 Task: Search one way flight ticket for 1 adult, 5 children, 2 infants in seat and 1 infant on lap in first from Kodiak: Kodiak Airport (benny Bensonstate Airport) to Raleigh: Raleigh-durham International Airport on 8-5-2023. Choice of flights is Westjet. Number of bags: 7 checked bags. Price is upto 97000. Outbound departure time preference is 7:30.
Action: Mouse moved to (386, 324)
Screenshot: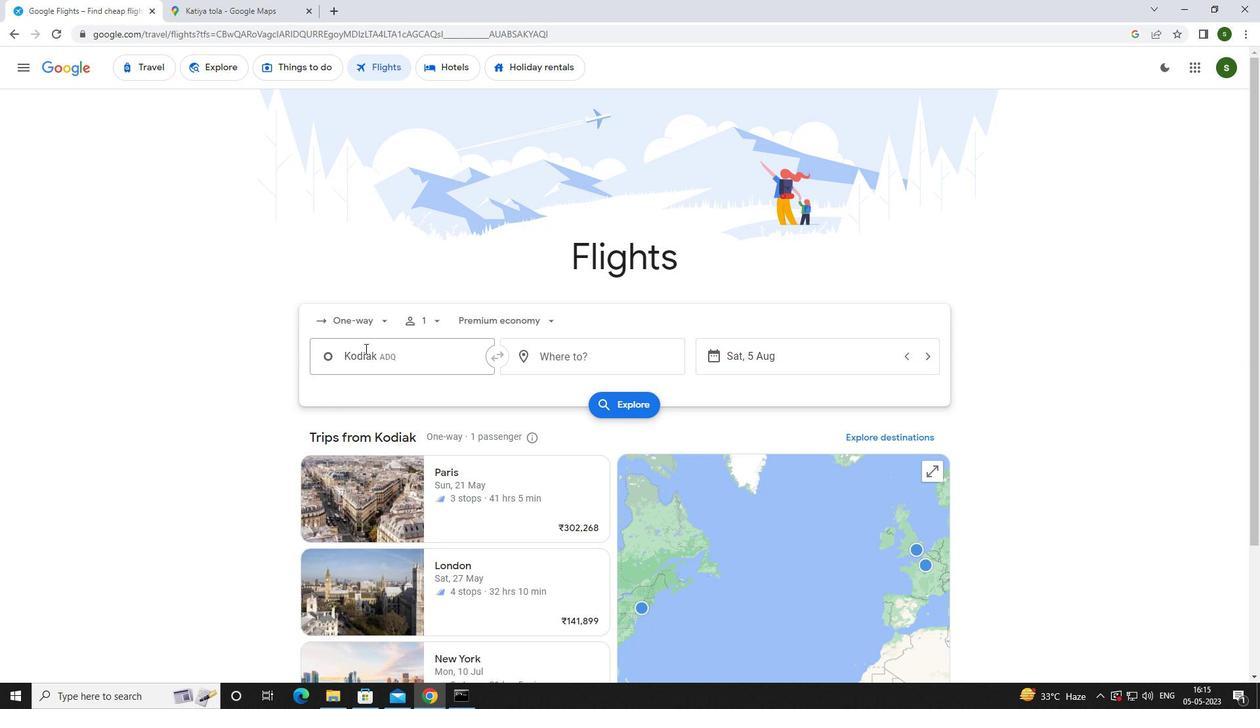 
Action: Mouse pressed left at (386, 324)
Screenshot: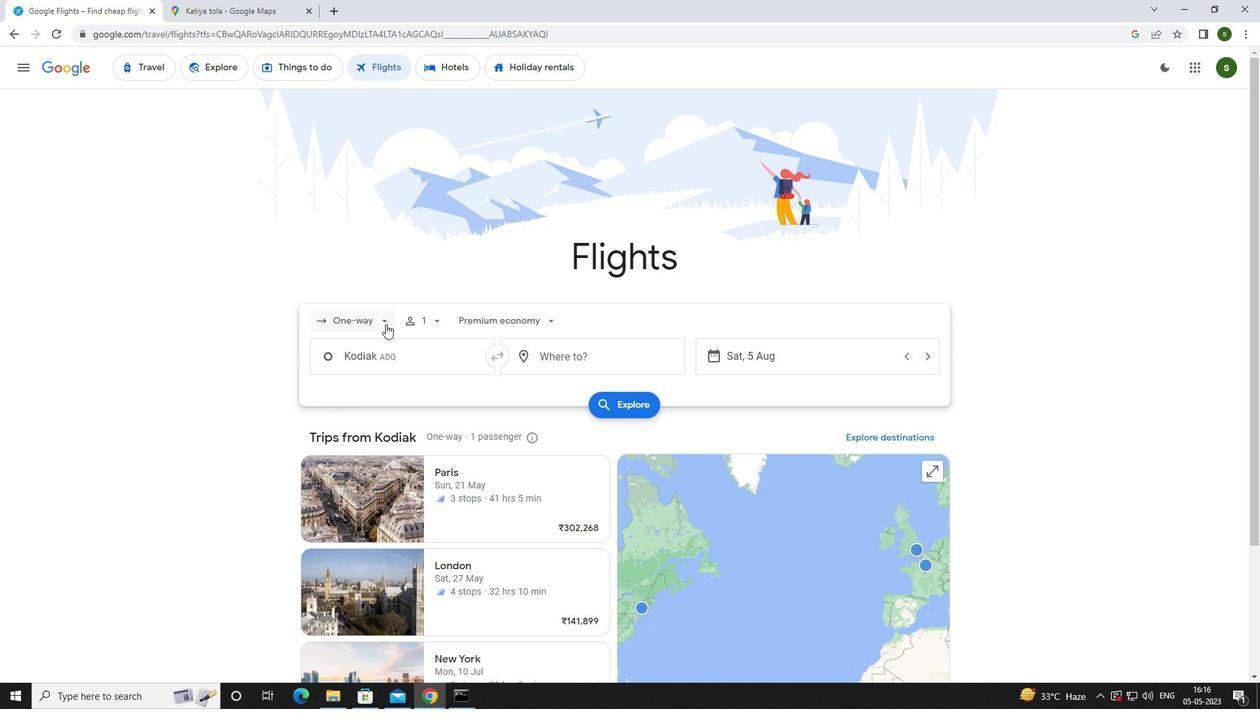 
Action: Mouse moved to (371, 372)
Screenshot: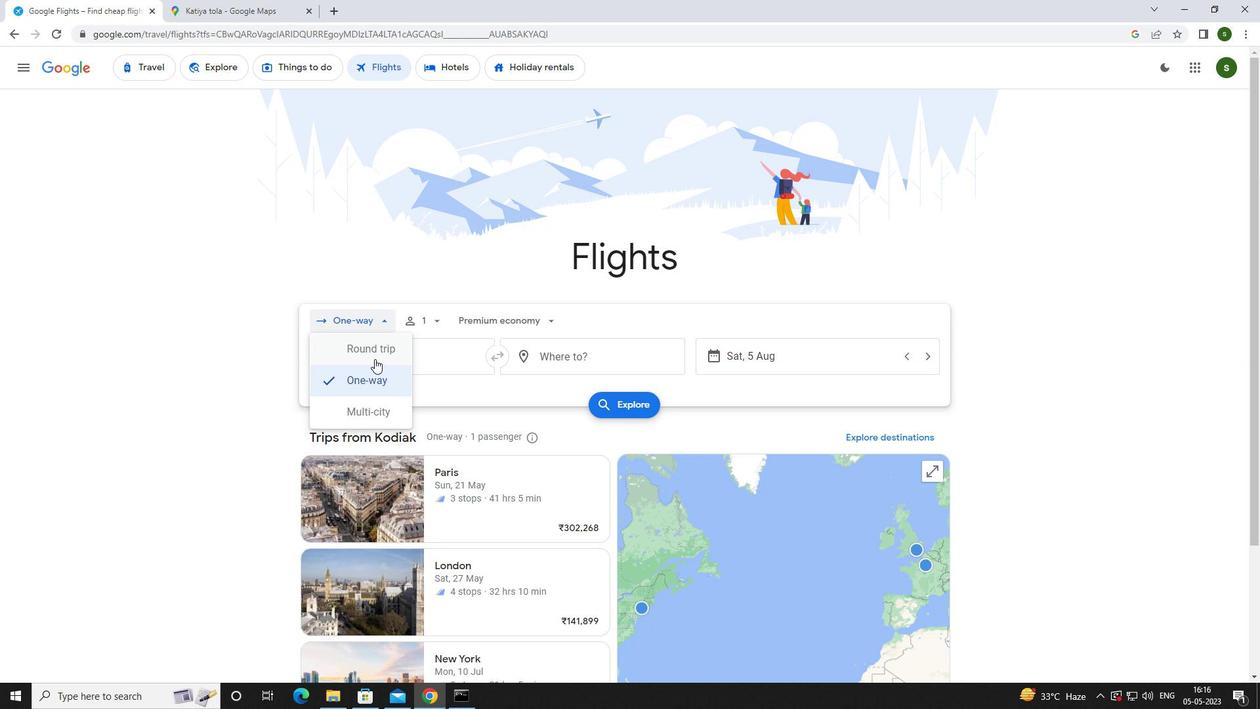 
Action: Mouse pressed left at (371, 372)
Screenshot: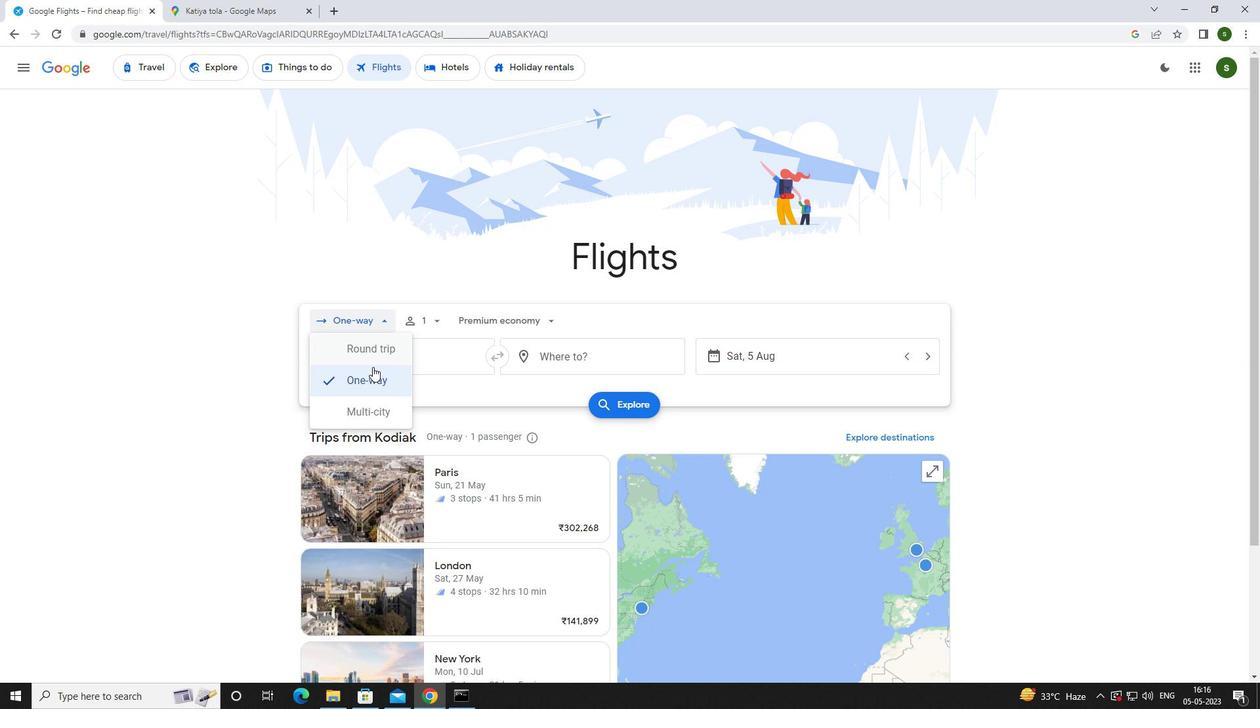 
Action: Mouse moved to (428, 324)
Screenshot: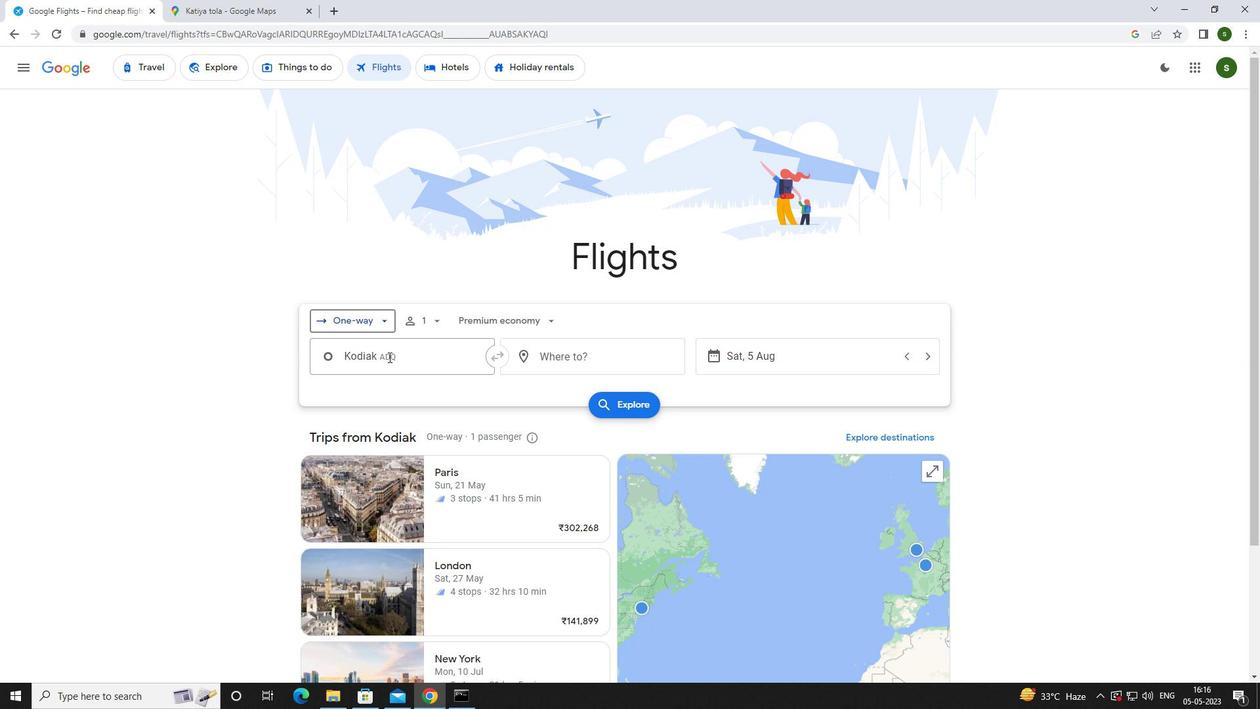 
Action: Mouse pressed left at (428, 324)
Screenshot: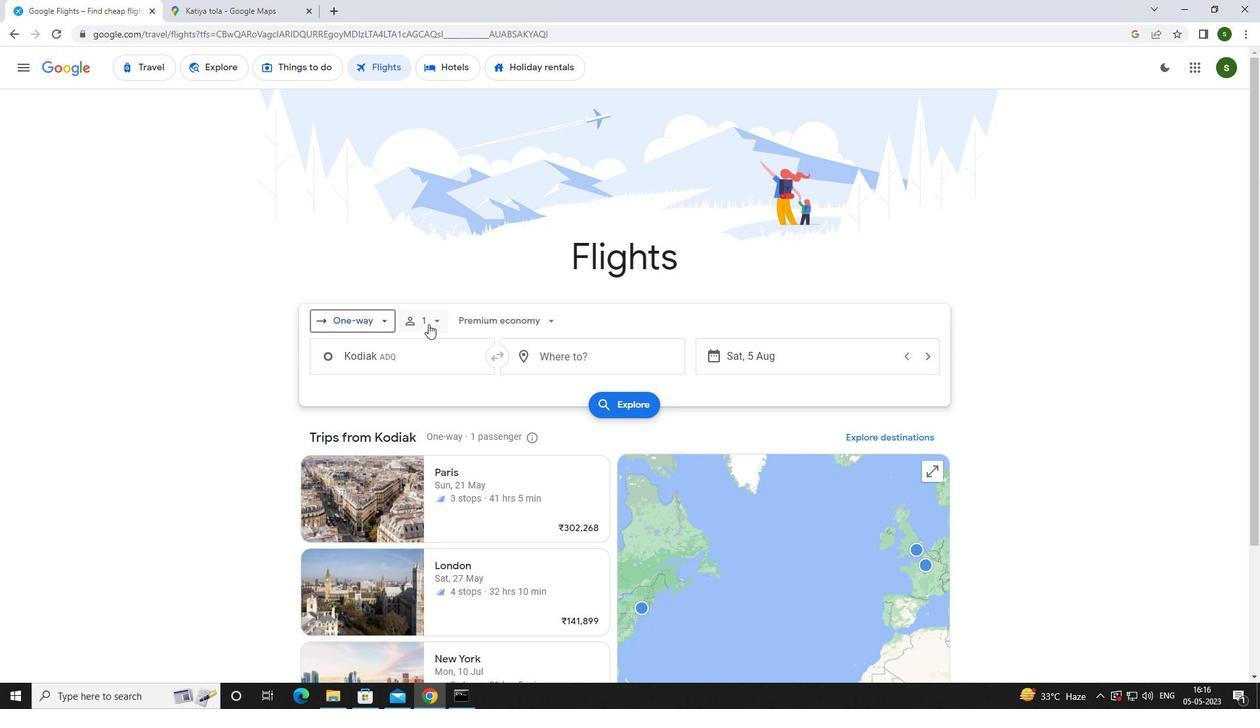 
Action: Mouse moved to (545, 388)
Screenshot: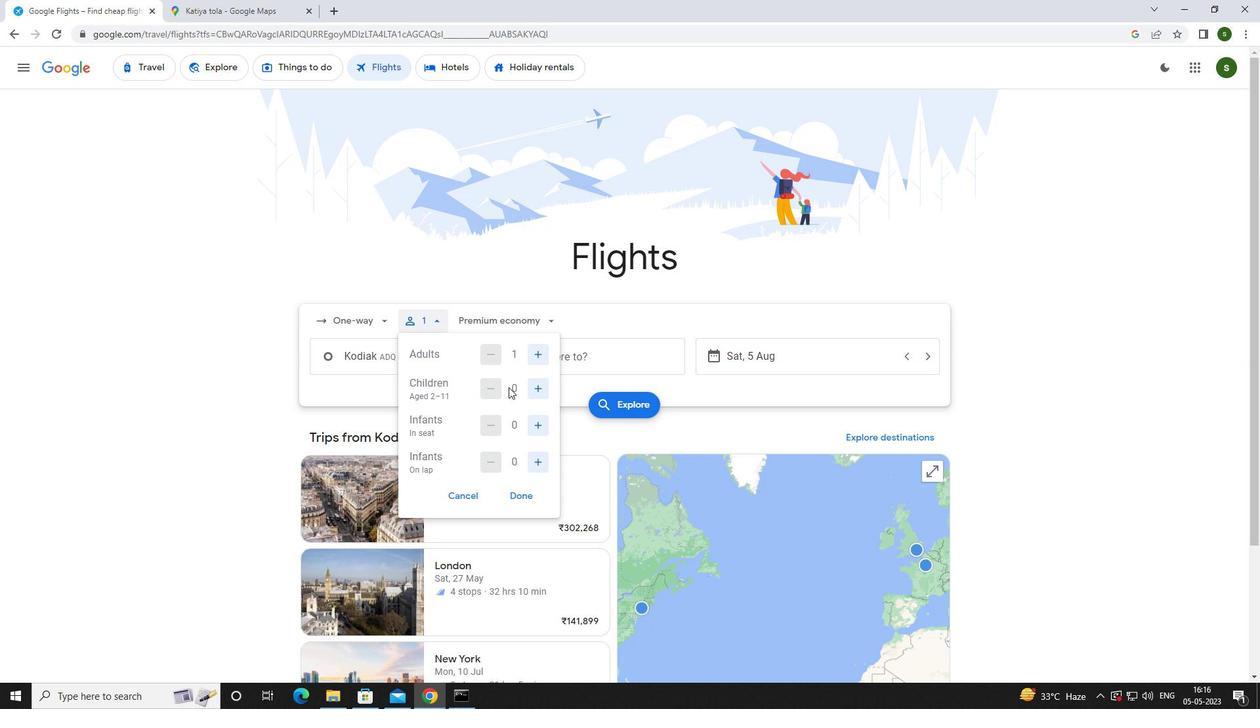 
Action: Mouse pressed left at (545, 388)
Screenshot: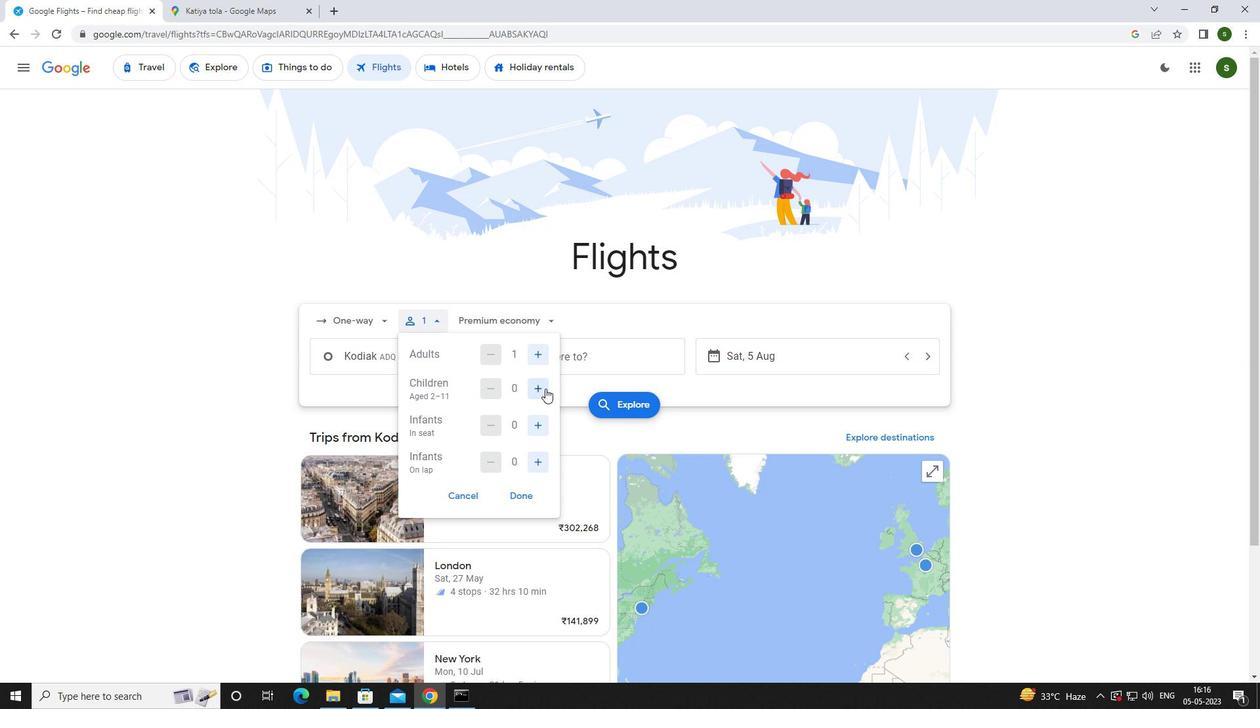 
Action: Mouse pressed left at (545, 388)
Screenshot: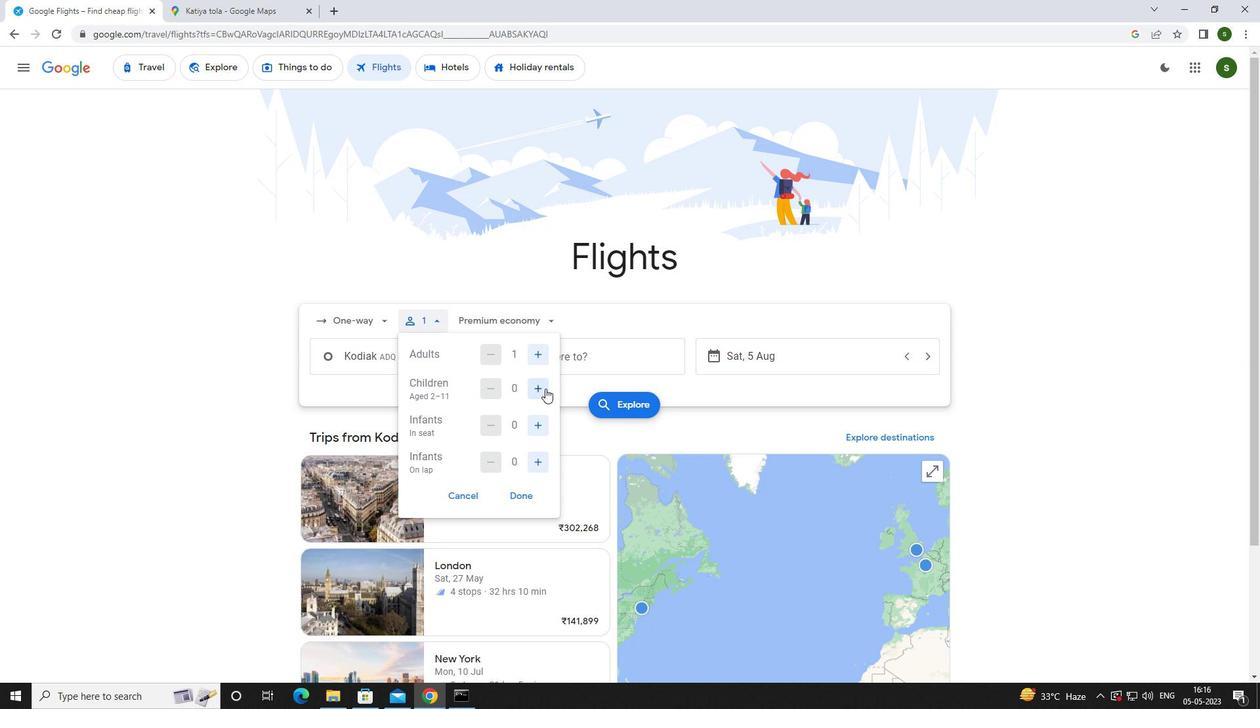 
Action: Mouse pressed left at (545, 388)
Screenshot: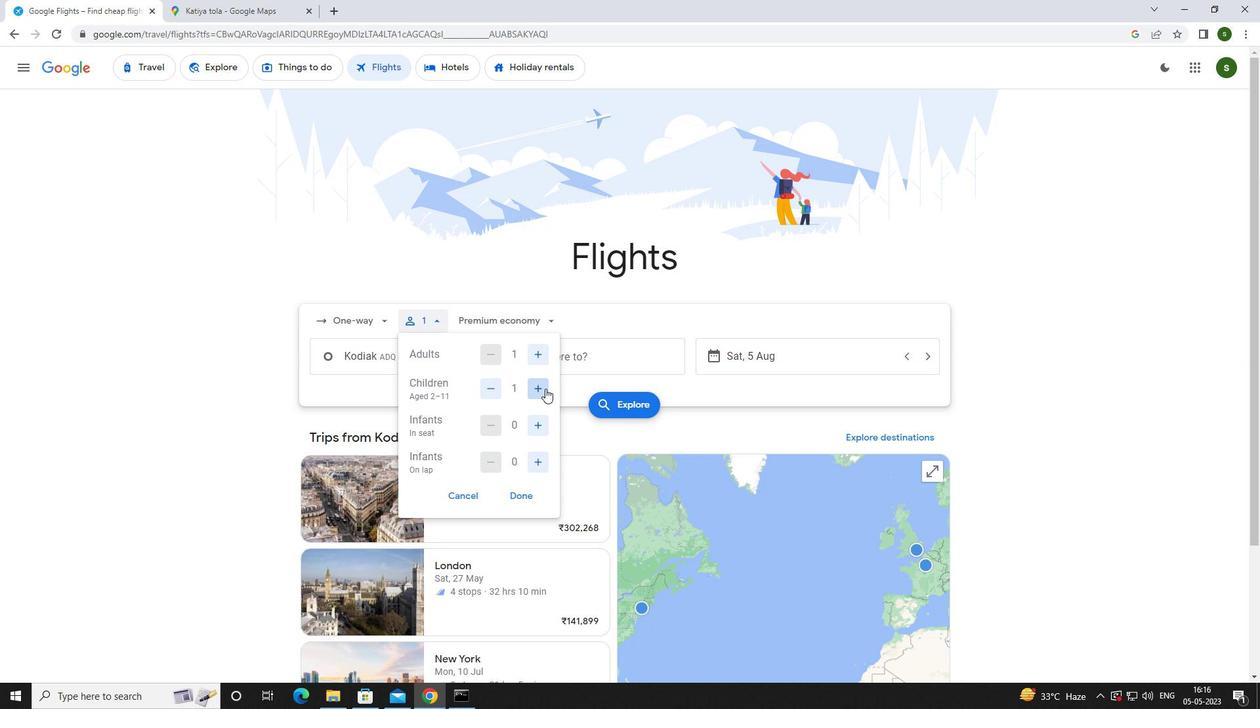 
Action: Mouse pressed left at (545, 388)
Screenshot: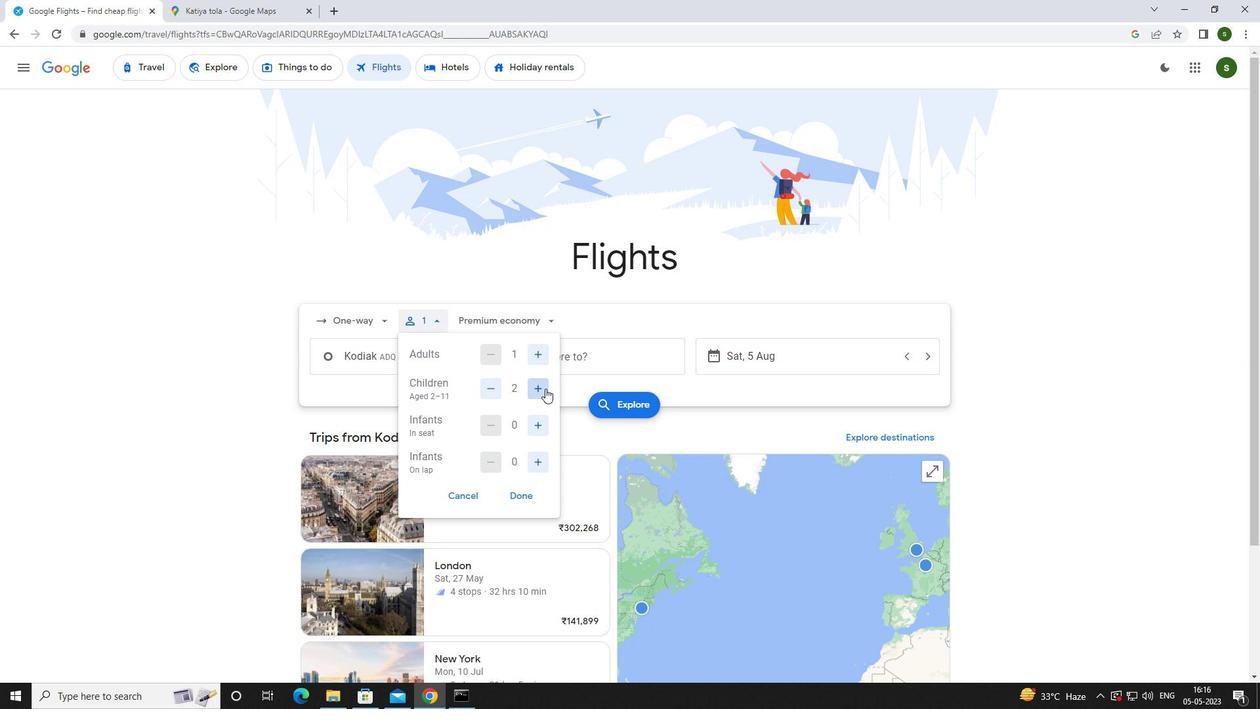 
Action: Mouse pressed left at (545, 388)
Screenshot: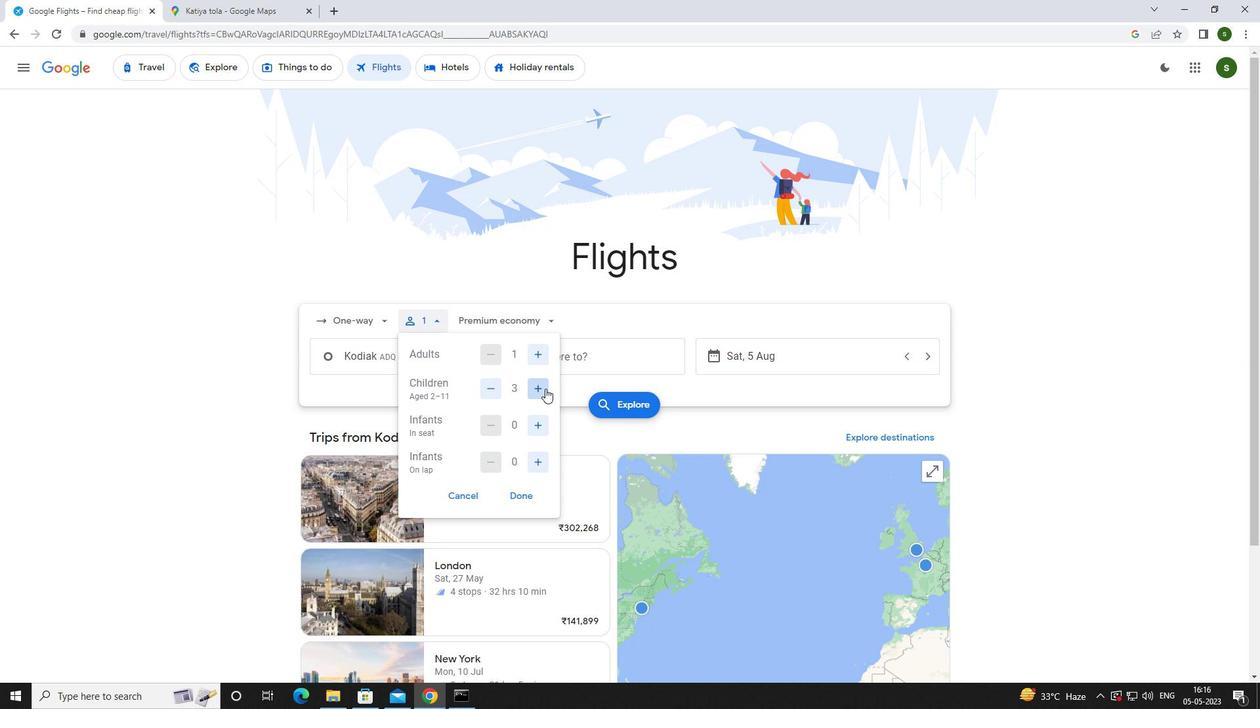 
Action: Mouse moved to (546, 428)
Screenshot: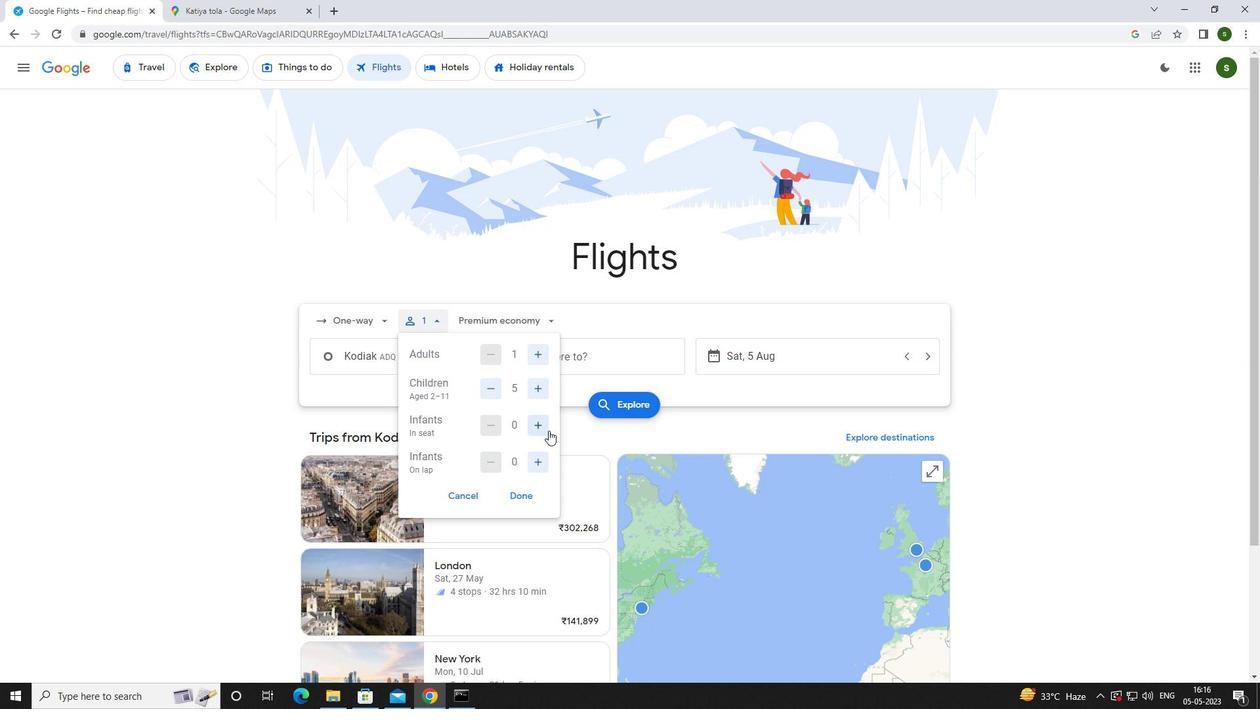 
Action: Mouse pressed left at (546, 428)
Screenshot: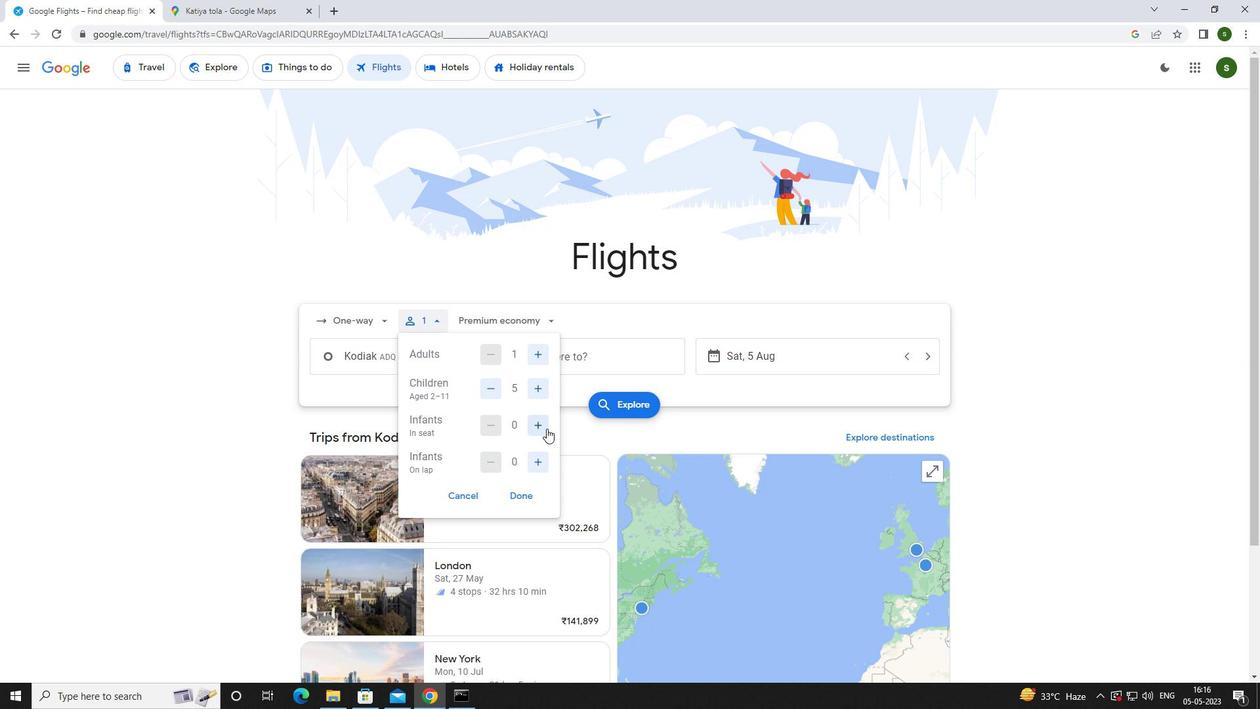 
Action: Mouse pressed left at (546, 428)
Screenshot: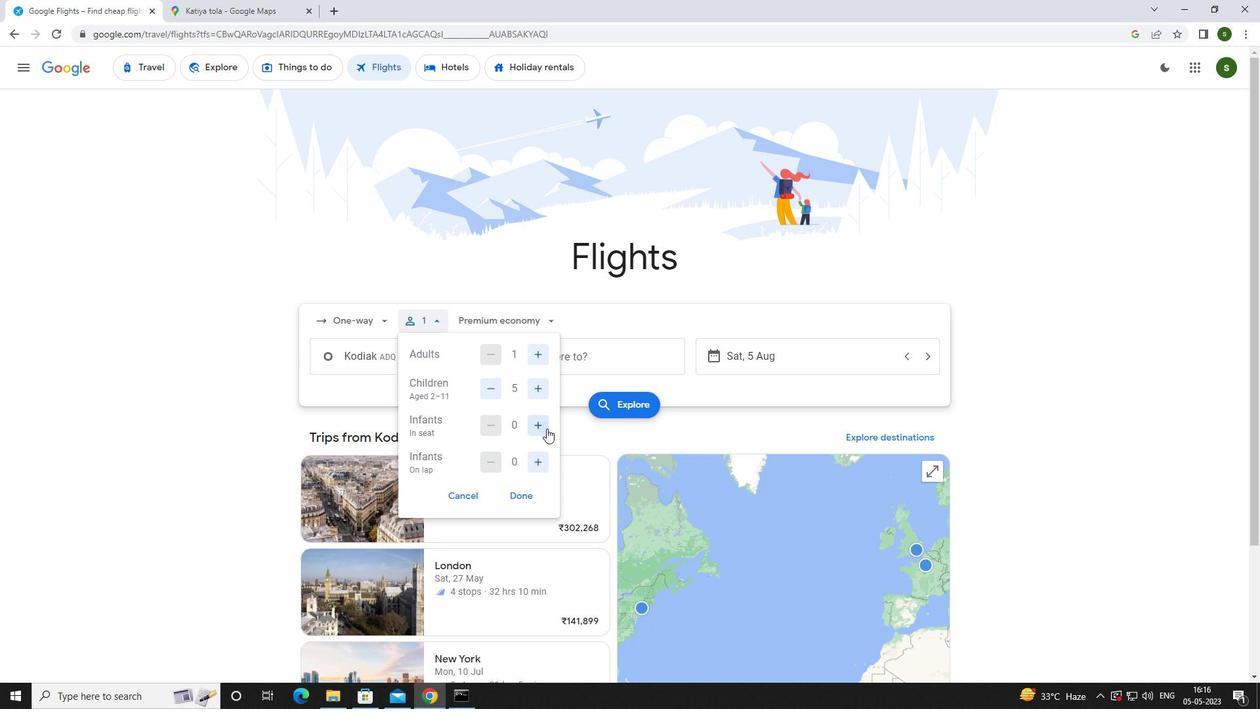 
Action: Mouse moved to (539, 456)
Screenshot: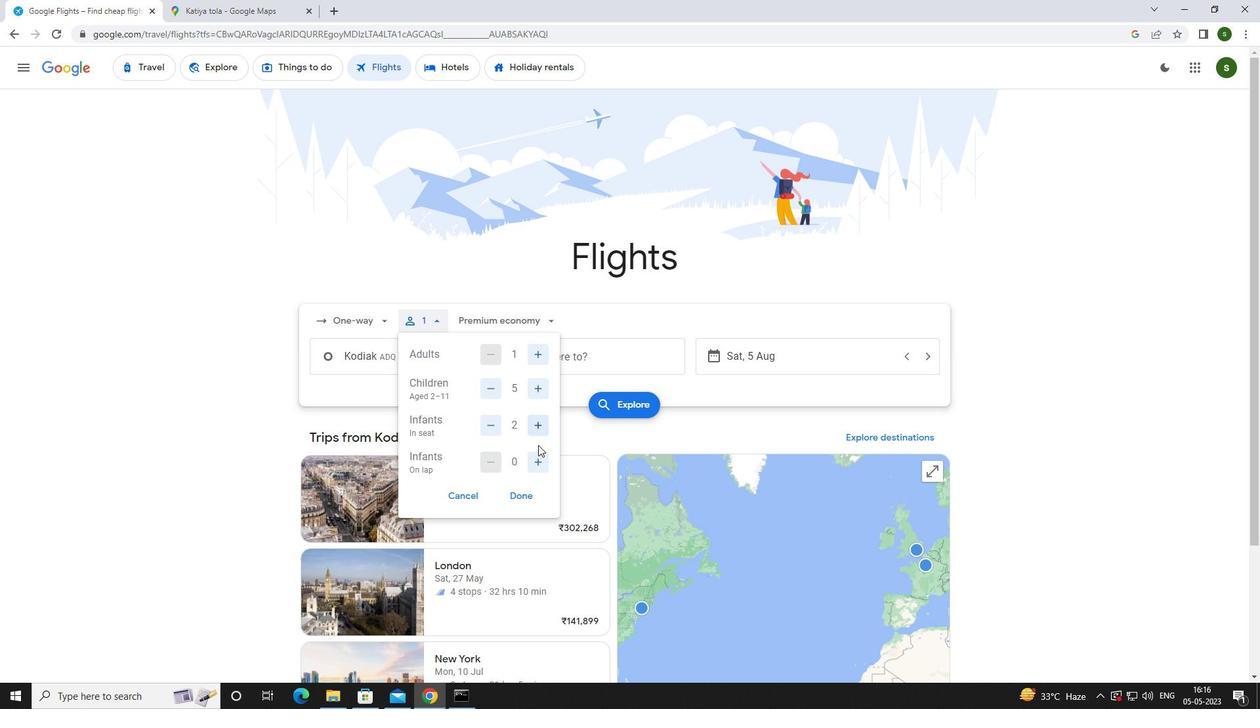 
Action: Mouse pressed left at (539, 456)
Screenshot: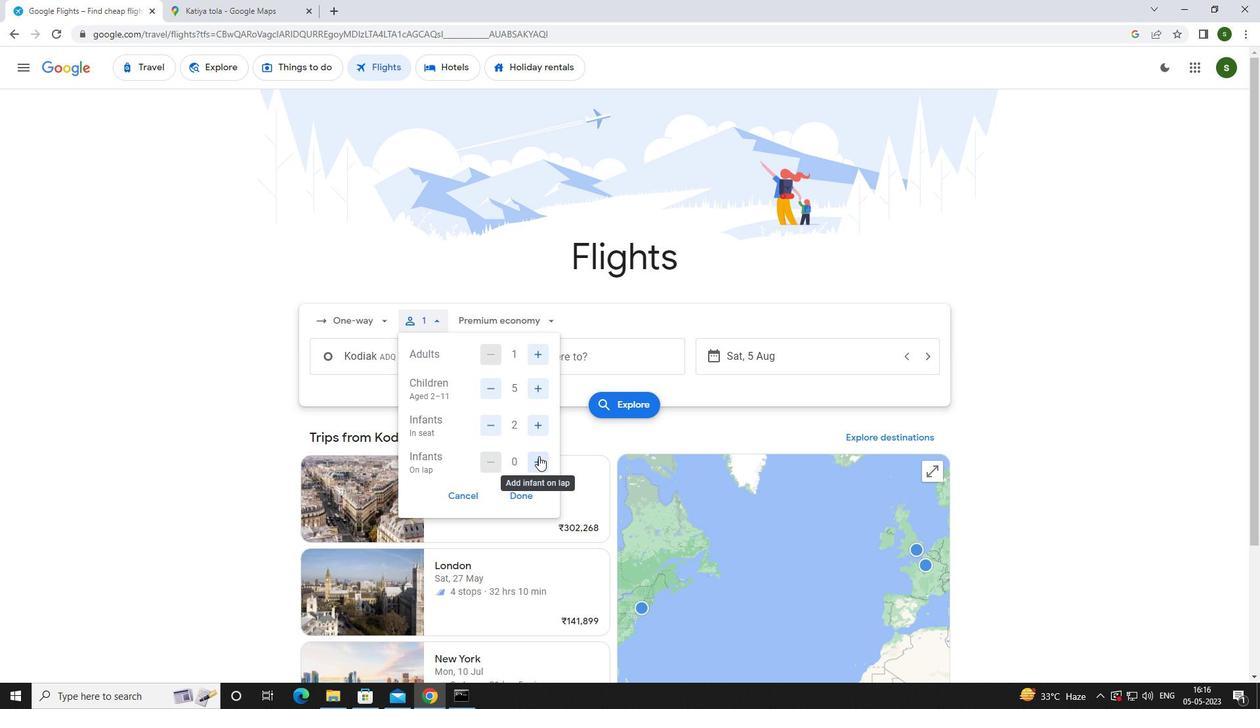 
Action: Mouse moved to (491, 425)
Screenshot: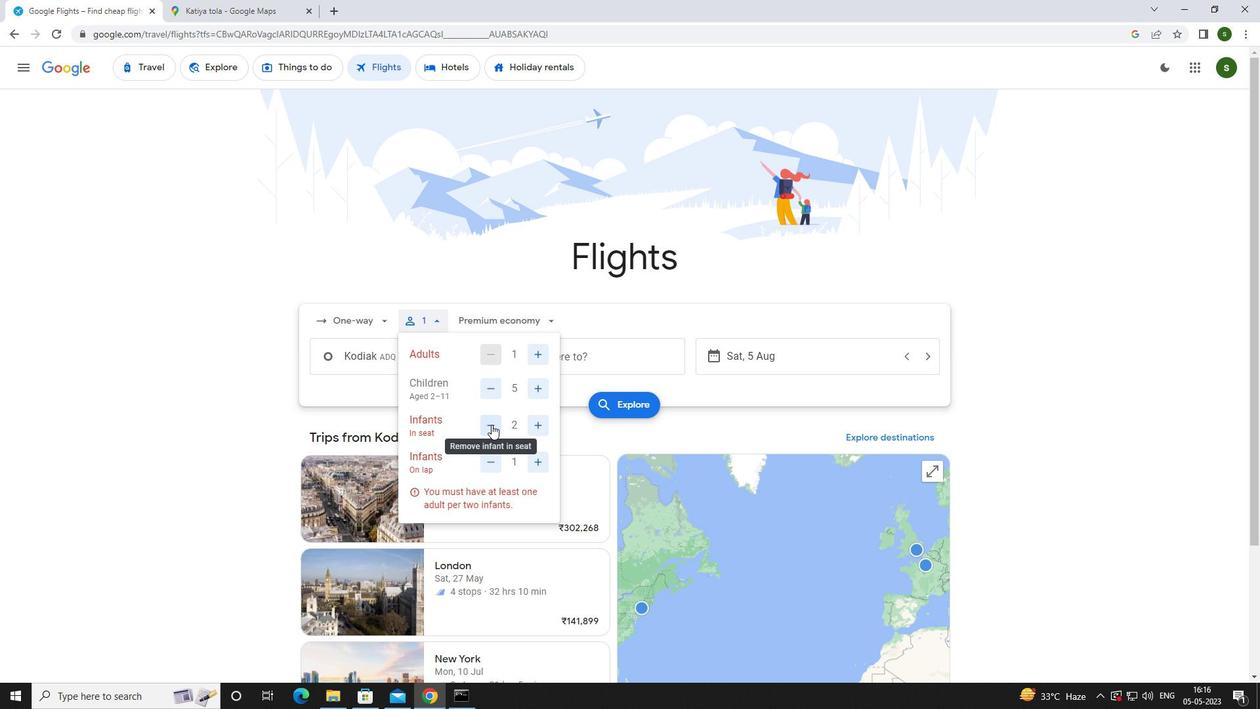 
Action: Mouse pressed left at (491, 425)
Screenshot: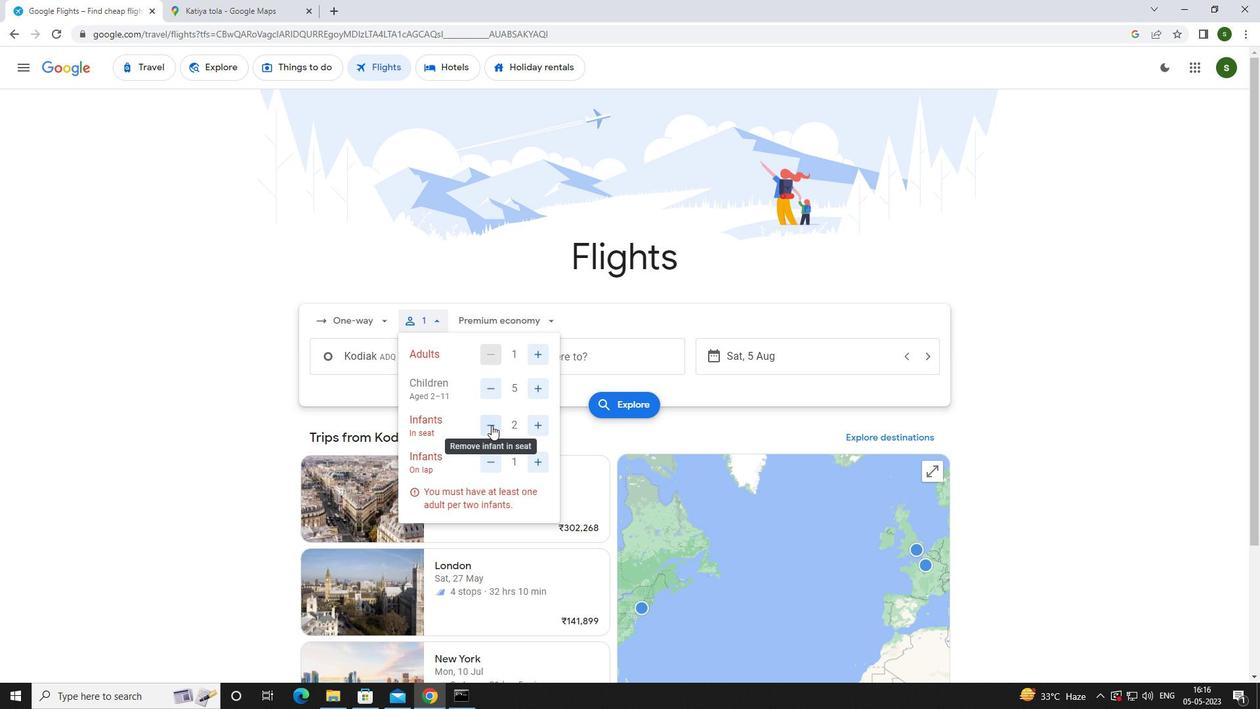 
Action: Mouse moved to (539, 321)
Screenshot: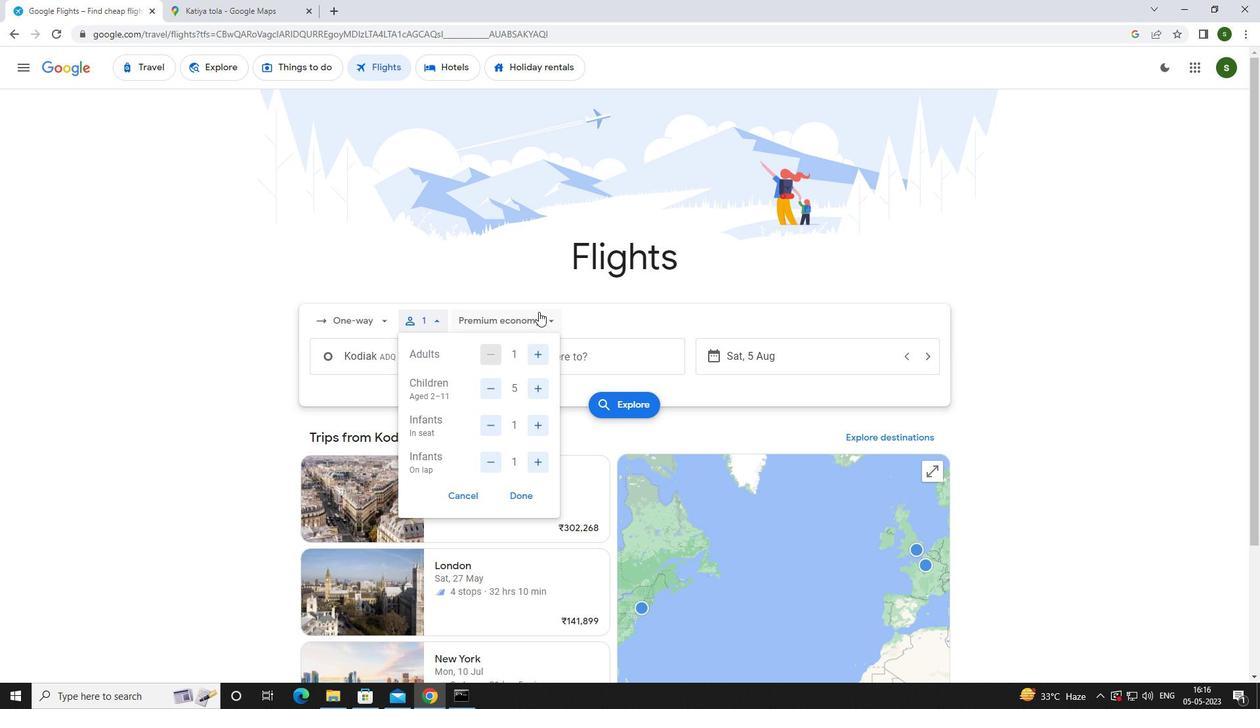 
Action: Mouse pressed left at (539, 321)
Screenshot: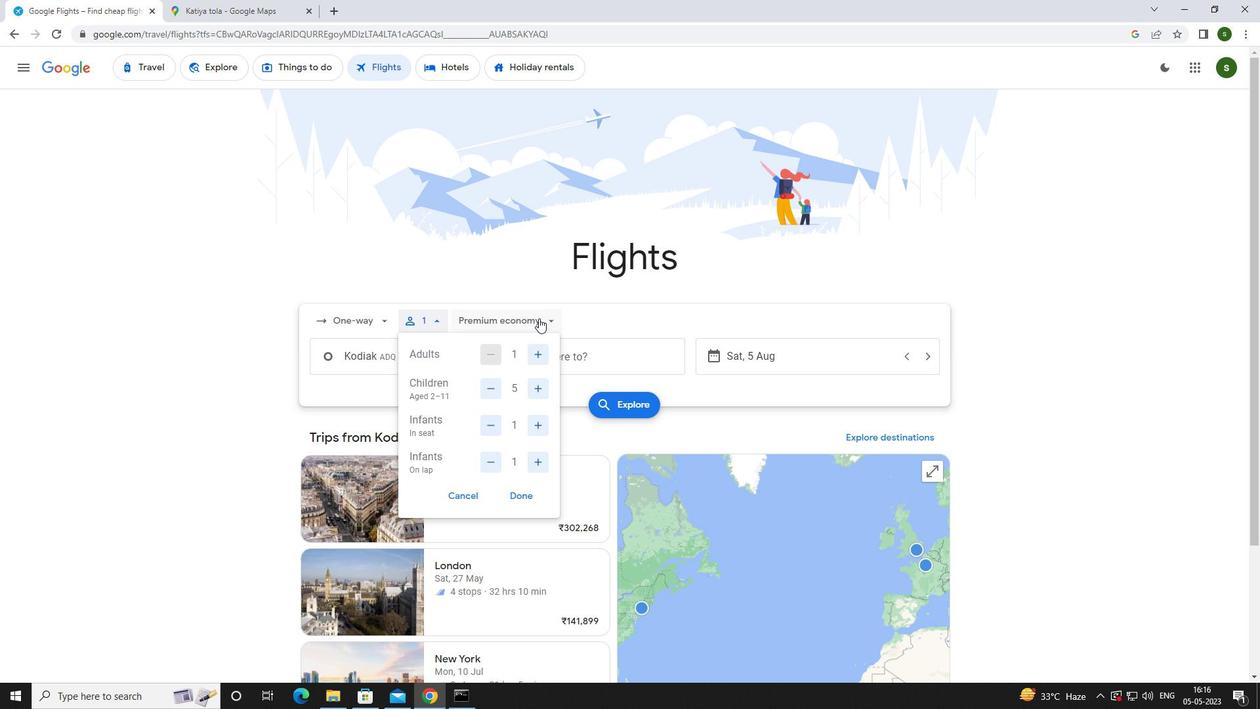 
Action: Mouse moved to (523, 440)
Screenshot: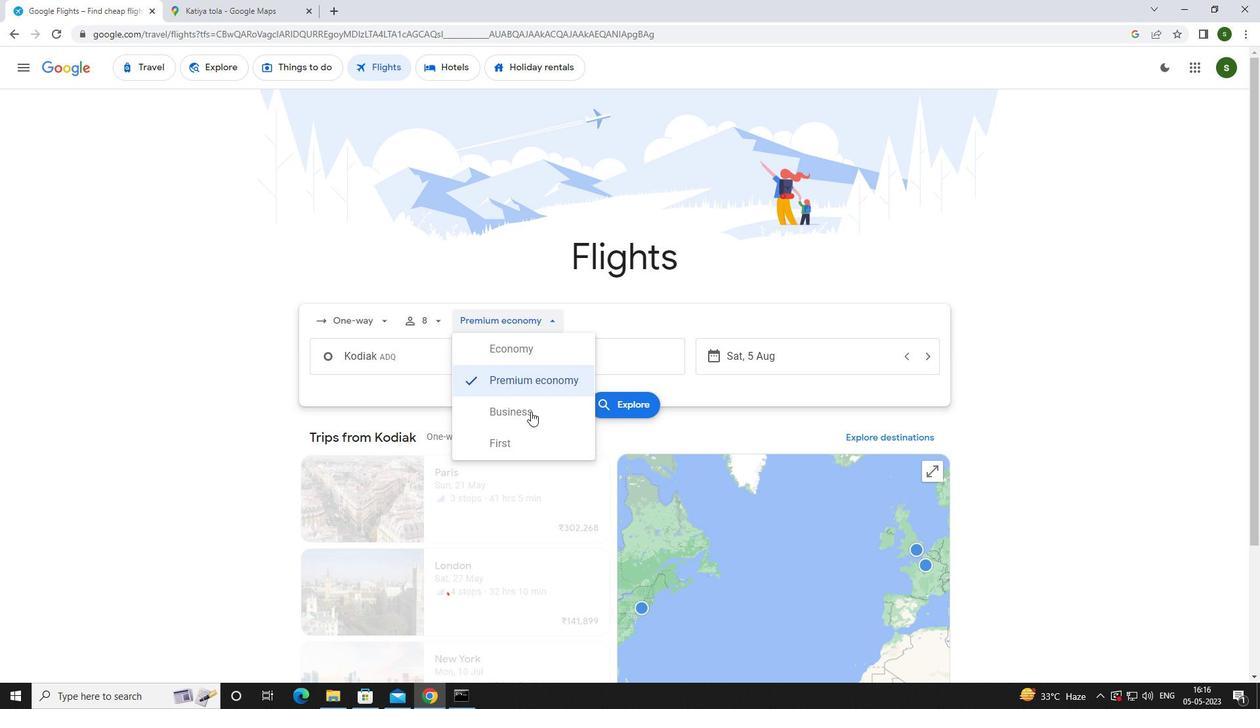 
Action: Mouse pressed left at (523, 440)
Screenshot: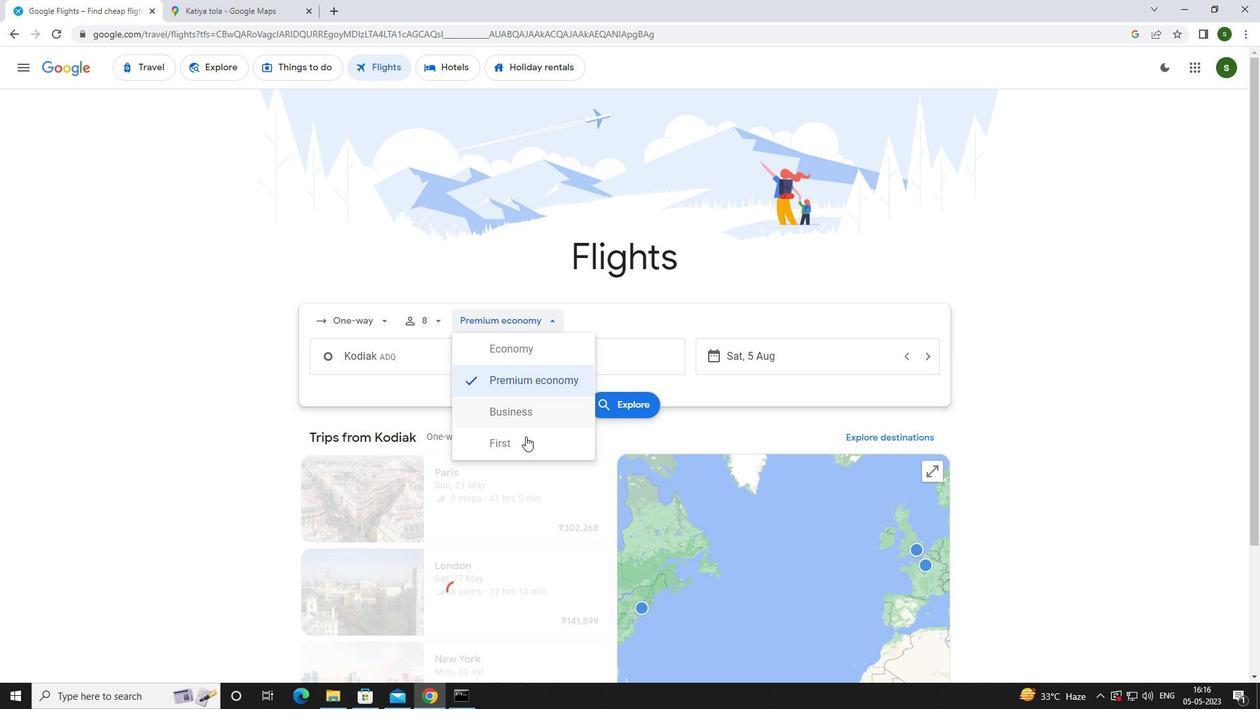 
Action: Mouse moved to (467, 361)
Screenshot: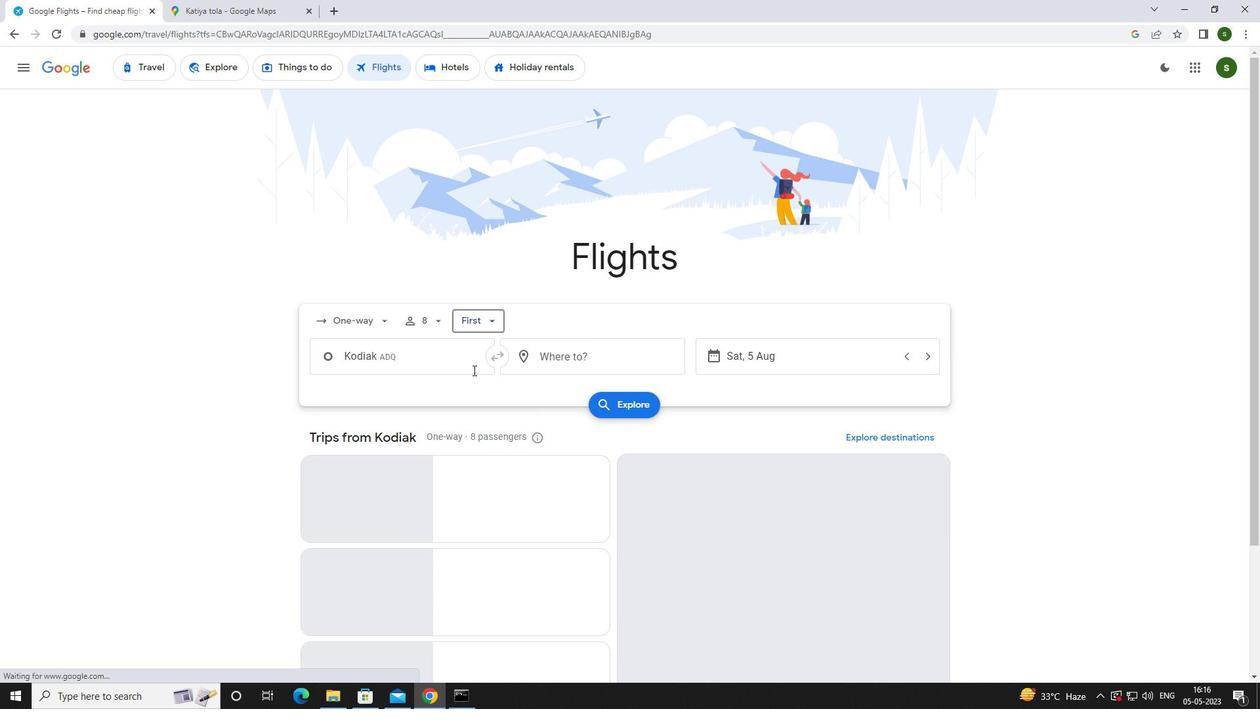 
Action: Mouse pressed left at (467, 361)
Screenshot: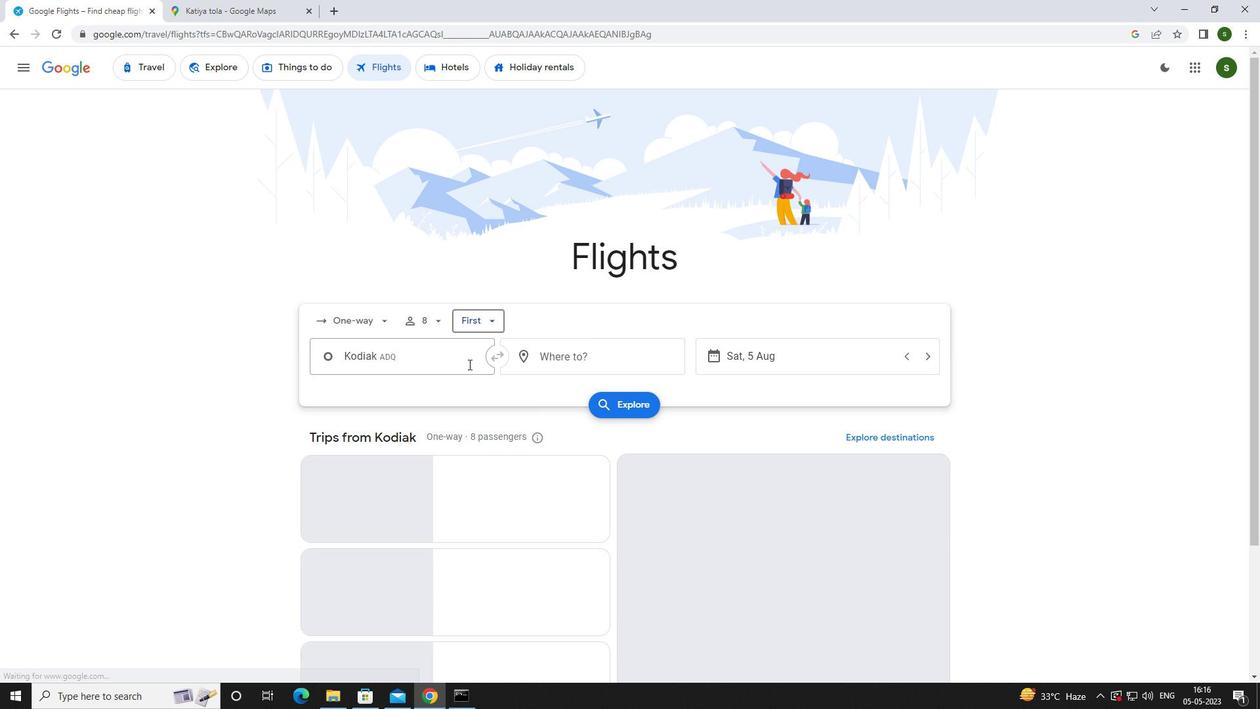 
Action: Mouse moved to (466, 361)
Screenshot: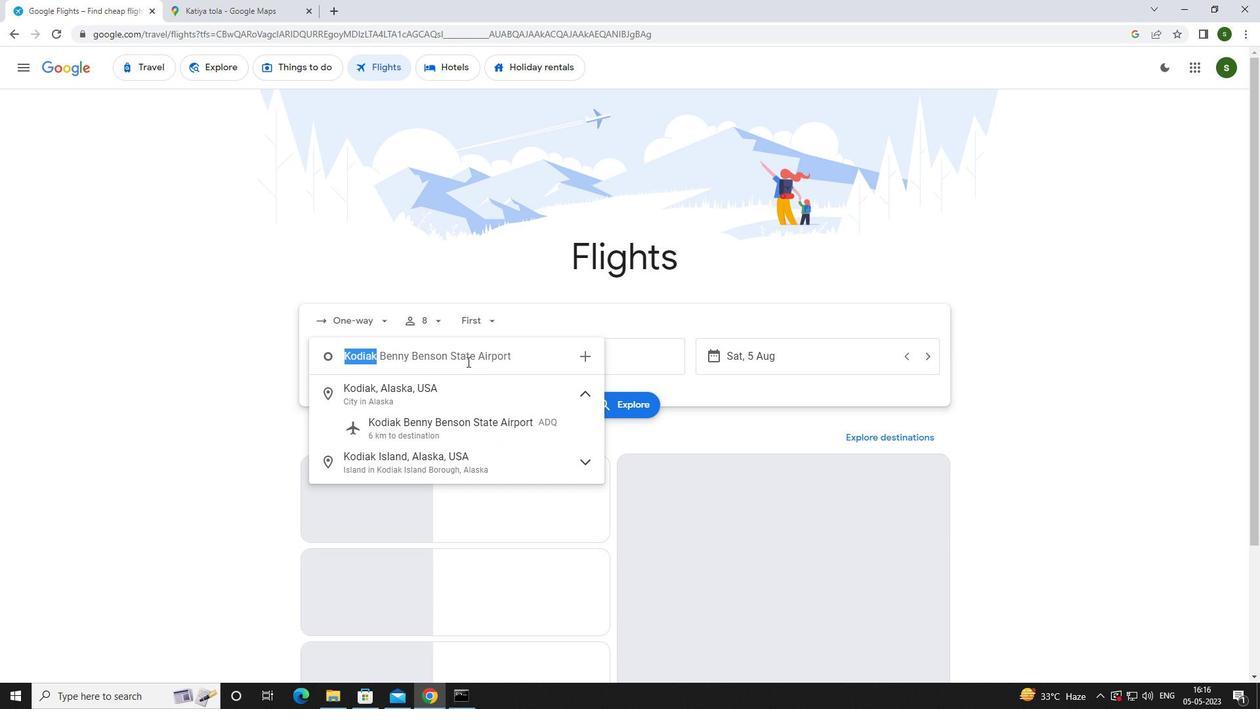 
Action: Key pressed <Key.caps_lock>k<Key.caps_lock>odiak
Screenshot: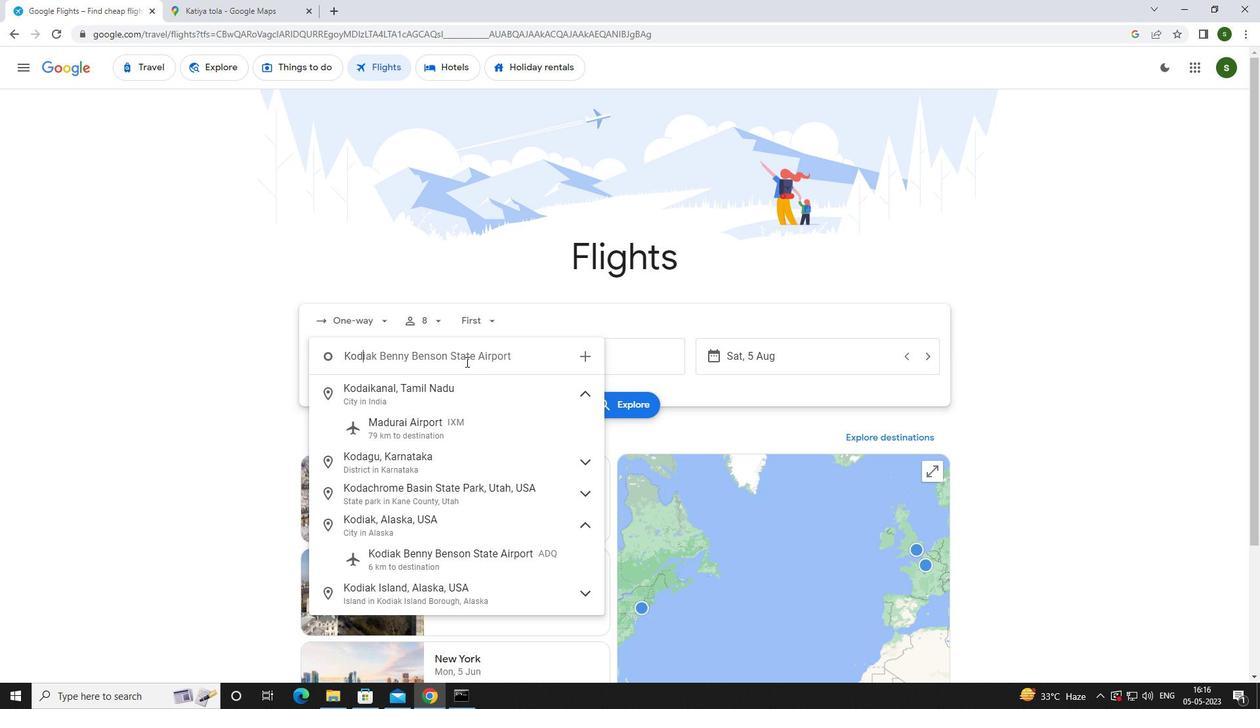 
Action: Mouse moved to (456, 420)
Screenshot: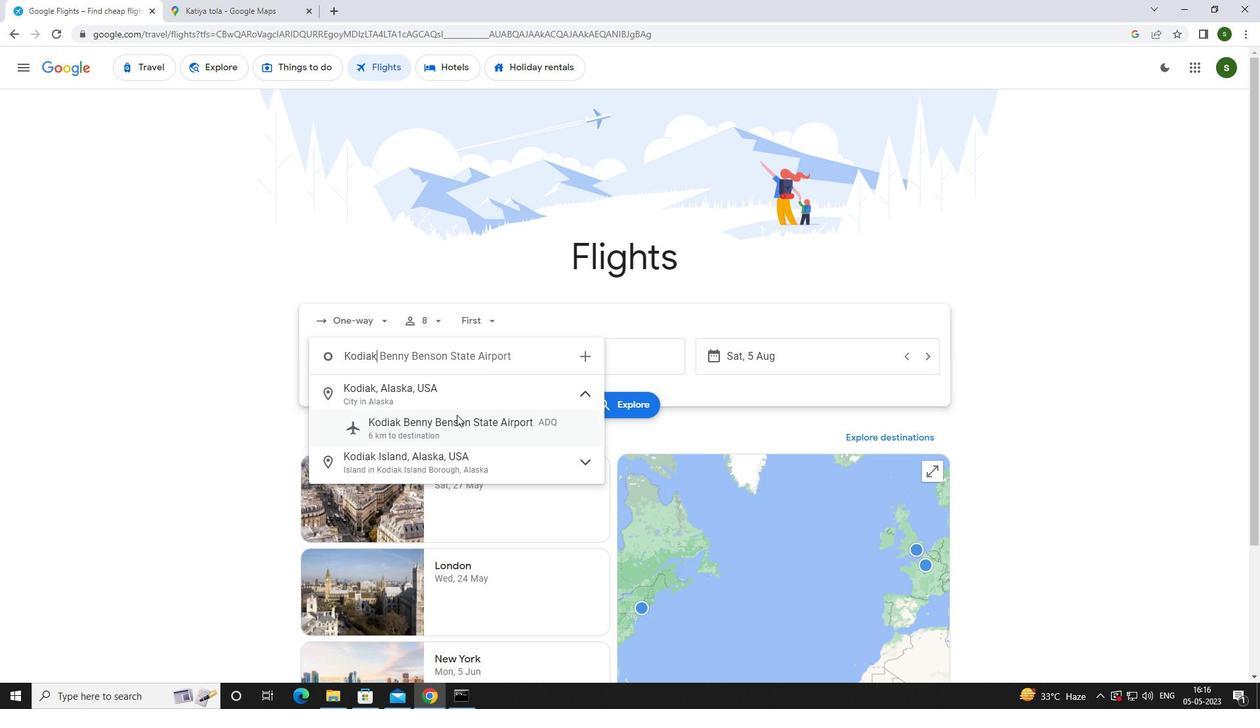 
Action: Mouse pressed left at (456, 420)
Screenshot: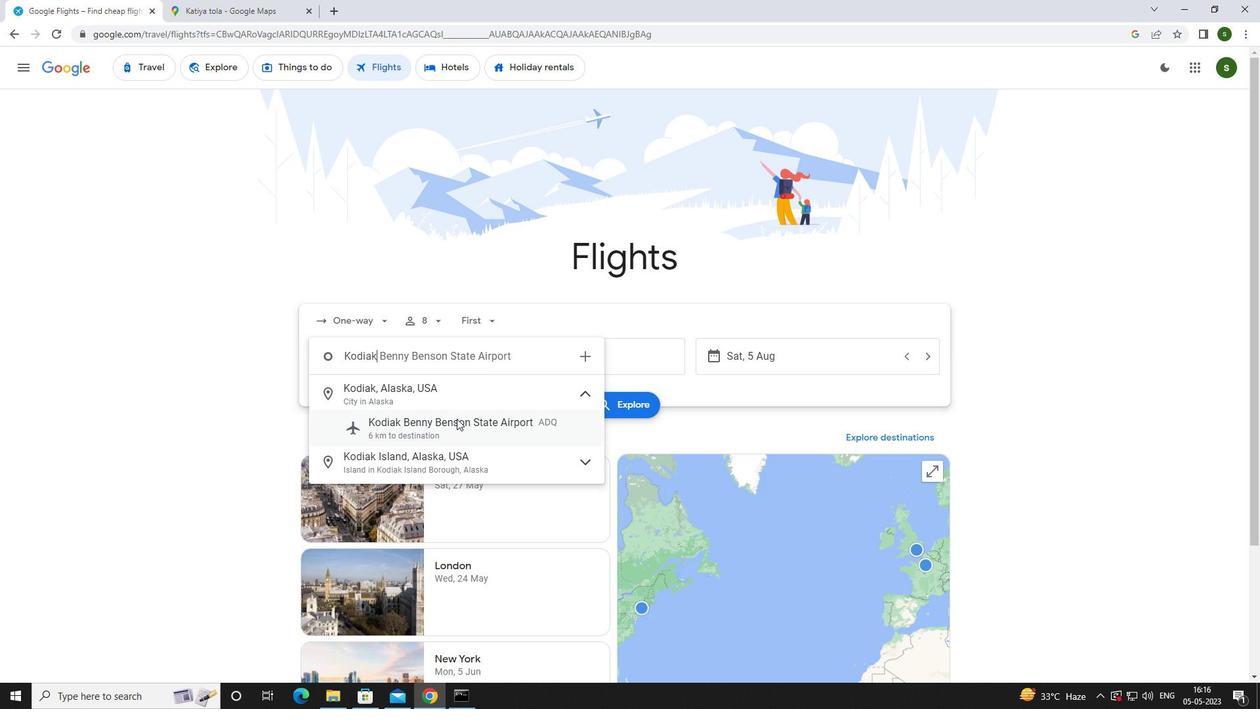 
Action: Mouse moved to (556, 357)
Screenshot: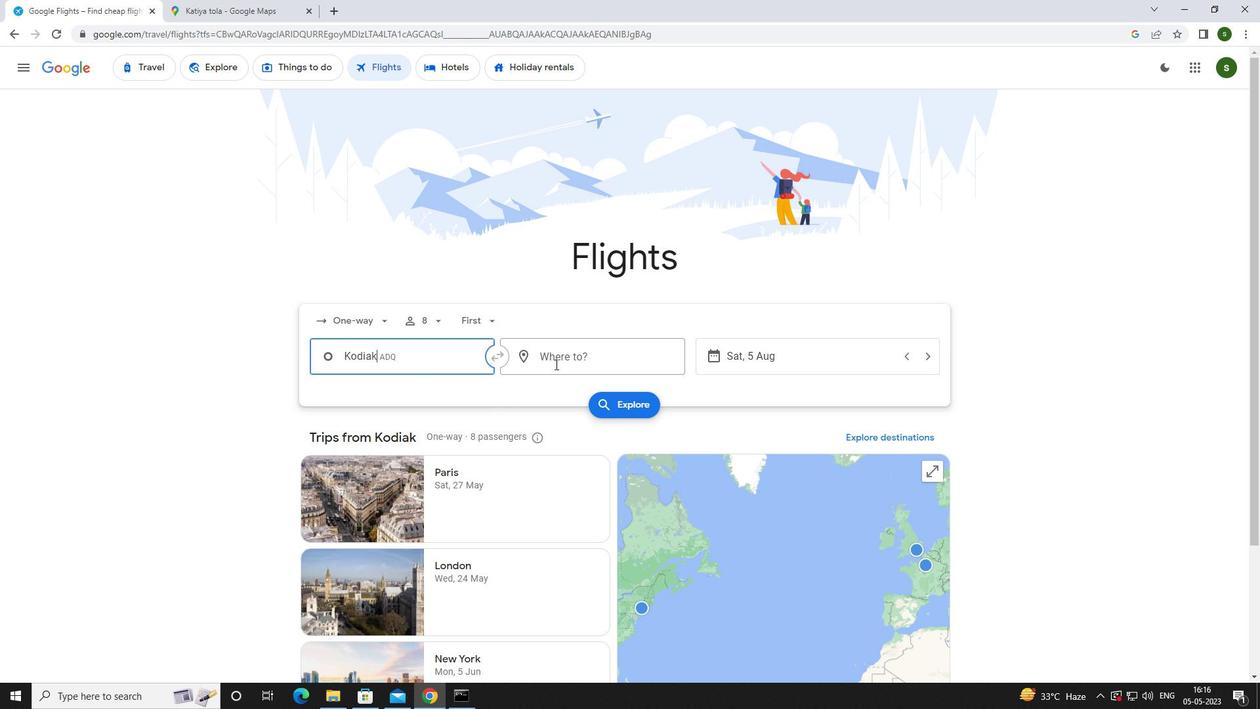 
Action: Mouse pressed left at (556, 357)
Screenshot: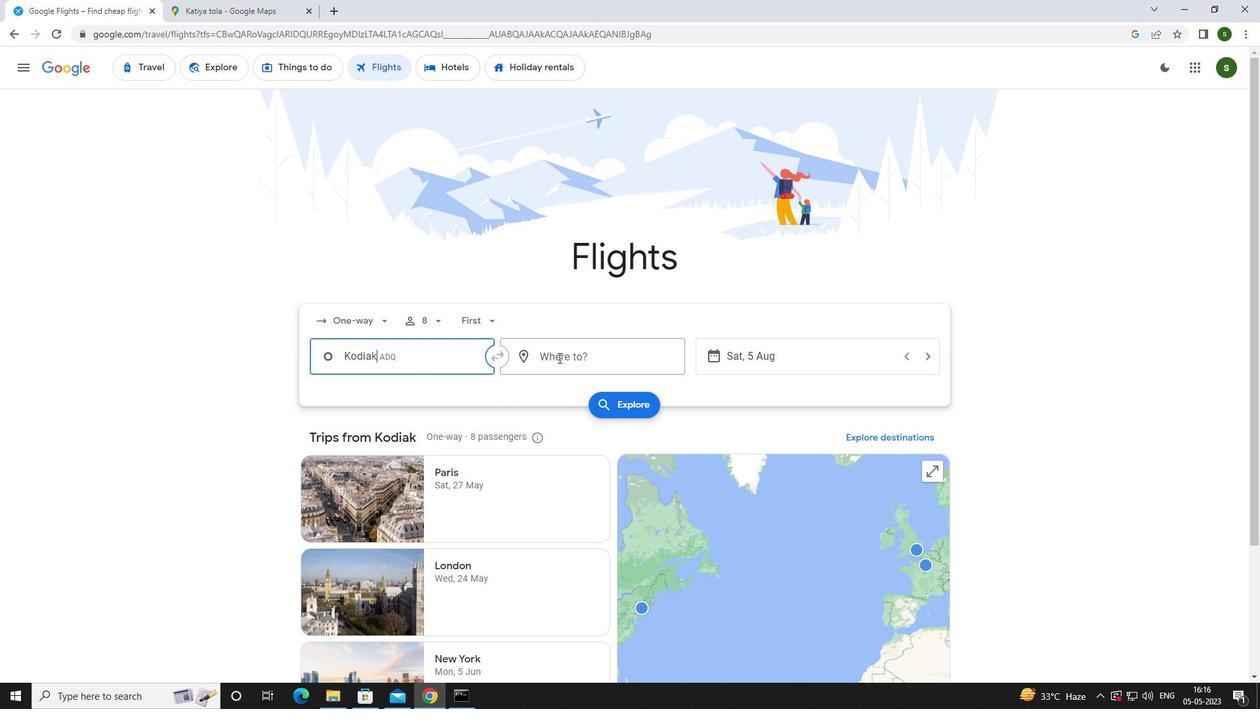 
Action: Key pressed <Key.caps_lock>r<Key.caps_lock>aleigh
Screenshot: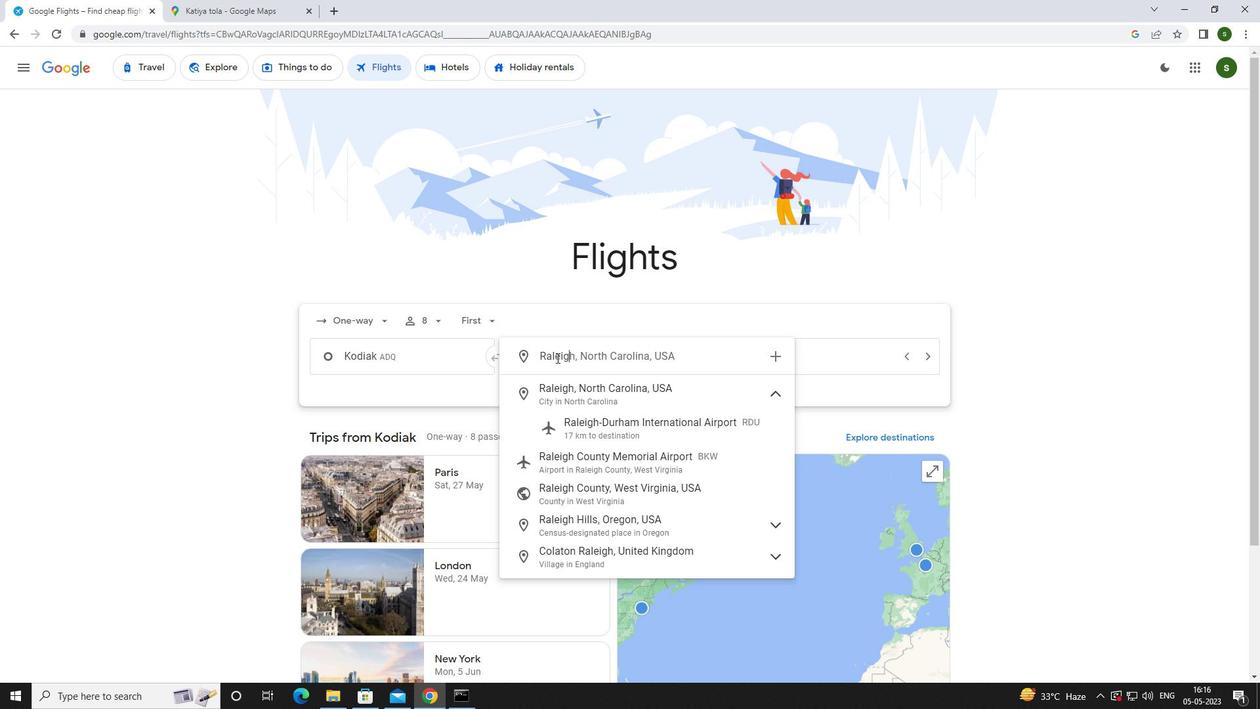 
Action: Mouse moved to (575, 430)
Screenshot: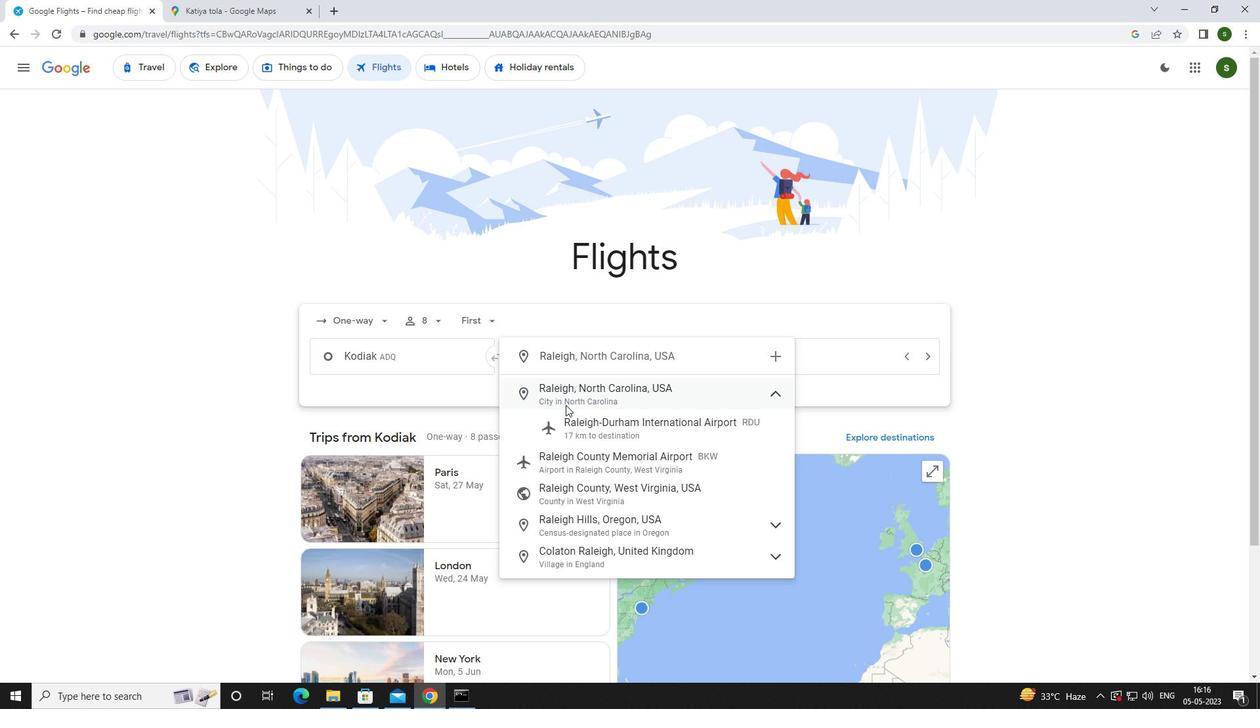 
Action: Mouse pressed left at (575, 430)
Screenshot: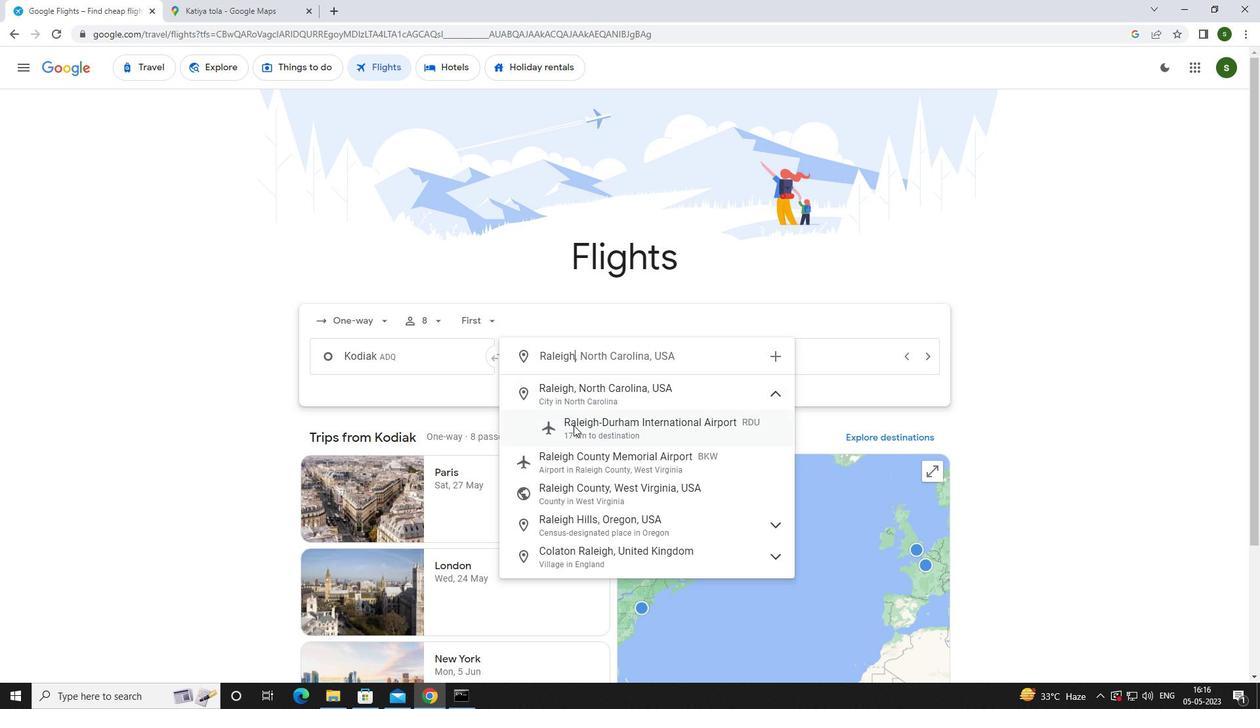 
Action: Mouse moved to (763, 356)
Screenshot: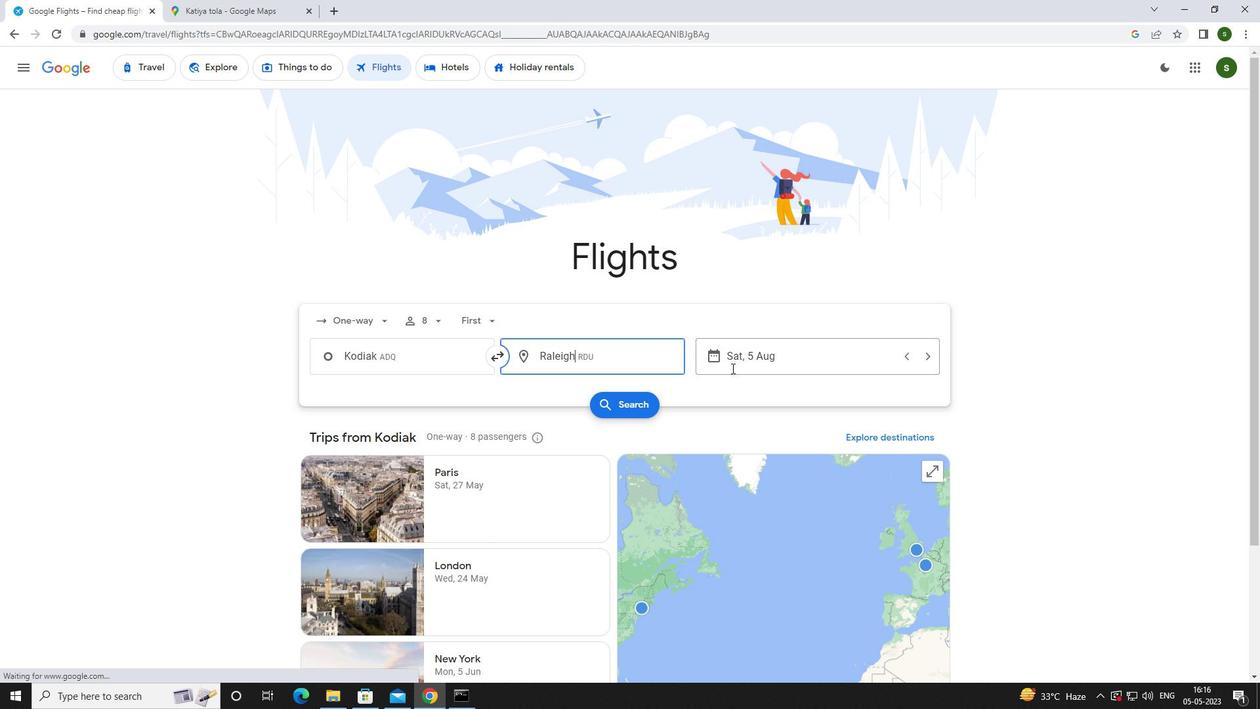 
Action: Mouse pressed left at (763, 356)
Screenshot: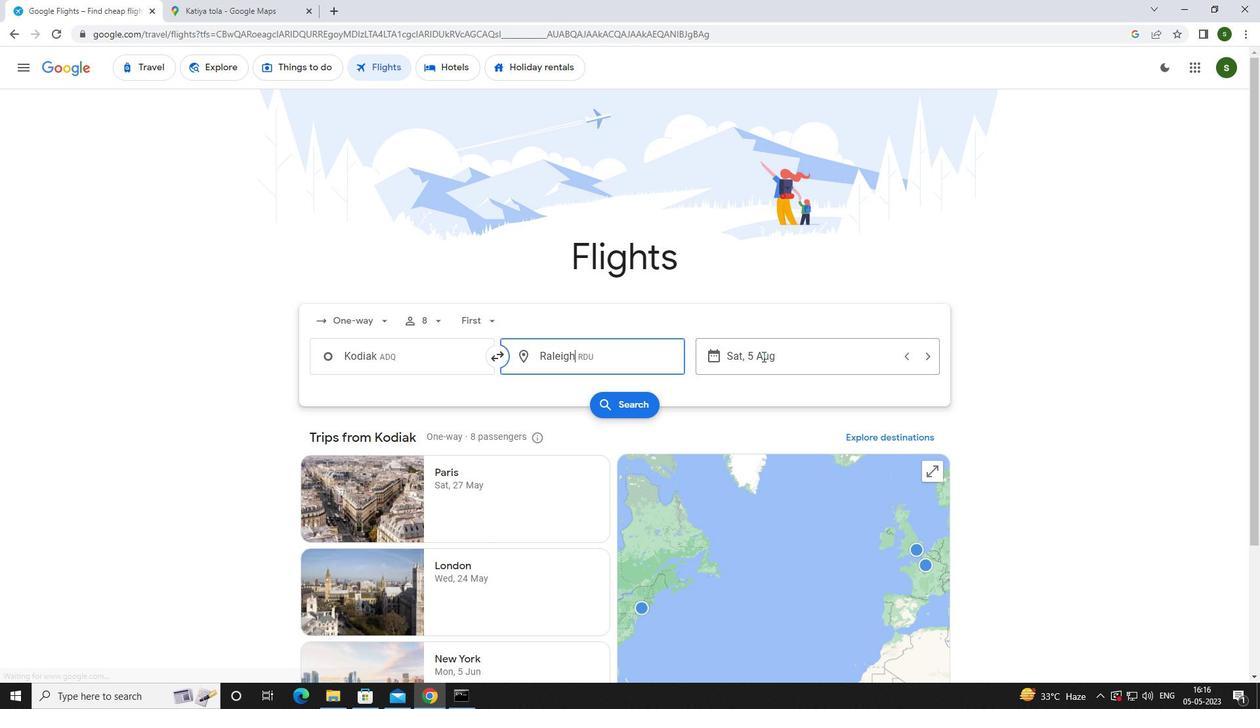
Action: Mouse moved to (661, 440)
Screenshot: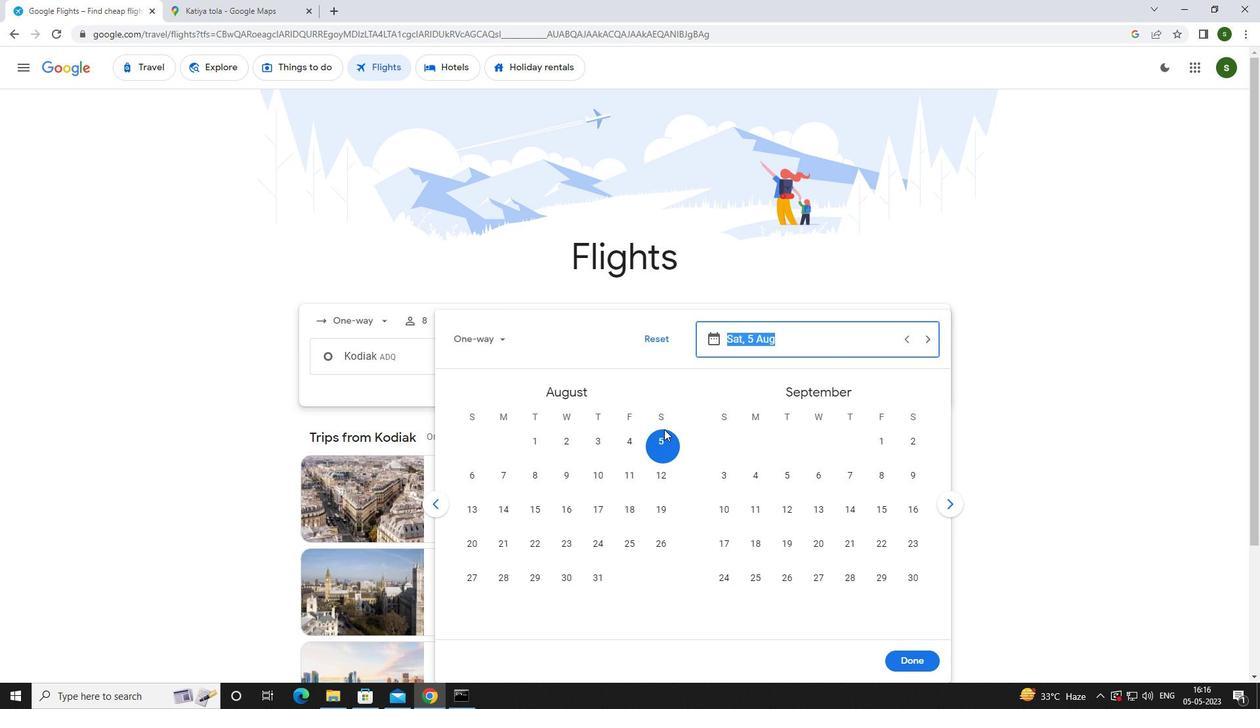 
Action: Mouse pressed left at (661, 440)
Screenshot: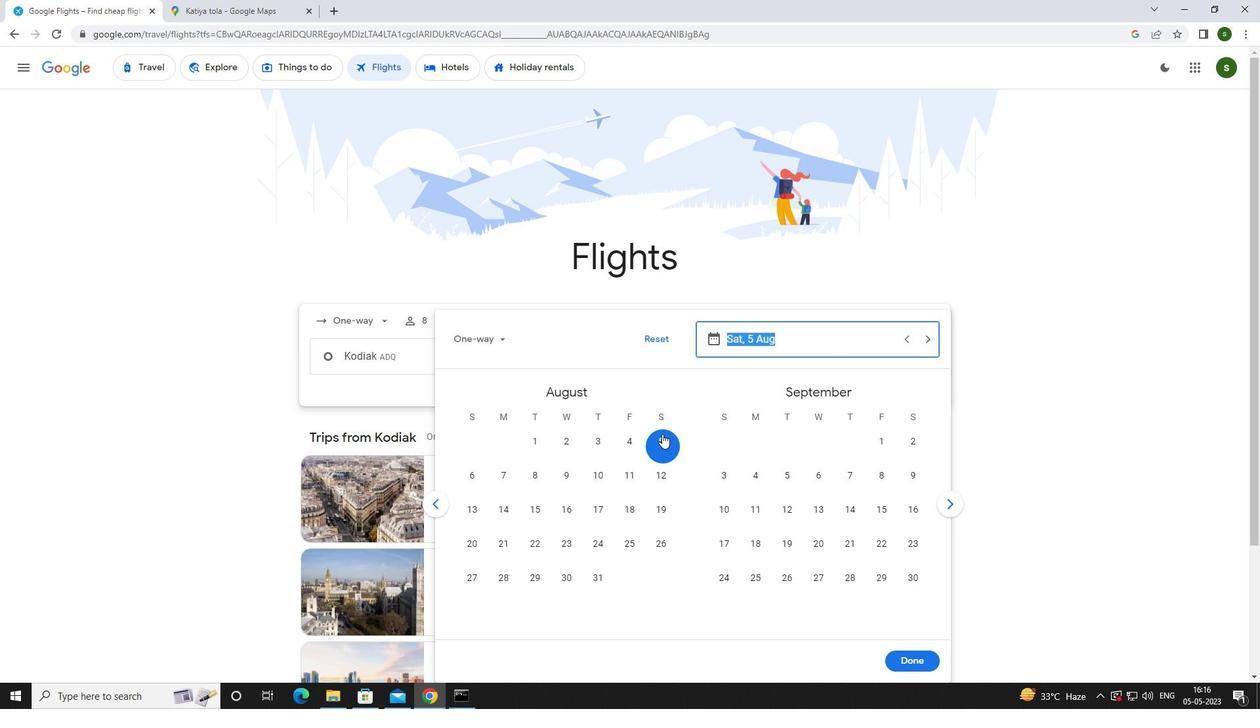 
Action: Mouse moved to (908, 660)
Screenshot: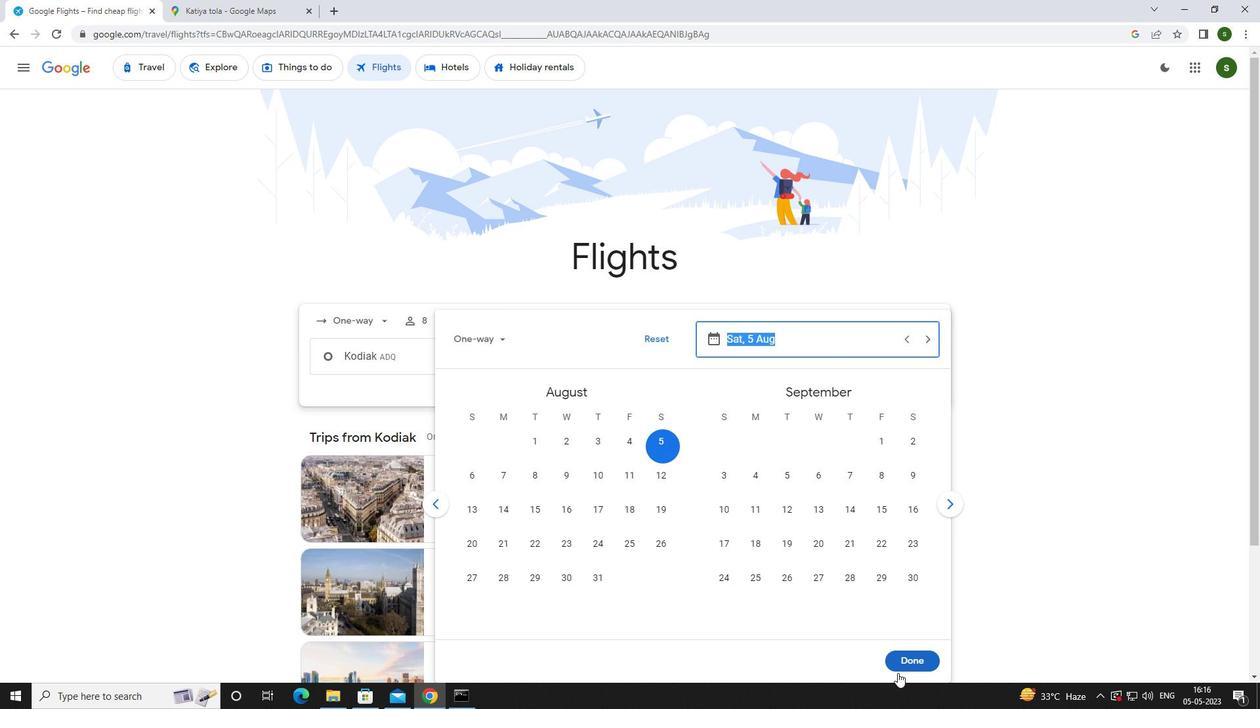 
Action: Mouse pressed left at (908, 660)
Screenshot: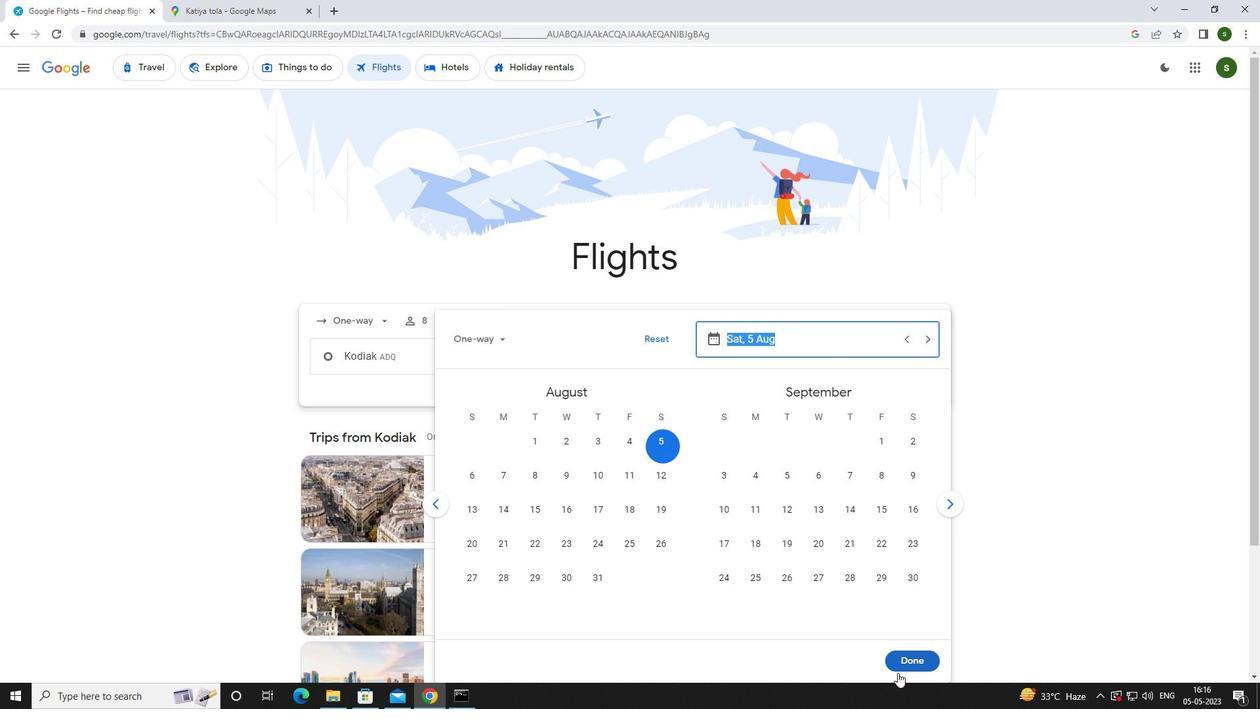 
Action: Mouse moved to (621, 405)
Screenshot: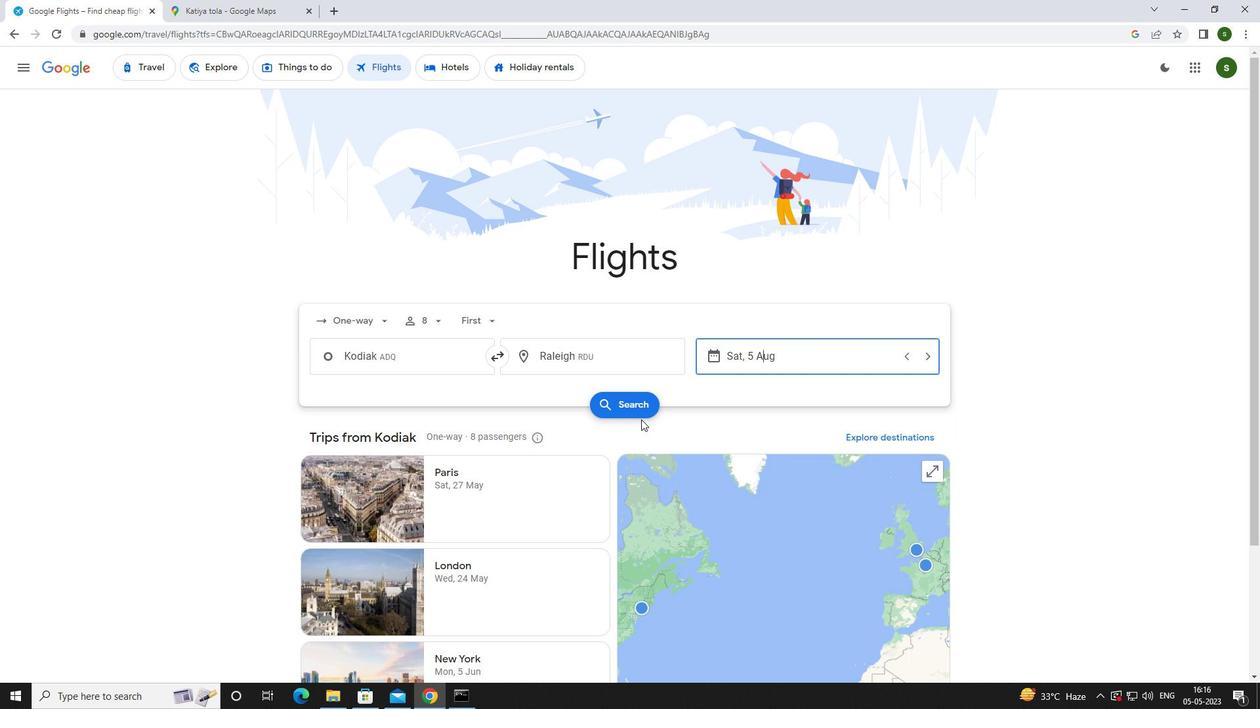
Action: Mouse pressed left at (621, 405)
Screenshot: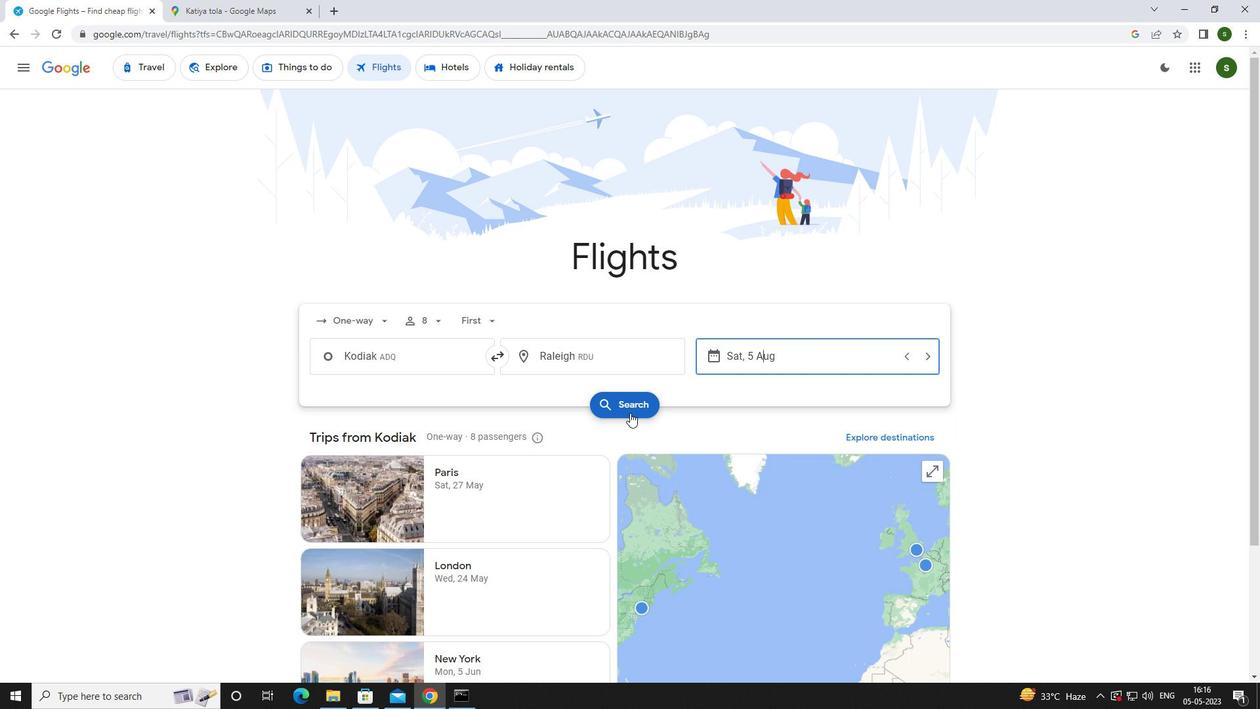 
Action: Mouse moved to (344, 191)
Screenshot: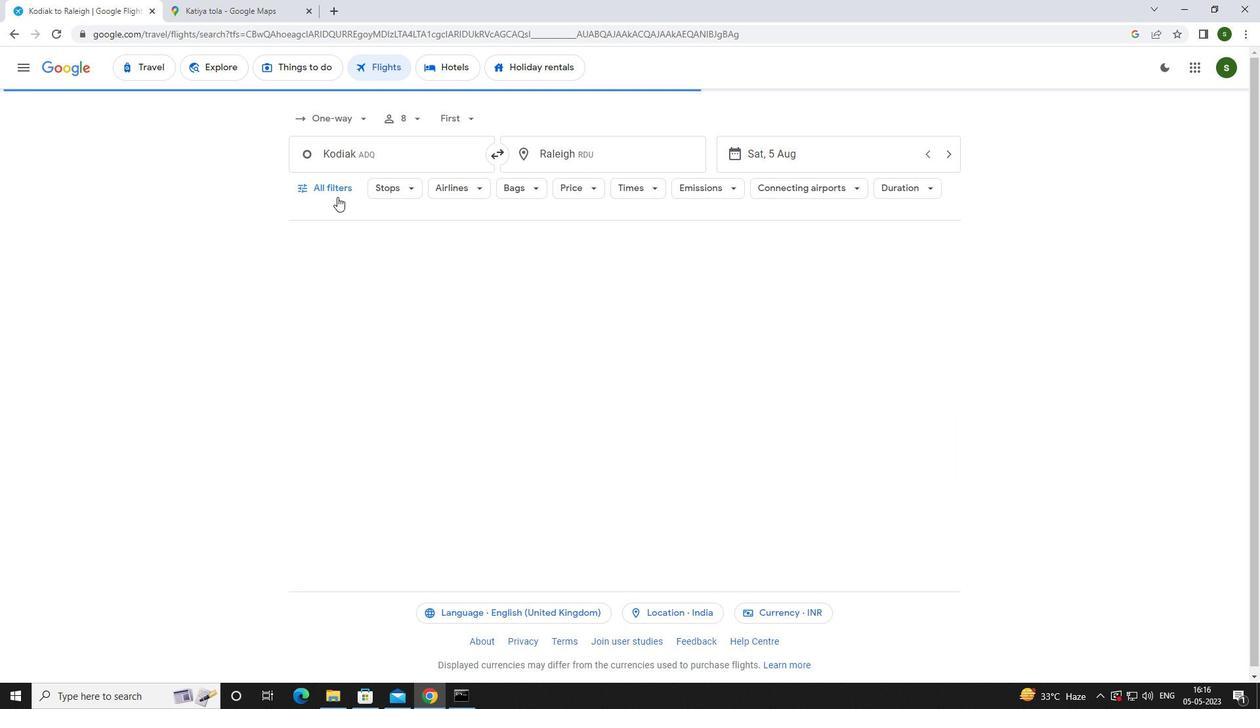 
Action: Mouse pressed left at (344, 191)
Screenshot: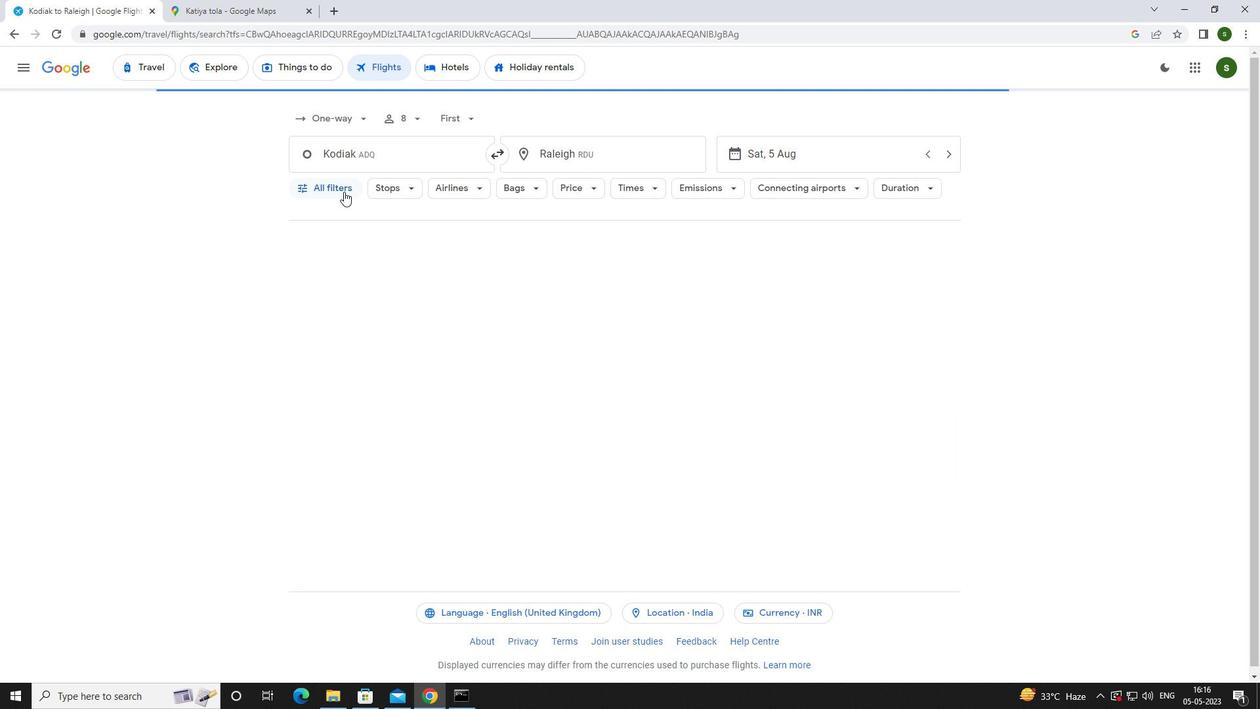 
Action: Mouse moved to (489, 465)
Screenshot: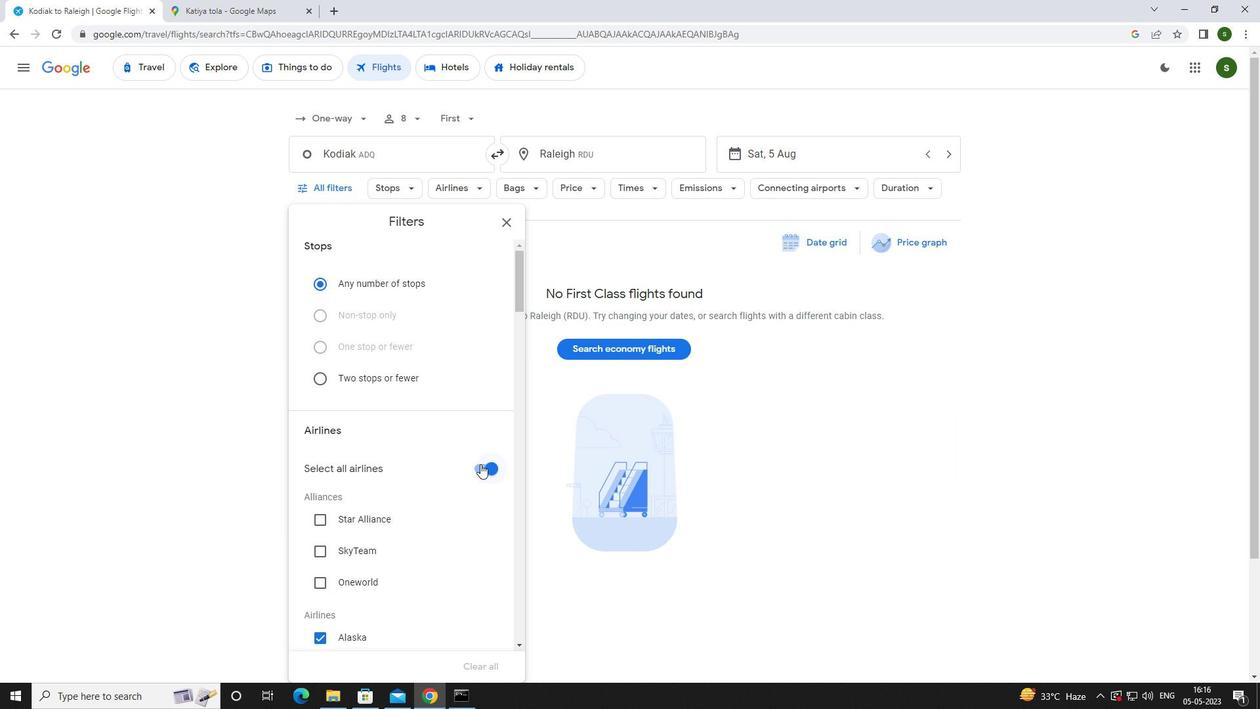 
Action: Mouse pressed left at (489, 465)
Screenshot: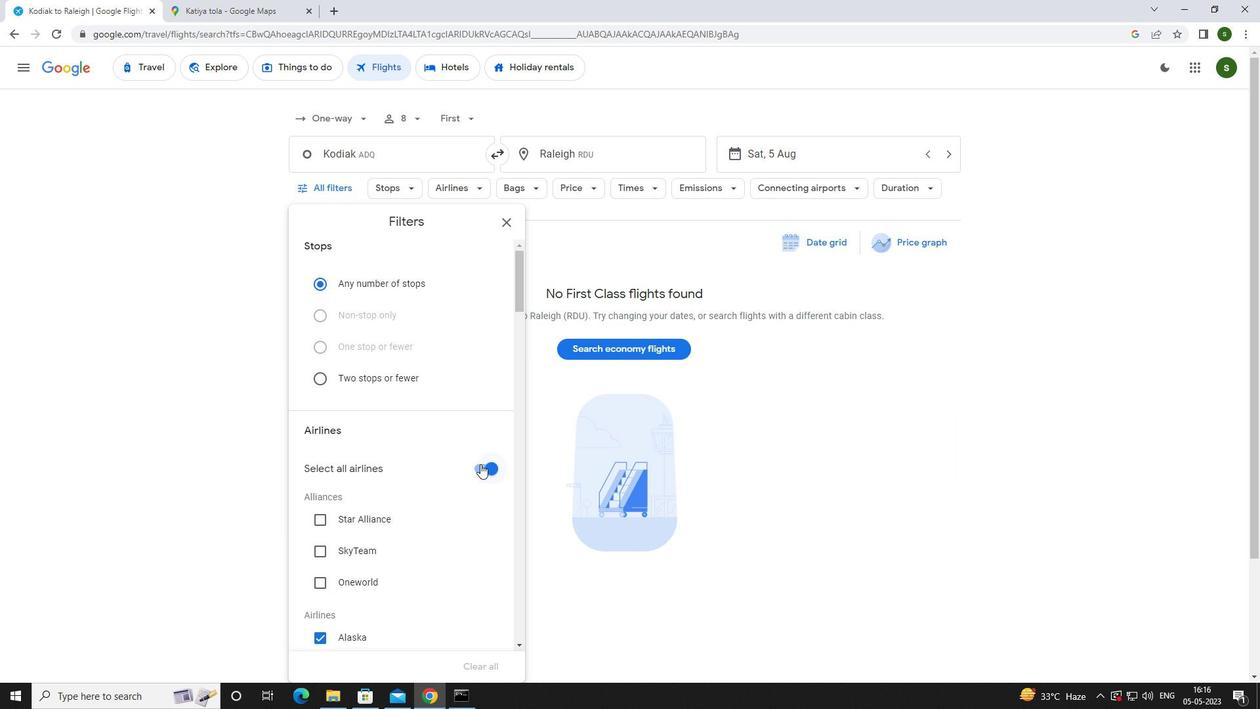 
Action: Mouse moved to (450, 439)
Screenshot: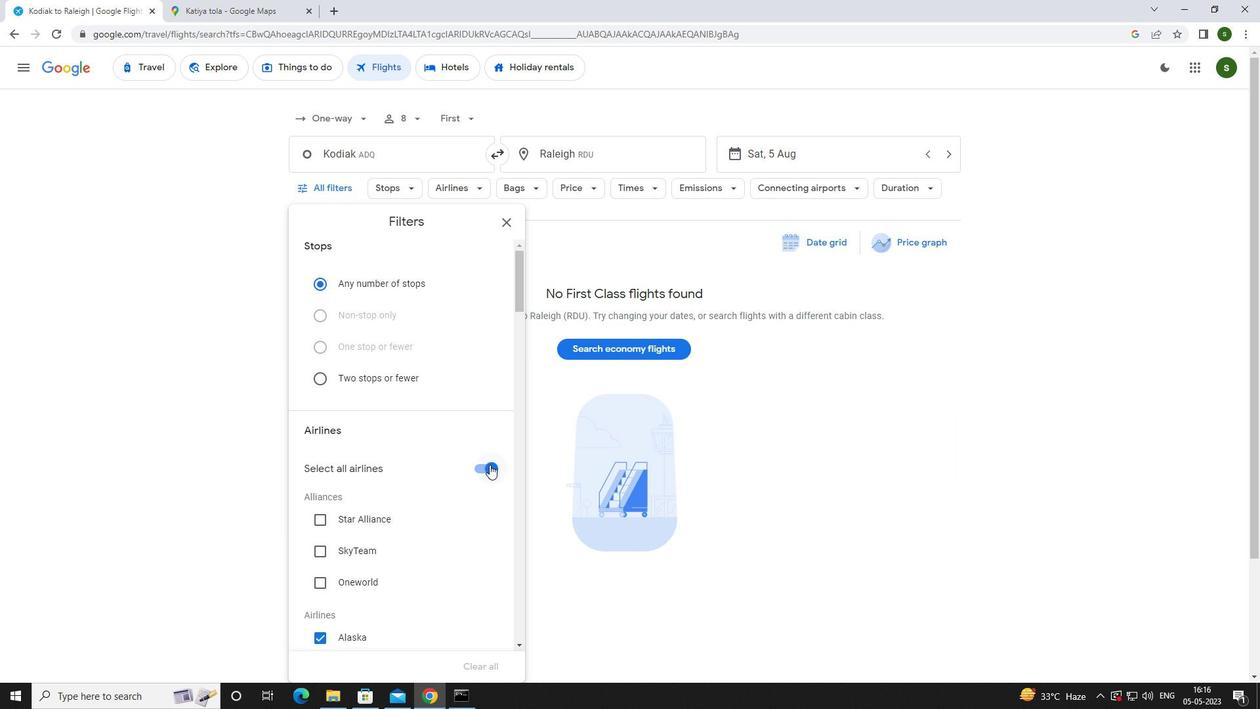 
Action: Mouse scrolled (450, 438) with delta (0, 0)
Screenshot: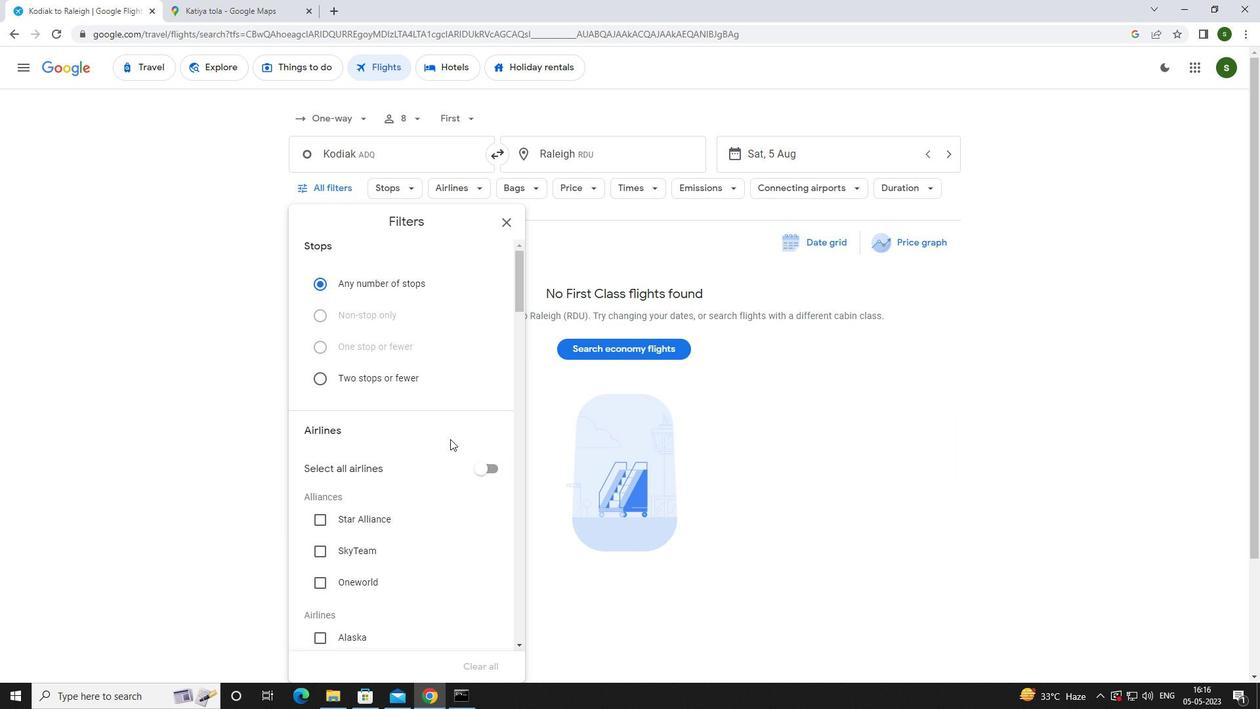 
Action: Mouse scrolled (450, 438) with delta (0, 0)
Screenshot: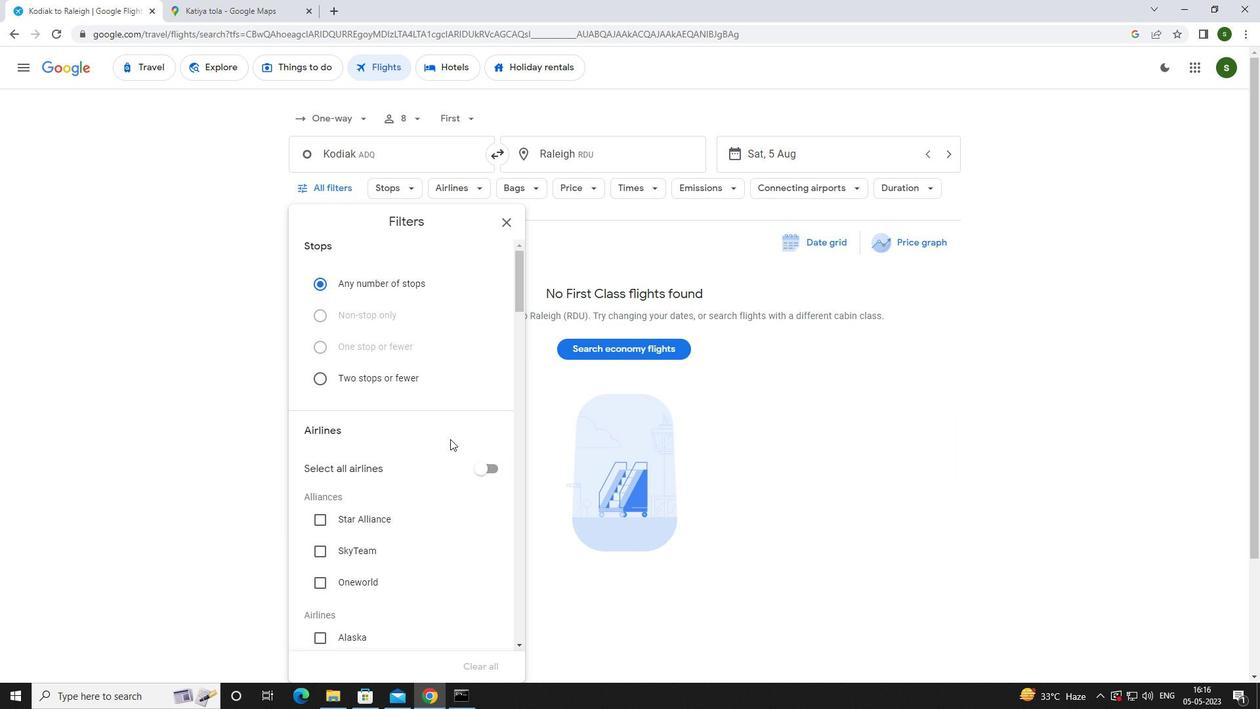 
Action: Mouse scrolled (450, 438) with delta (0, 0)
Screenshot: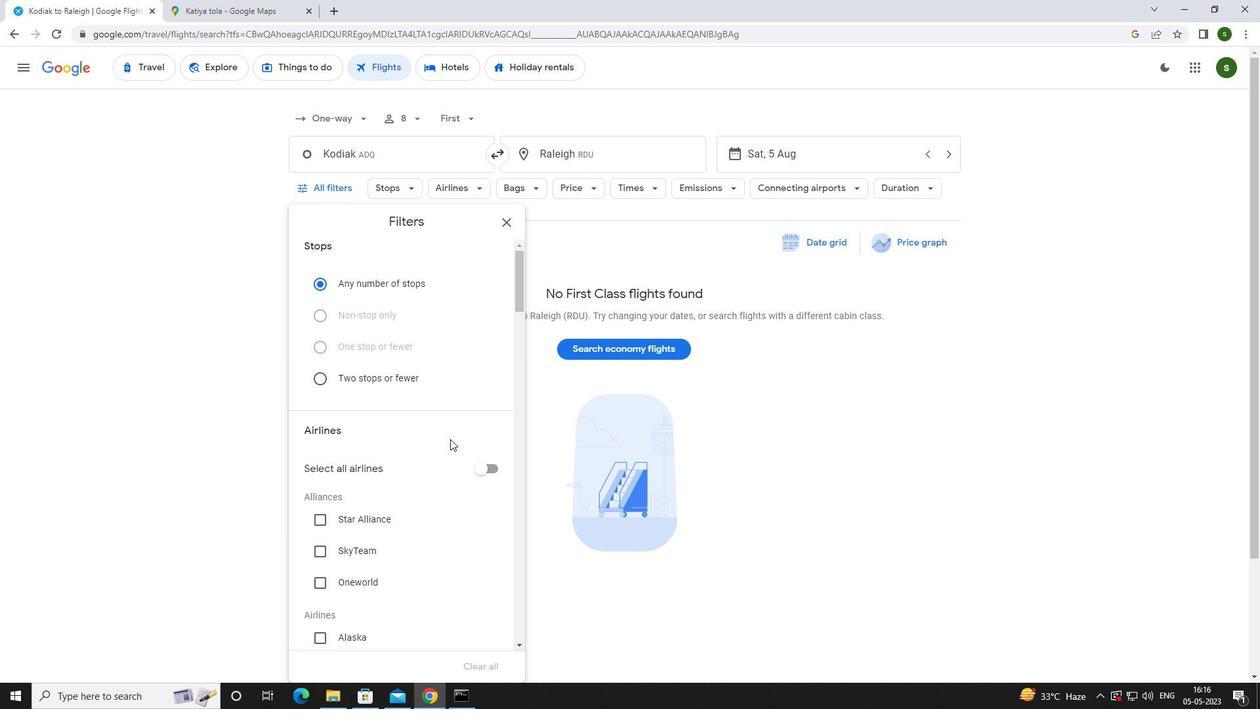 
Action: Mouse scrolled (450, 438) with delta (0, 0)
Screenshot: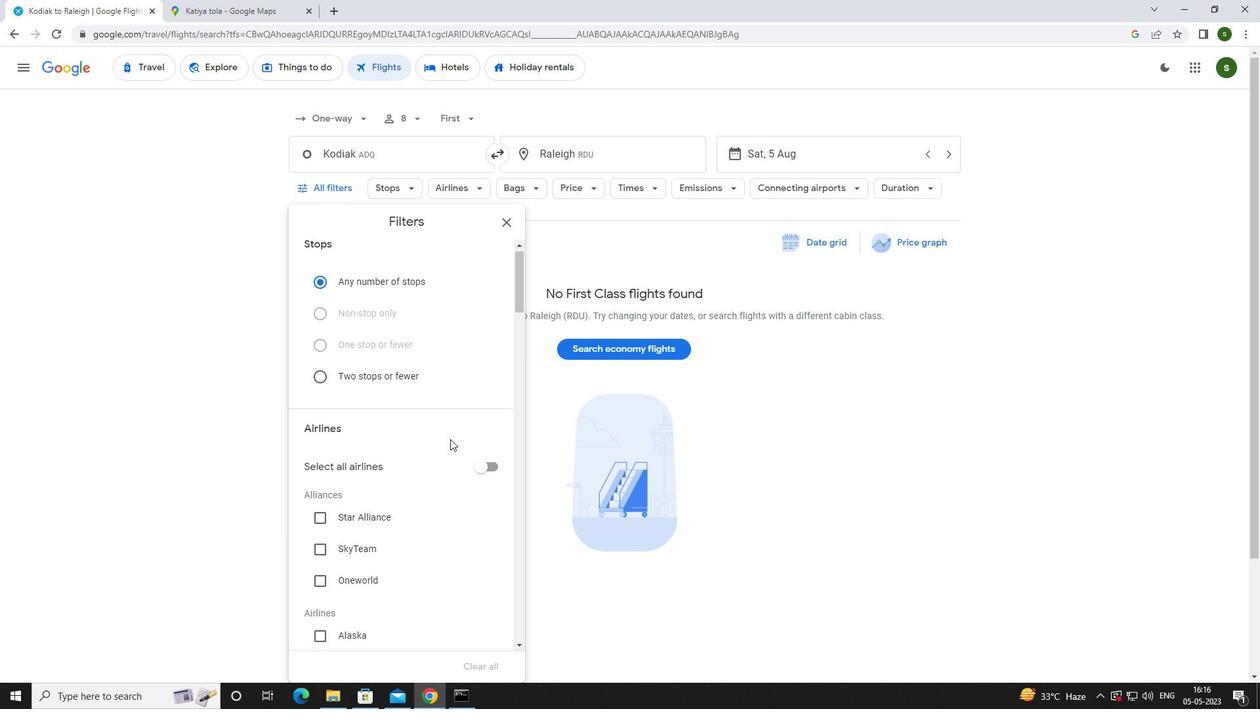 
Action: Mouse moved to (449, 436)
Screenshot: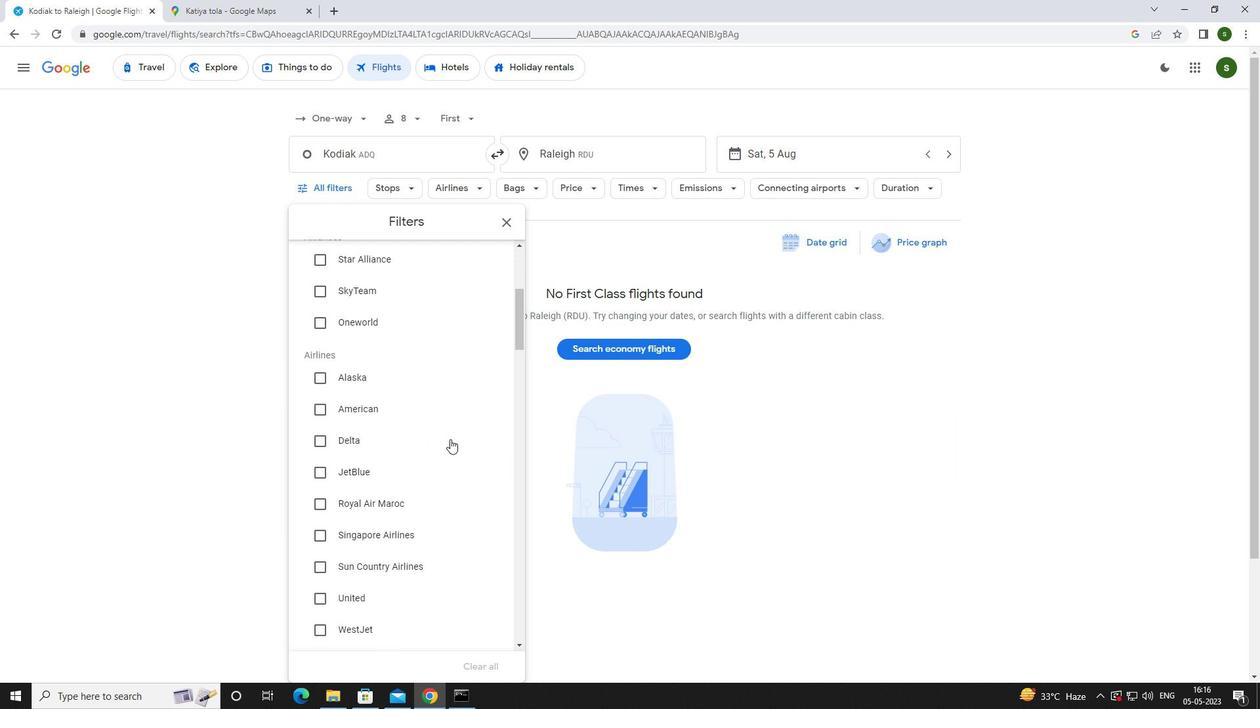 
Action: Mouse scrolled (449, 436) with delta (0, 0)
Screenshot: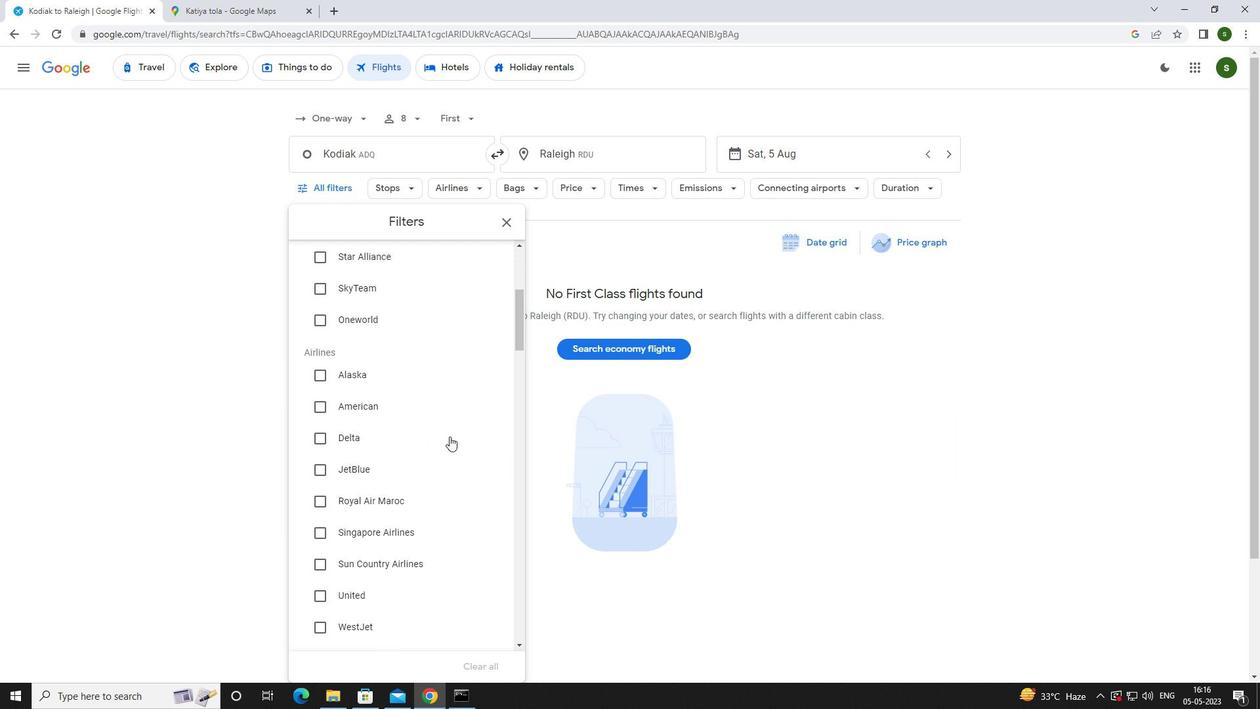 
Action: Mouse scrolled (449, 436) with delta (0, 0)
Screenshot: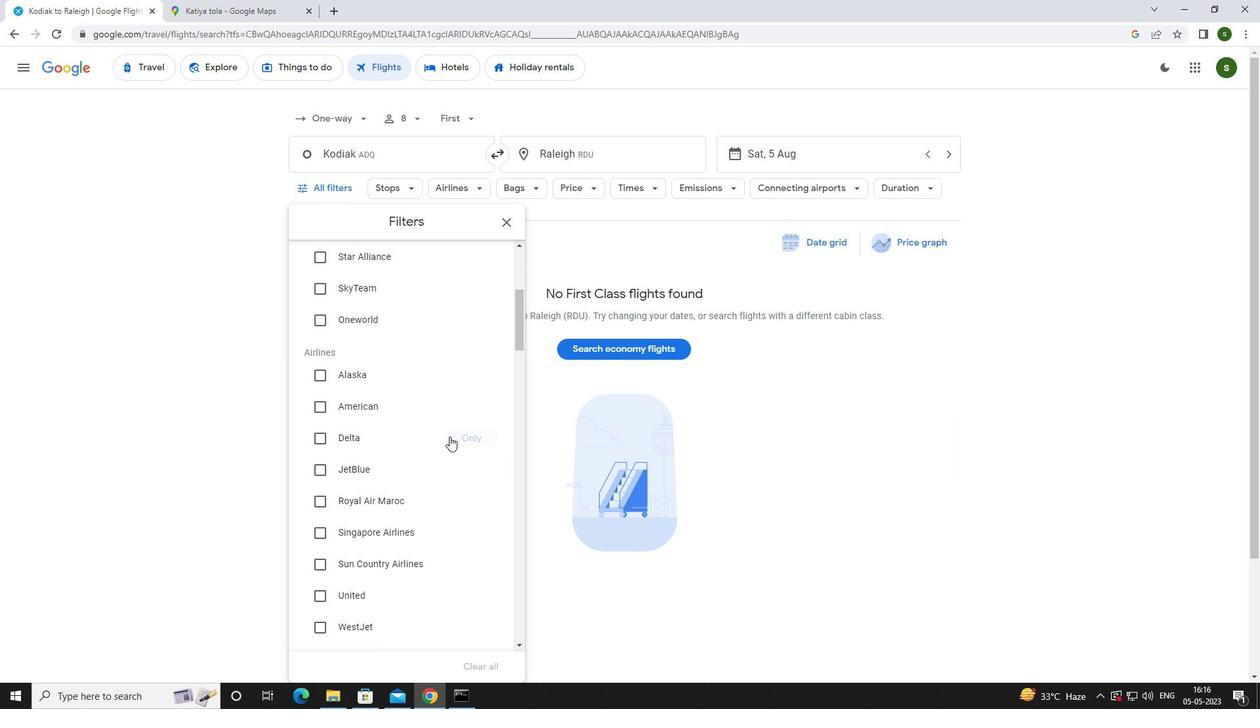 
Action: Mouse moved to (361, 493)
Screenshot: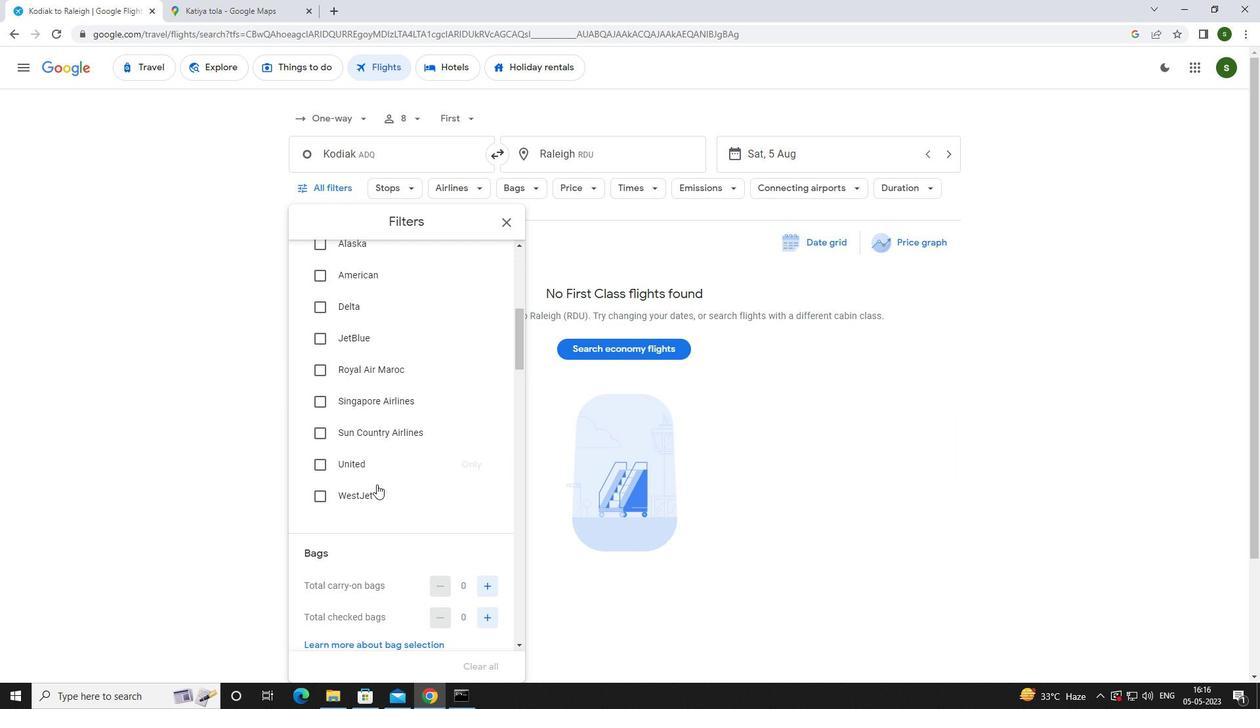 
Action: Mouse pressed left at (361, 493)
Screenshot: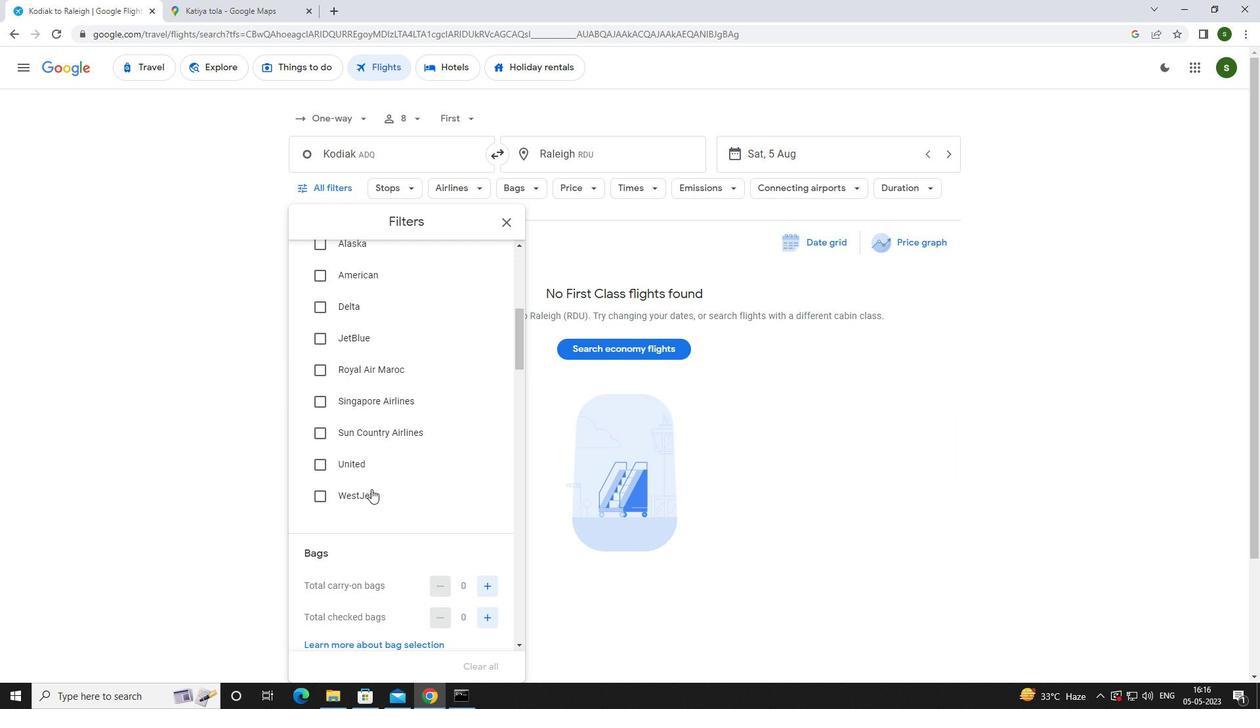 
Action: Mouse scrolled (361, 493) with delta (0, 0)
Screenshot: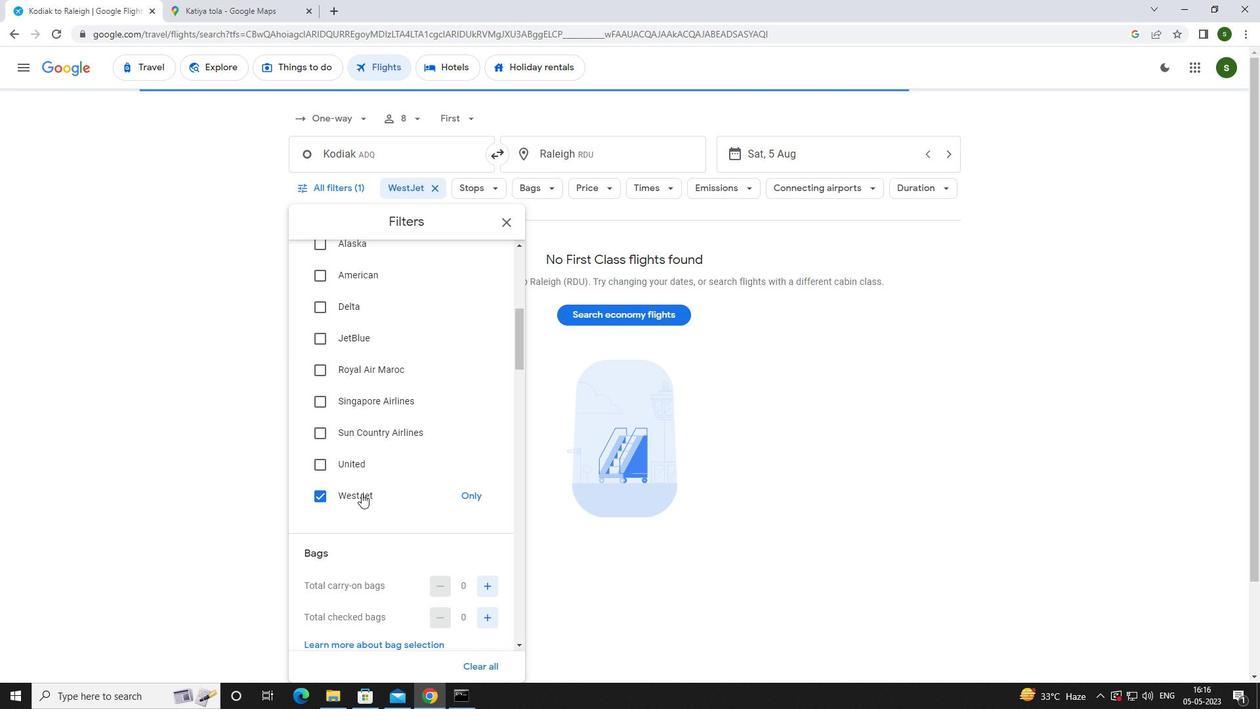
Action: Mouse scrolled (361, 493) with delta (0, 0)
Screenshot: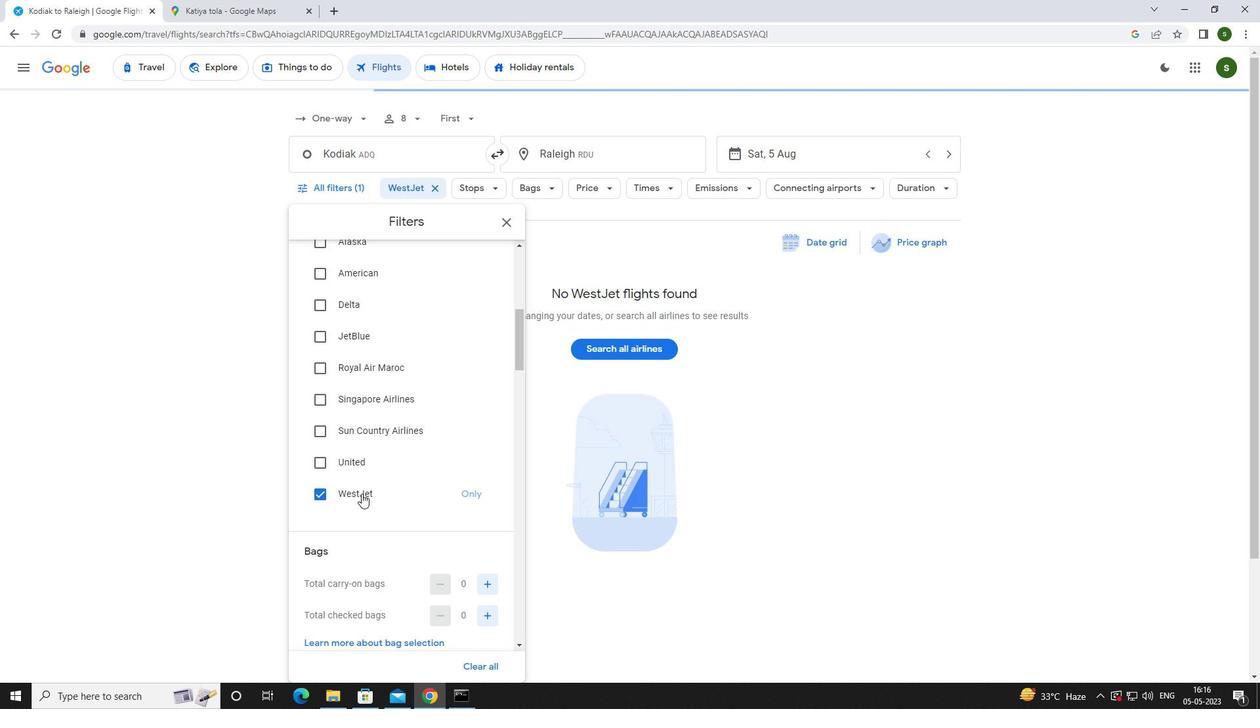 
Action: Mouse moved to (494, 484)
Screenshot: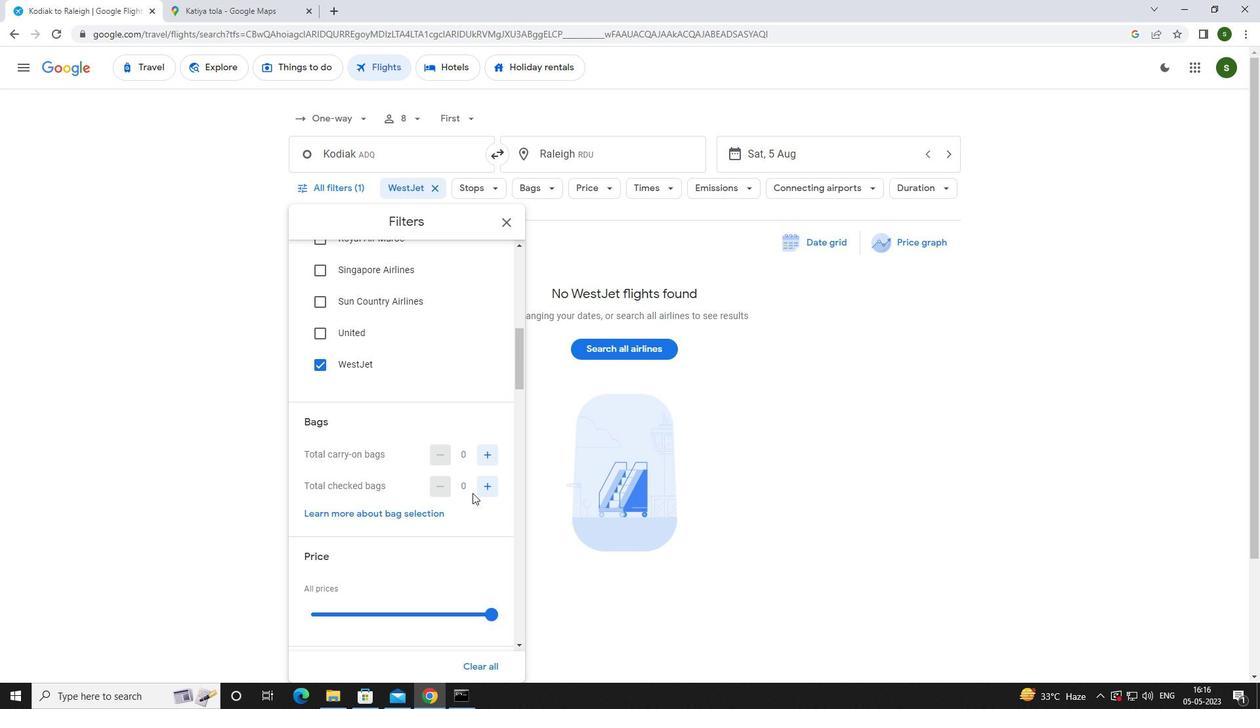
Action: Mouse pressed left at (494, 484)
Screenshot: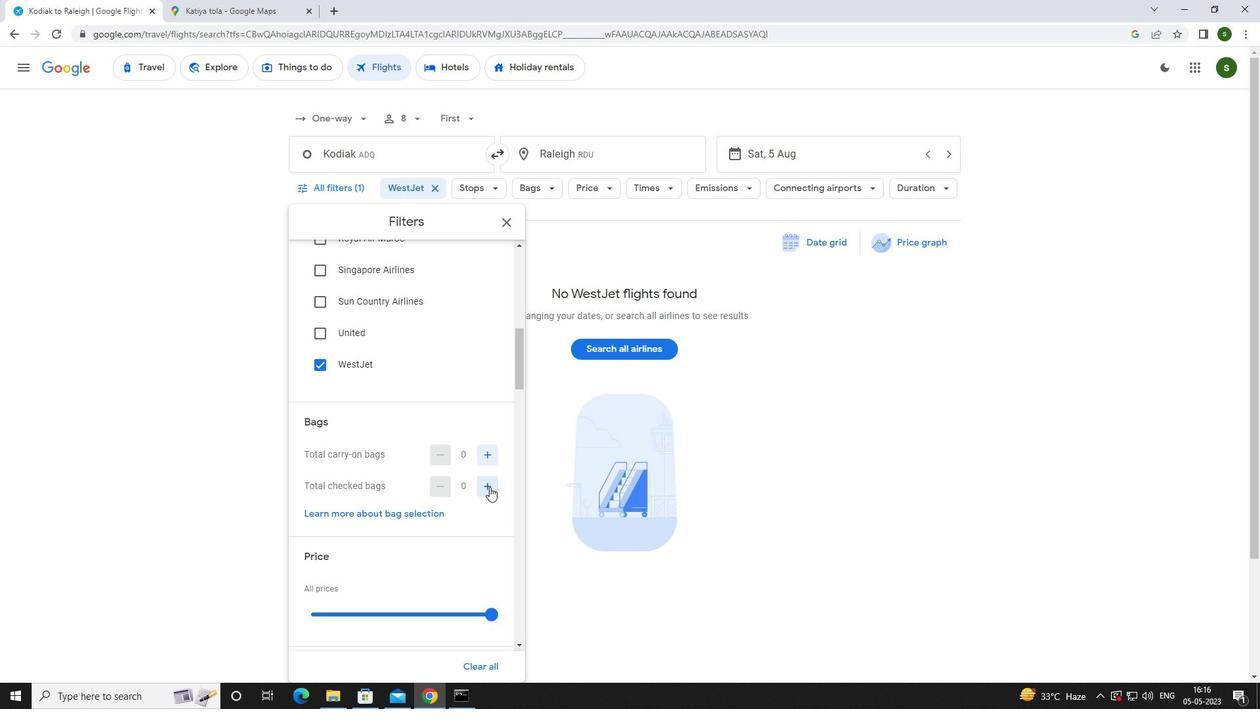 
Action: Mouse pressed left at (494, 484)
Screenshot: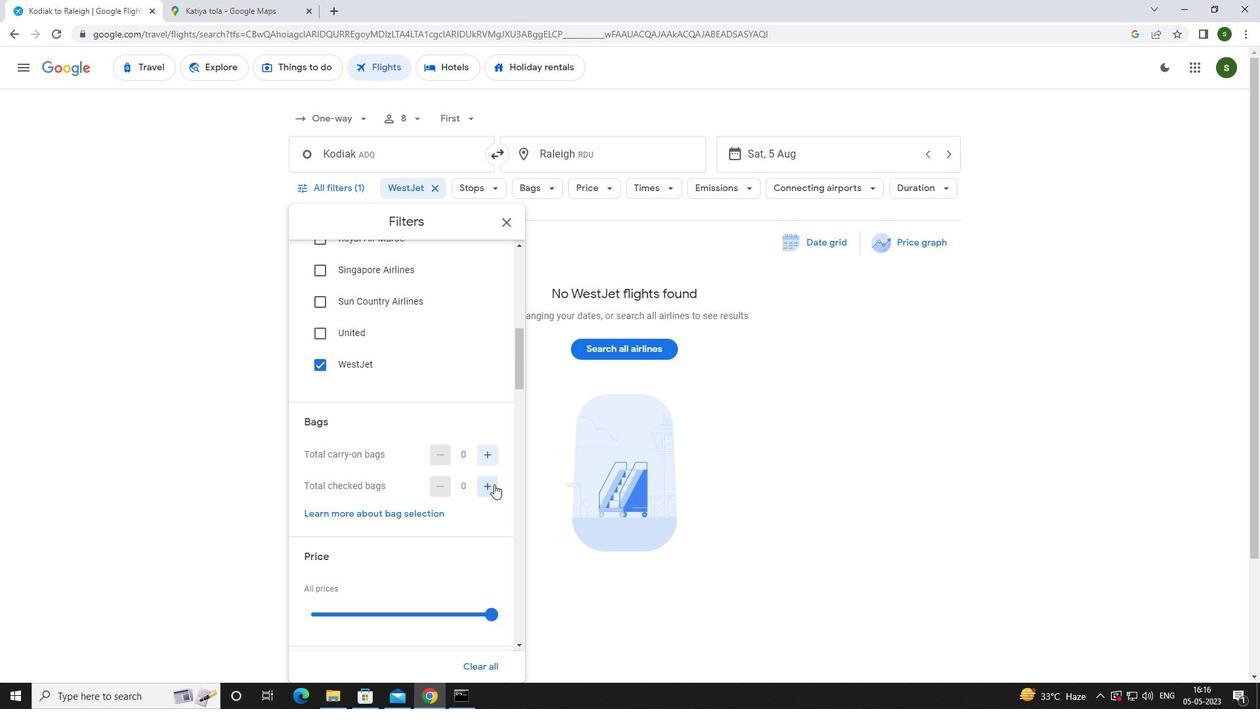 
Action: Mouse pressed left at (494, 484)
Screenshot: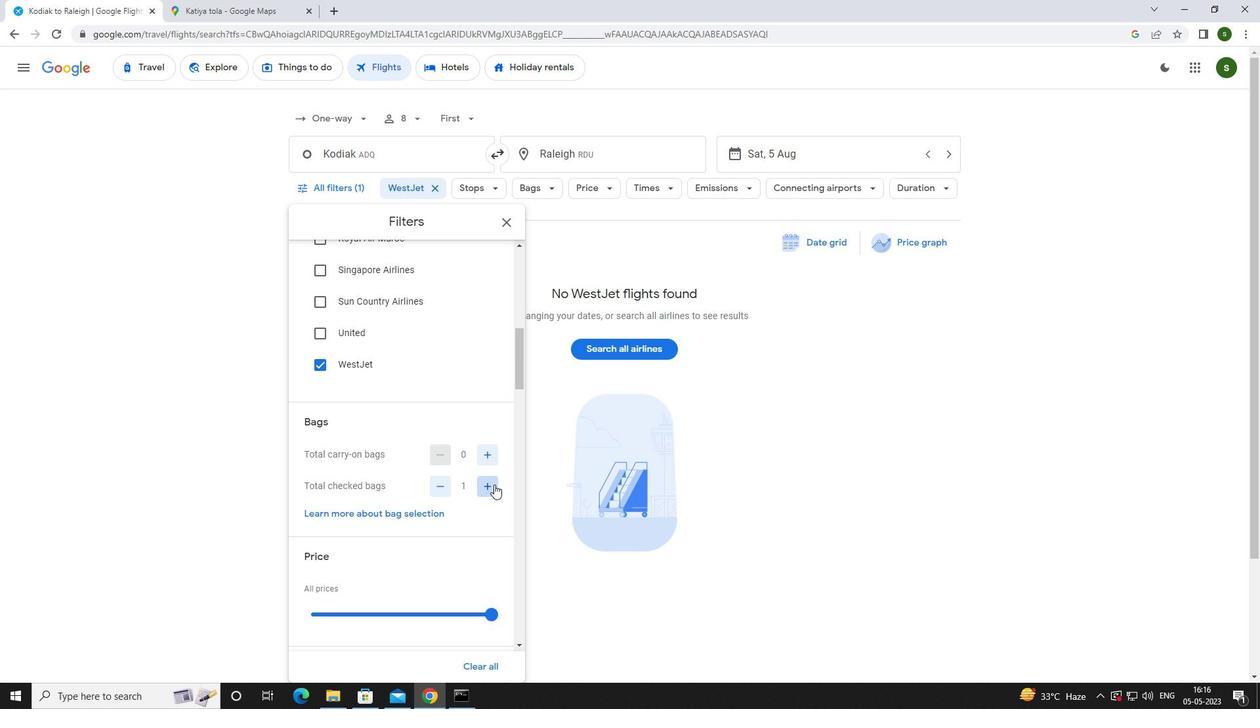 
Action: Mouse pressed left at (494, 484)
Screenshot: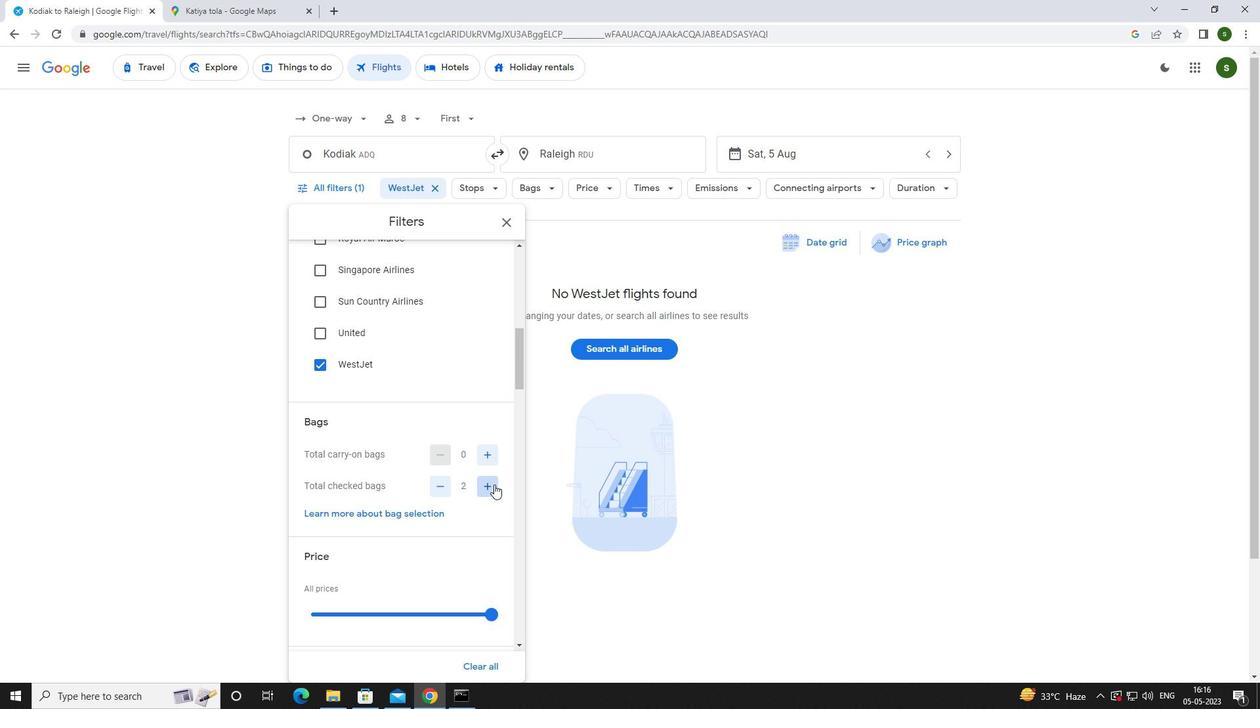 
Action: Mouse pressed left at (494, 484)
Screenshot: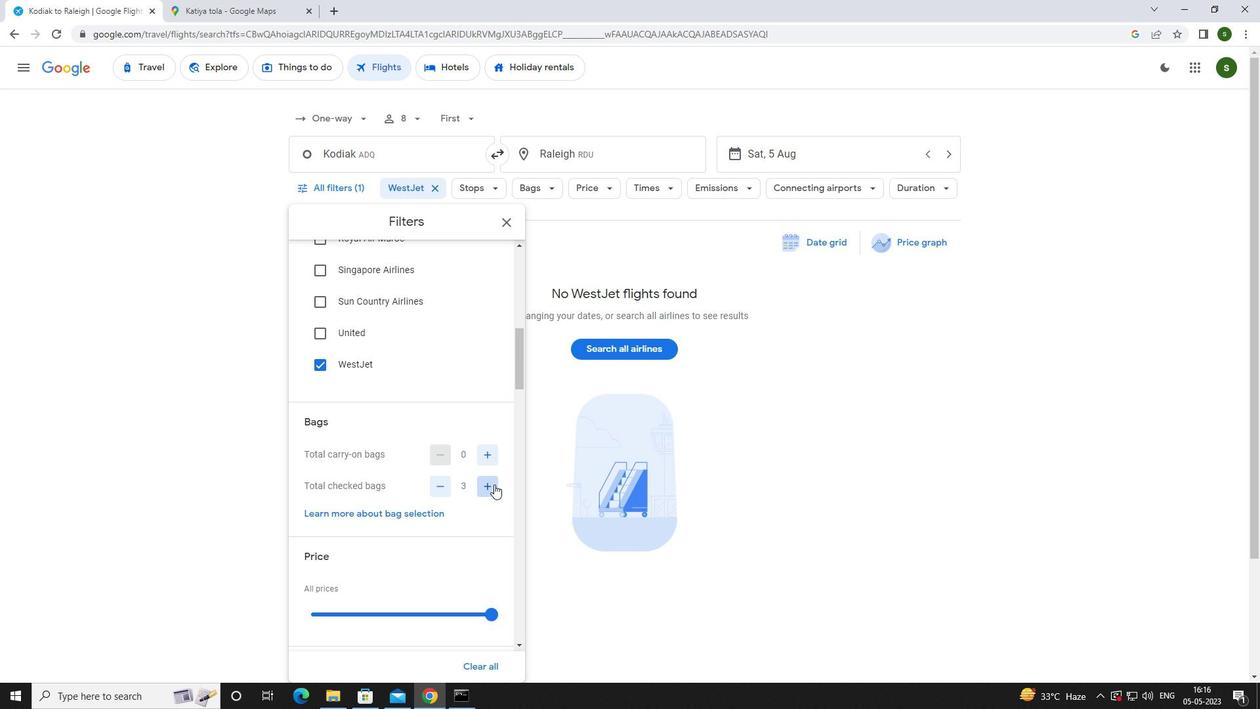 
Action: Mouse moved to (494, 483)
Screenshot: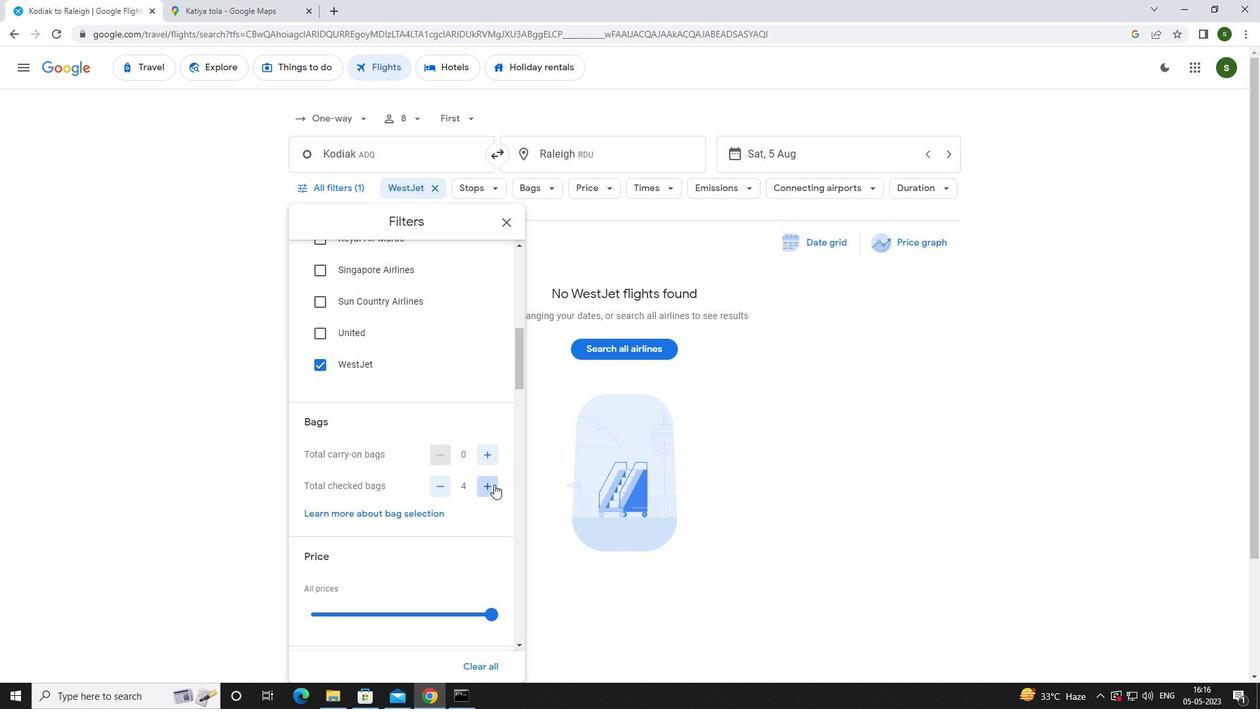 
Action: Mouse pressed left at (494, 483)
Screenshot: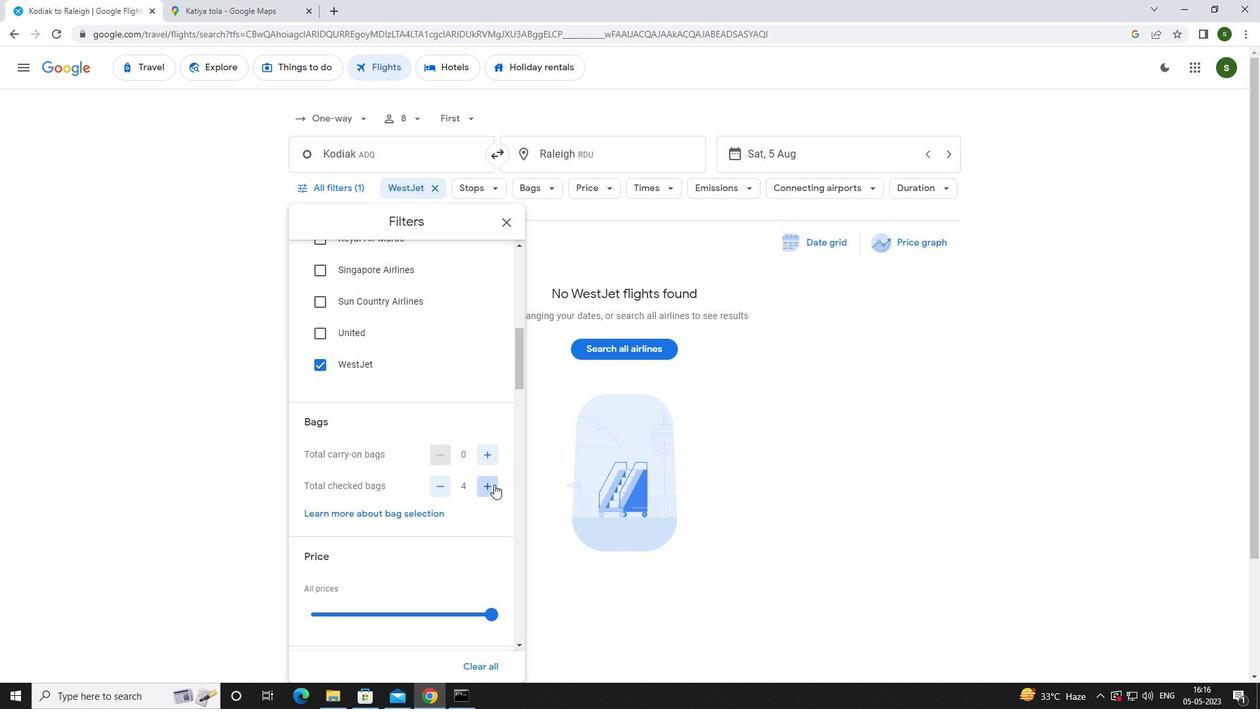 
Action: Mouse pressed left at (494, 483)
Screenshot: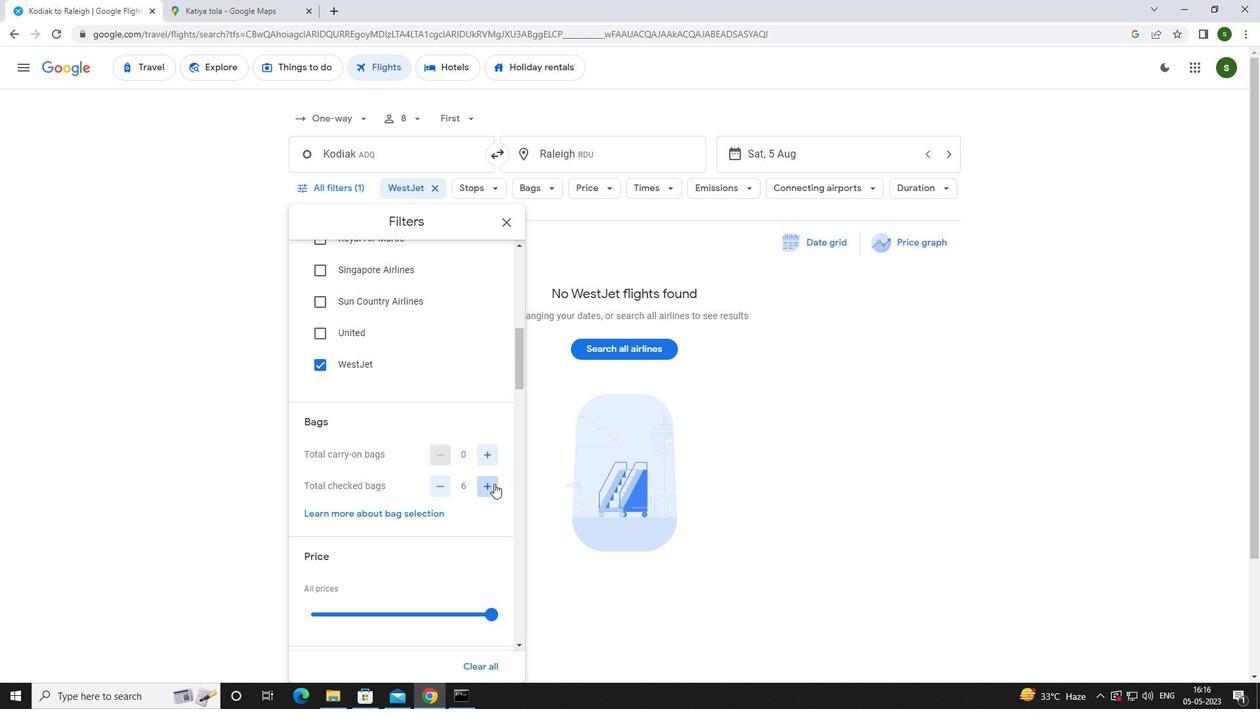 
Action: Mouse moved to (492, 483)
Screenshot: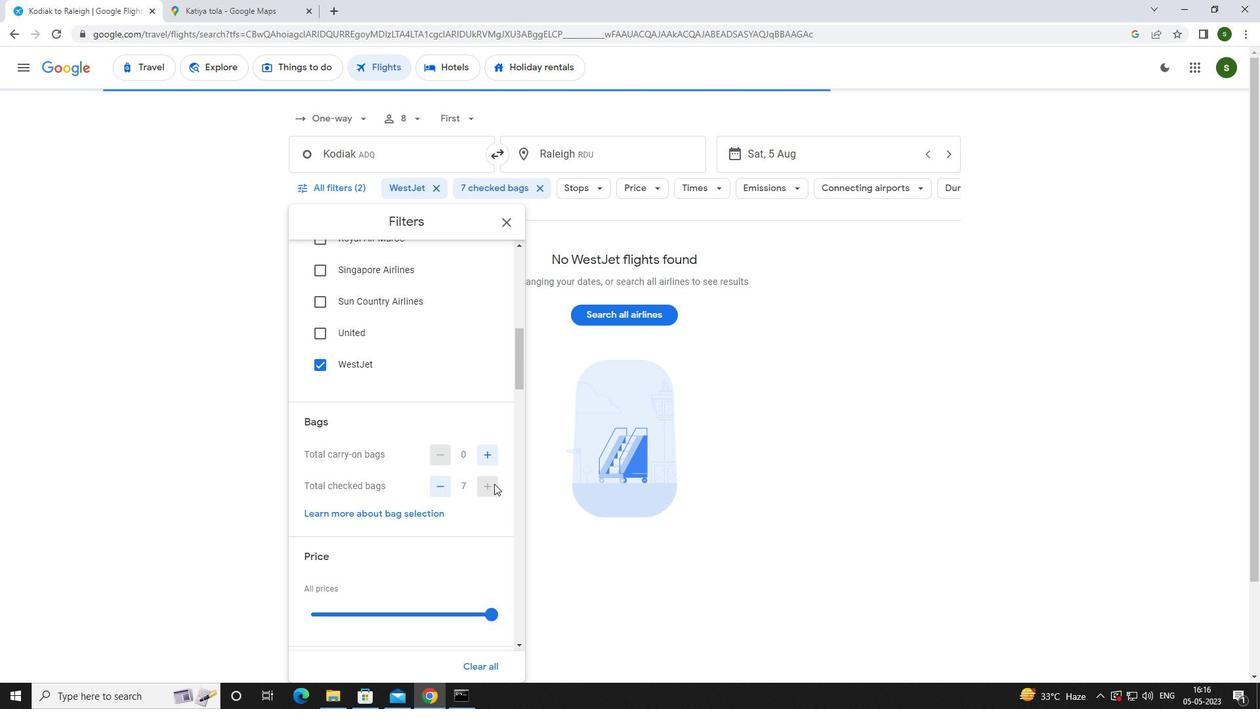 
Action: Mouse scrolled (492, 483) with delta (0, 0)
Screenshot: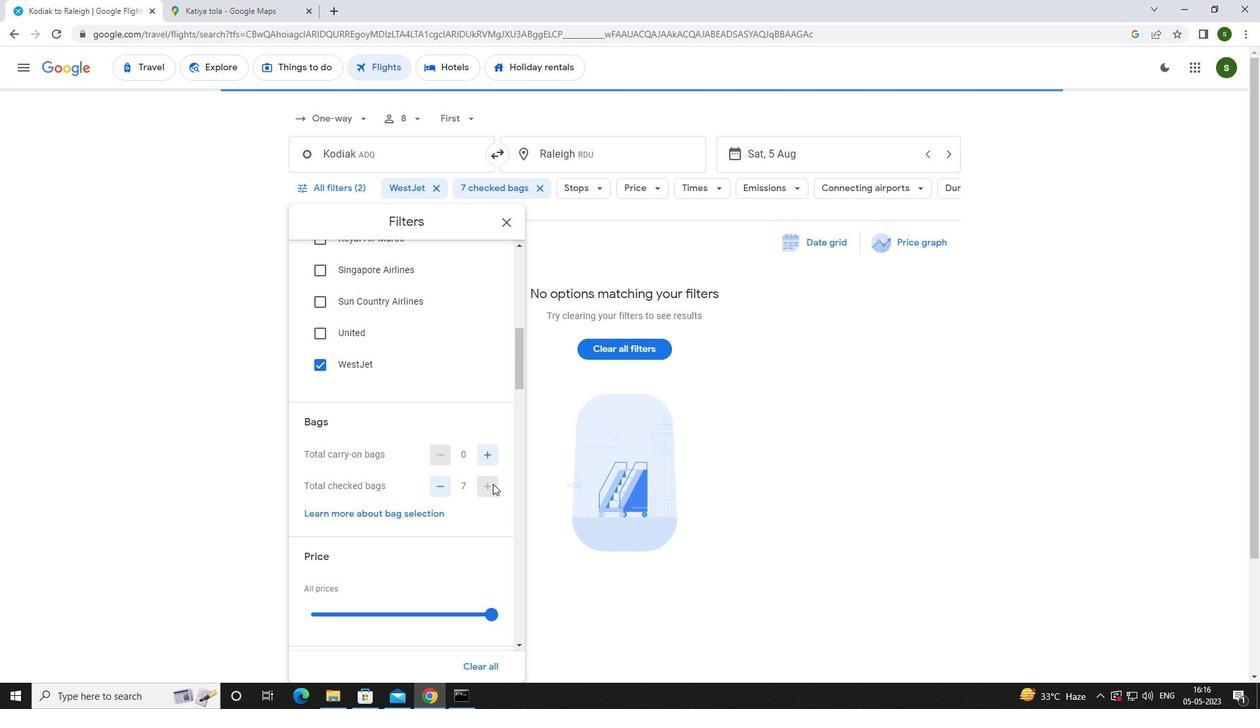 
Action: Mouse scrolled (492, 483) with delta (0, 0)
Screenshot: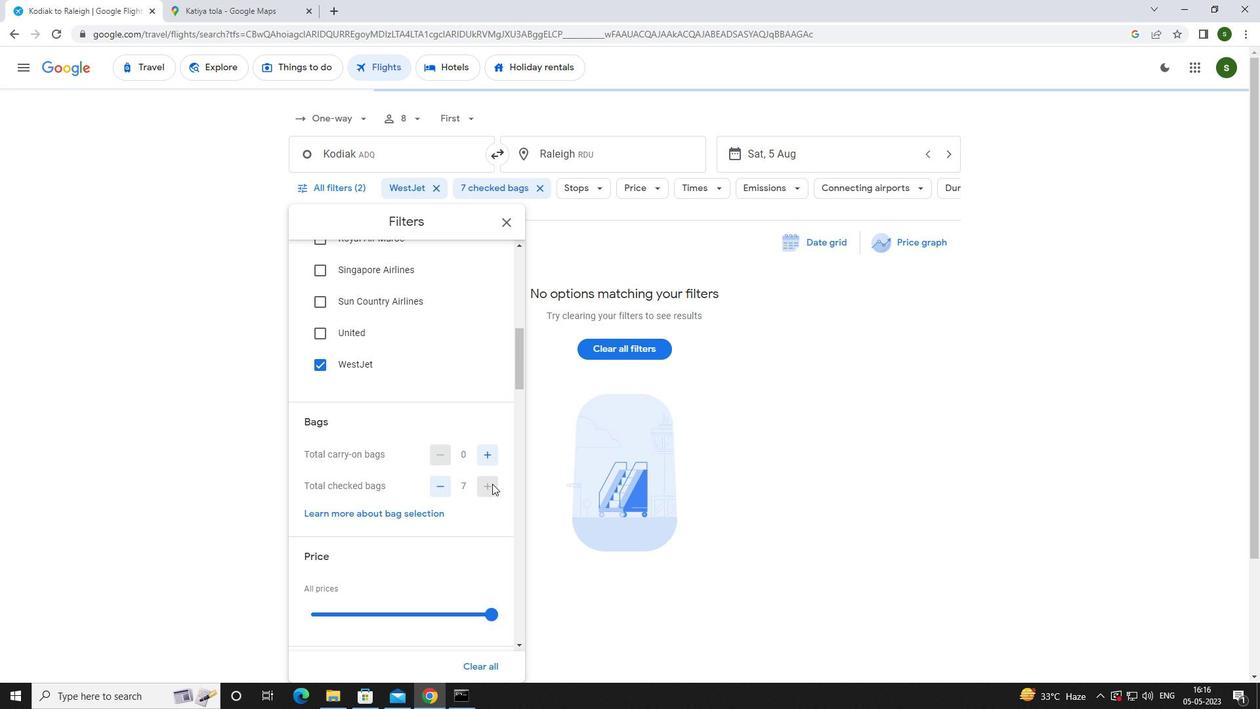 
Action: Mouse pressed left at (492, 483)
Screenshot: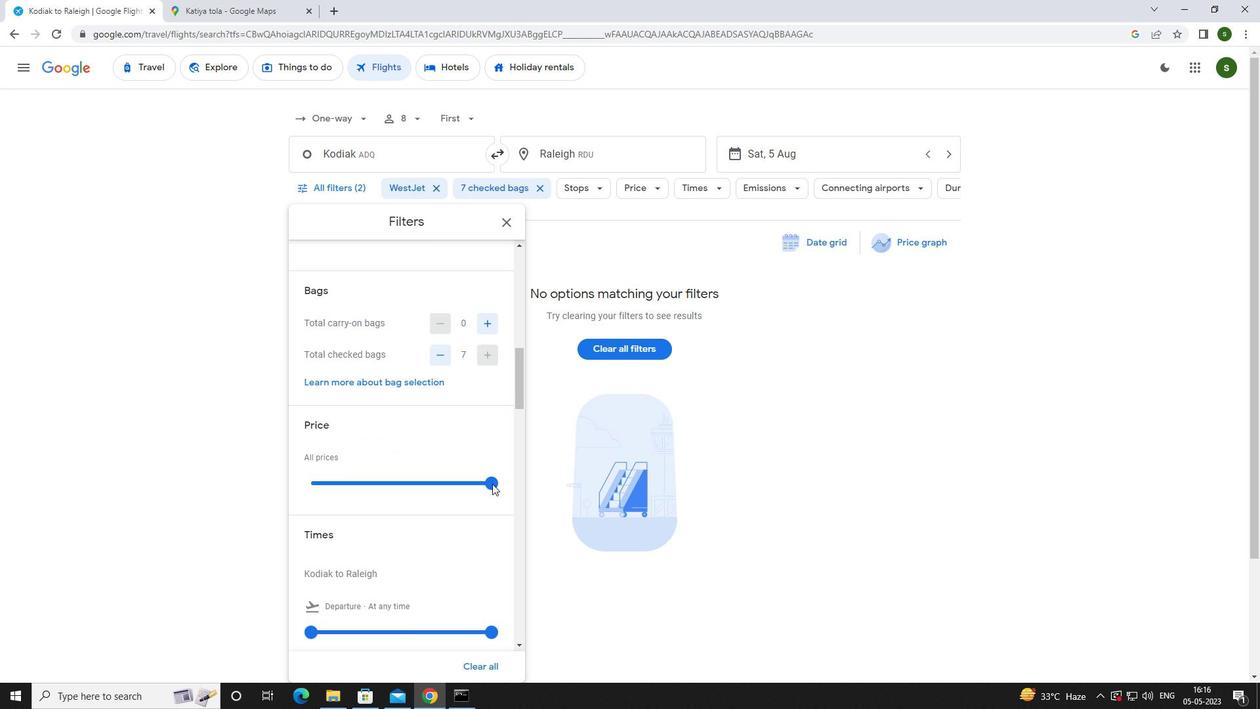 
Action: Mouse moved to (491, 484)
Screenshot: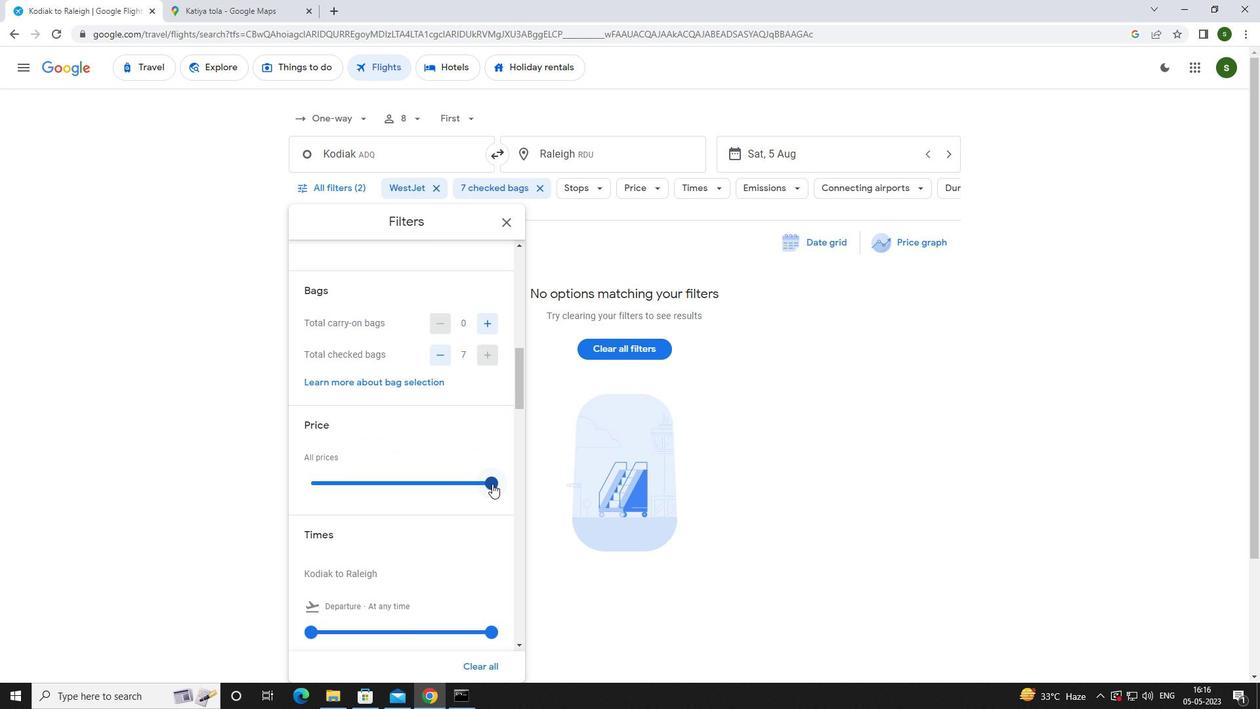 
Action: Mouse scrolled (491, 483) with delta (0, 0)
Screenshot: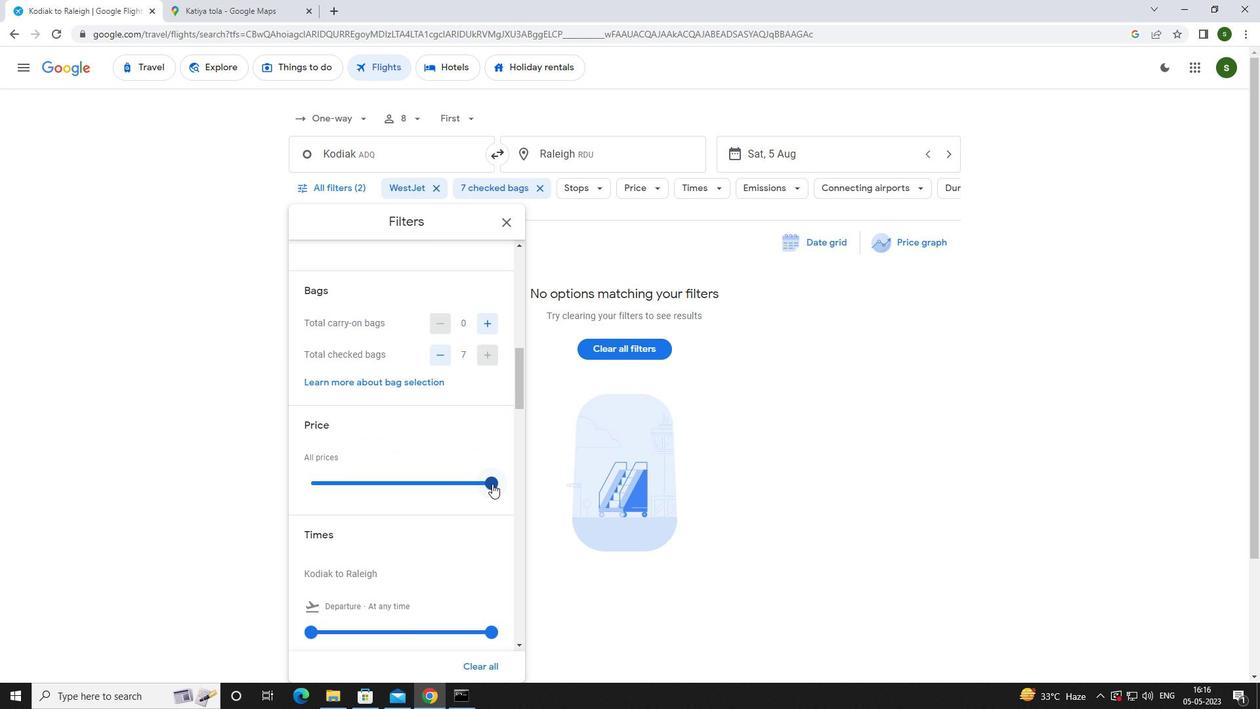 
Action: Mouse moved to (316, 568)
Screenshot: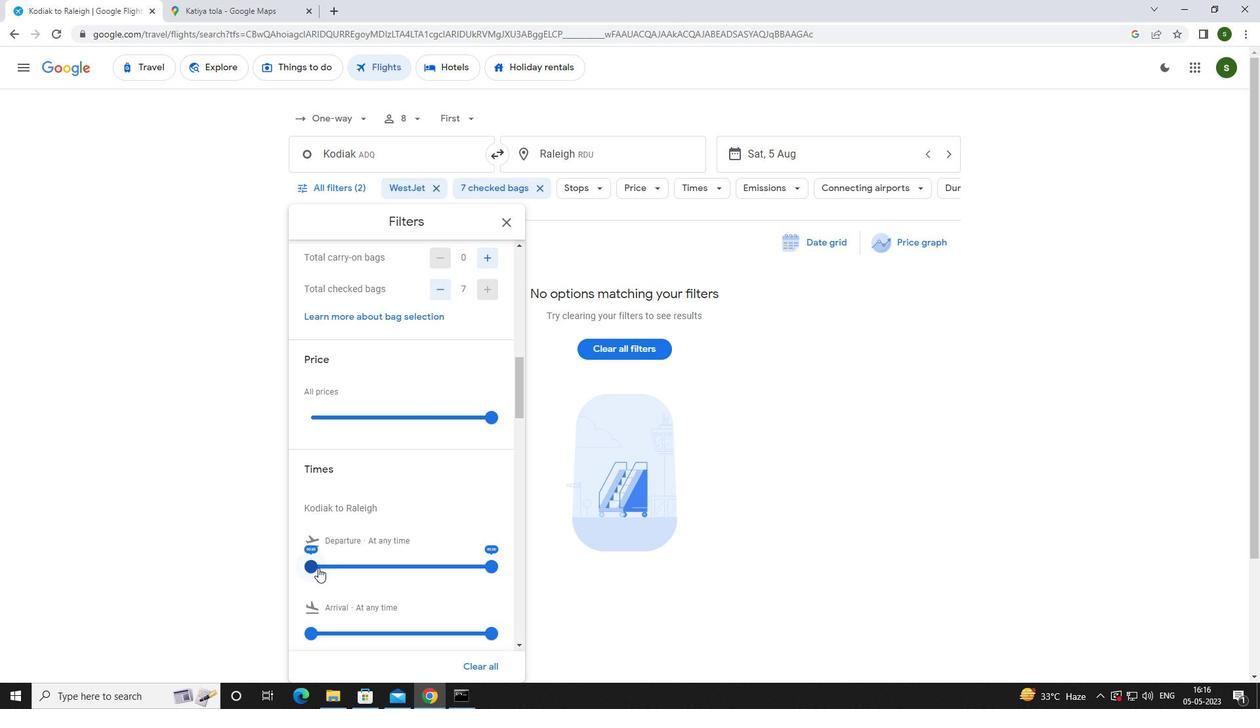 
Action: Mouse pressed left at (316, 568)
Screenshot: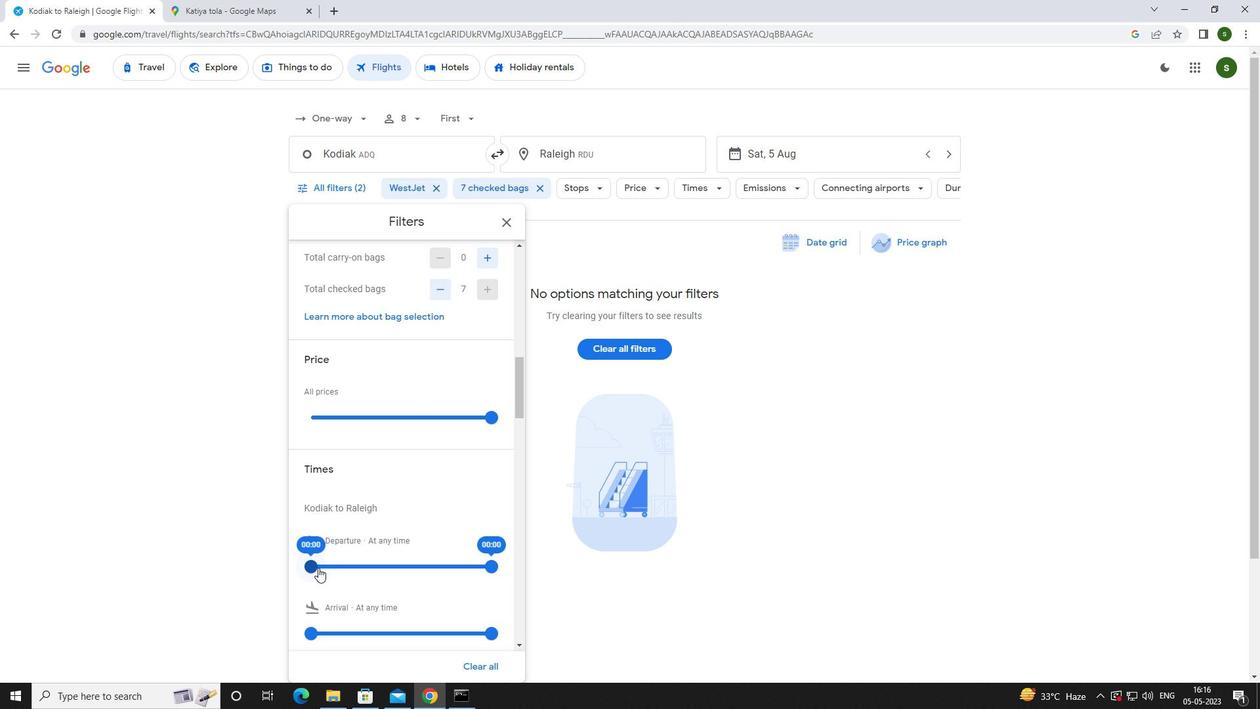 
Action: Mouse moved to (564, 588)
Screenshot: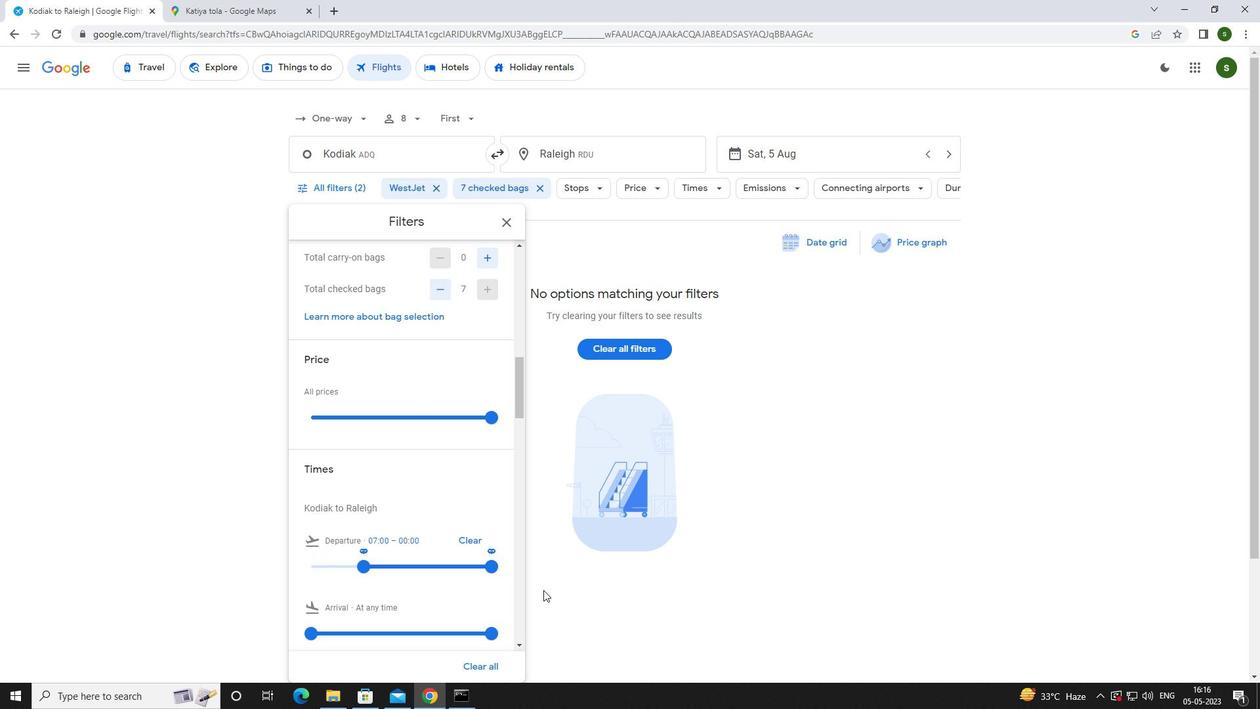 
Action: Mouse pressed left at (564, 588)
Screenshot: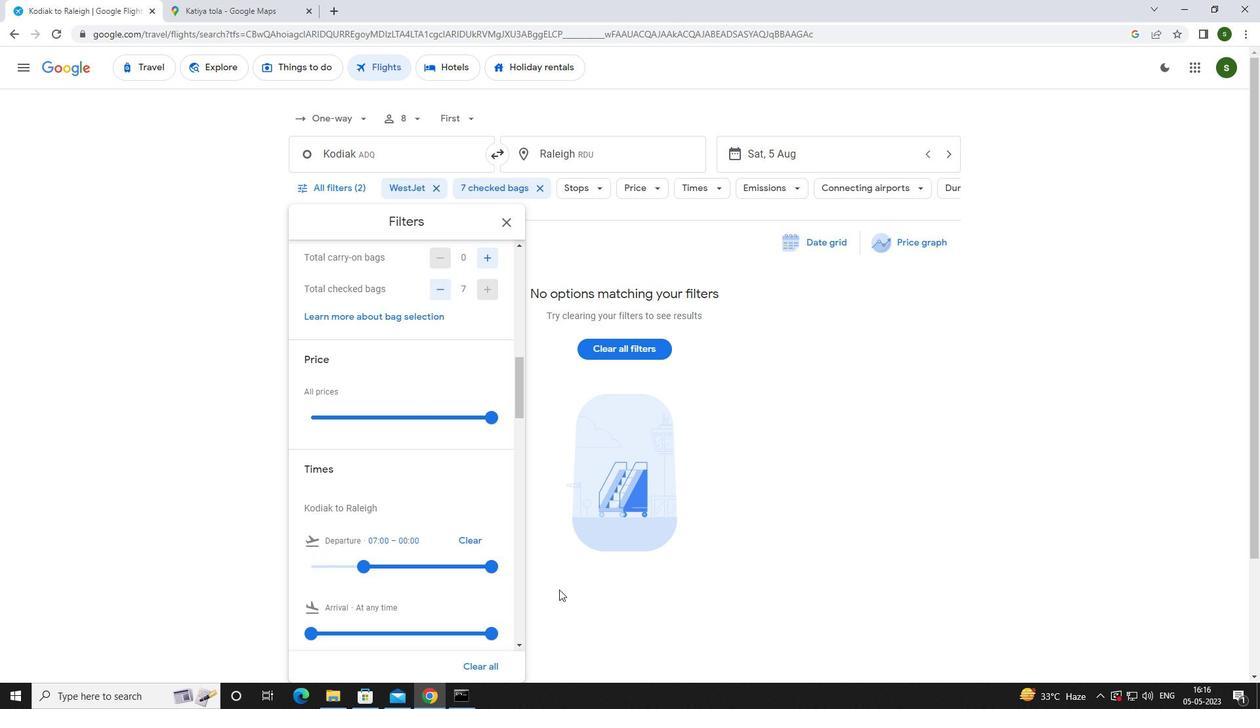
Action: Mouse moved to (564, 585)
Screenshot: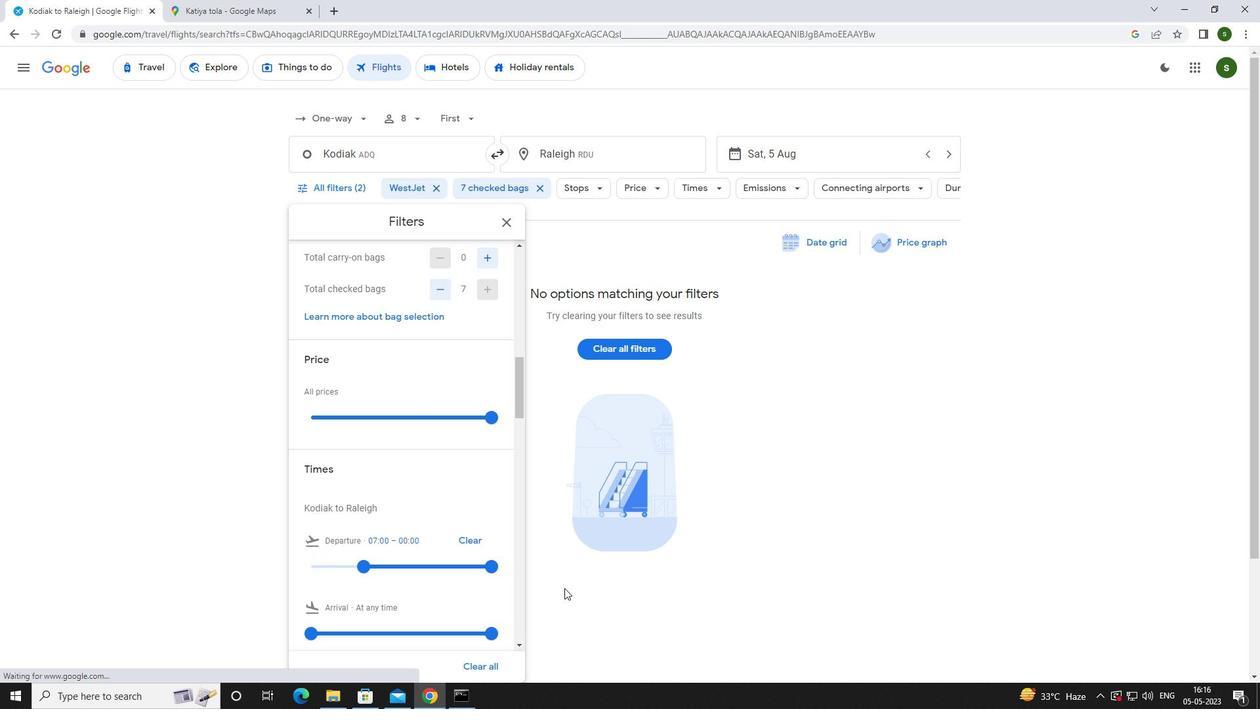 
